 Task: Add an event with the title Second Workshop: Effective Communication, date '2023/12/14', time 7:00 AM to 9:00 AMand add a description: The training workshop will be facilitated by experienced leadership experts who will provide guidance, insights, and practical tips throughout the session. Participants will have ample opportunities to ask questions, share experiences, and receive personalized feedback on their leadership development.Select event color  Graphite . Add location for the event as: 123 Saint Mark's Basilica, Venice, Italy, logged in from the account softage.6@softage.netand send the event invitation to softage.5@softage.net and softage.7@softage.net. Set a reminder for the event Doesn't repeat
Action: Mouse moved to (101, 129)
Screenshot: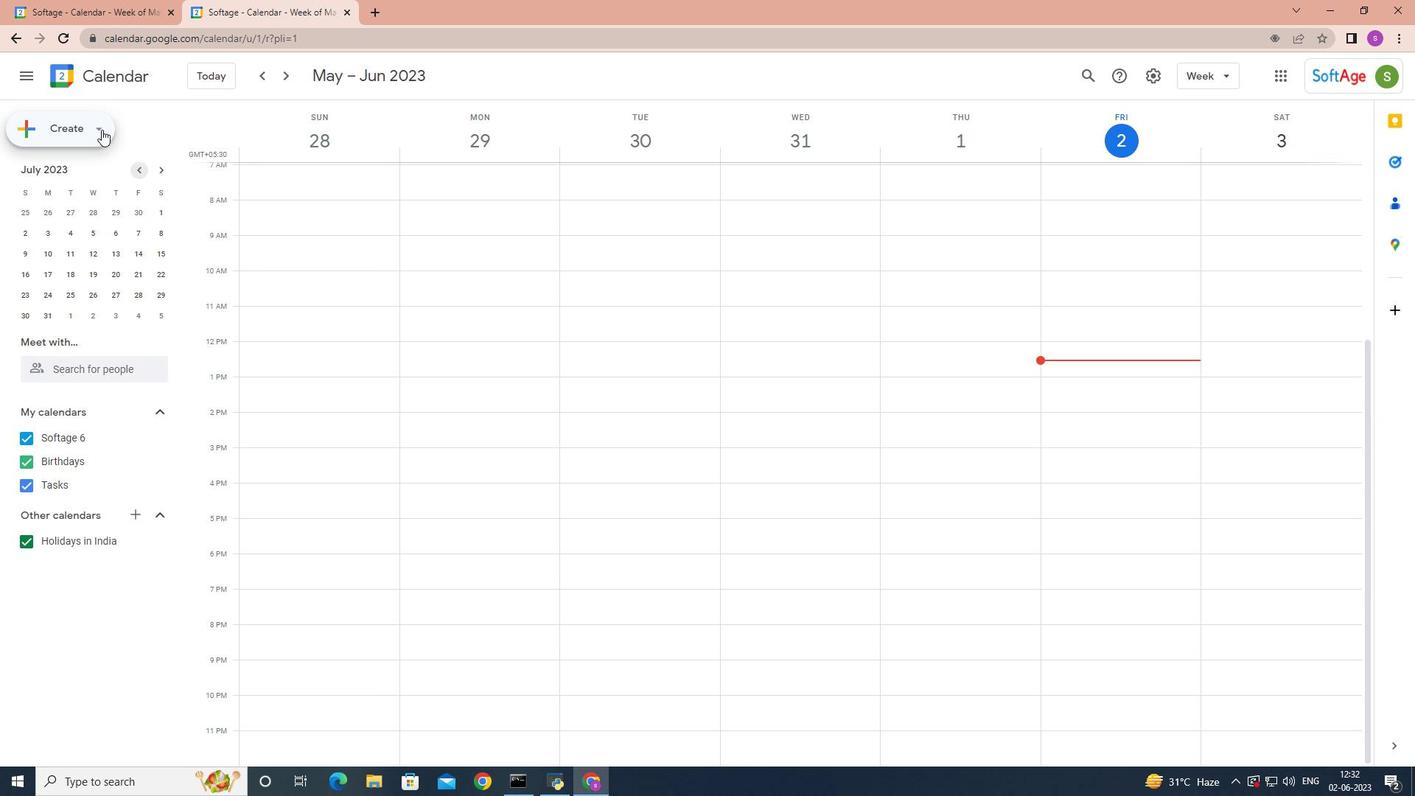 
Action: Mouse pressed left at (101, 129)
Screenshot: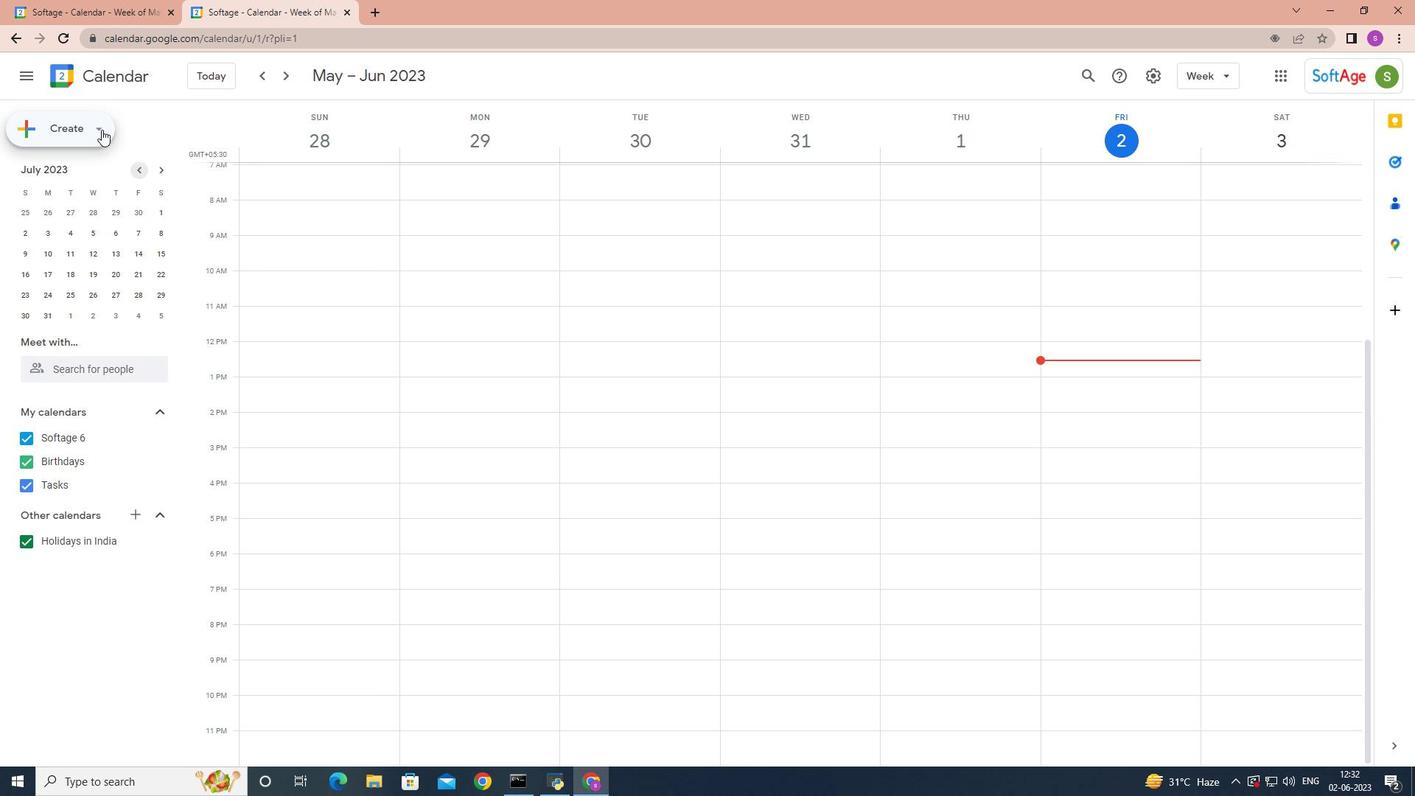 
Action: Mouse moved to (77, 159)
Screenshot: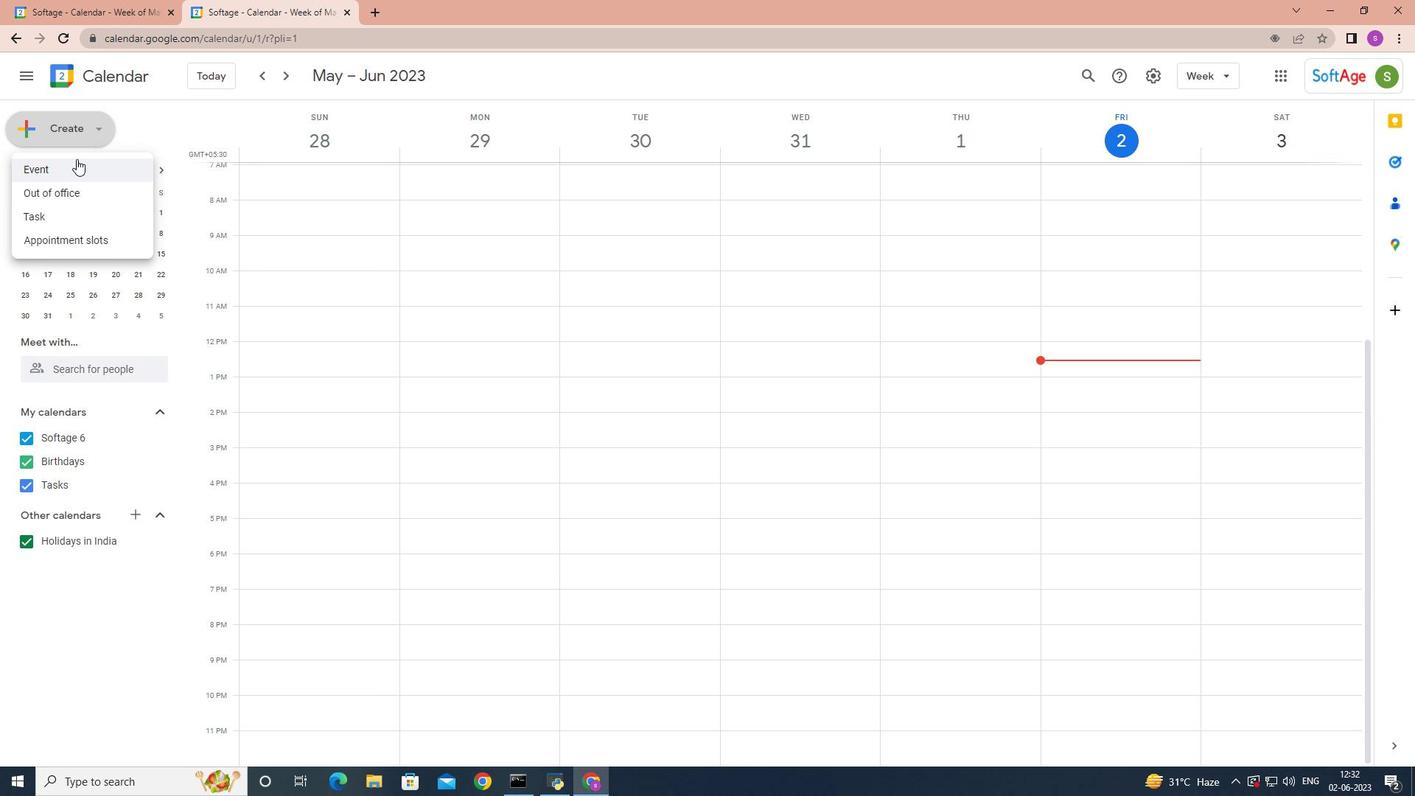 
Action: Mouse pressed left at (77, 159)
Screenshot: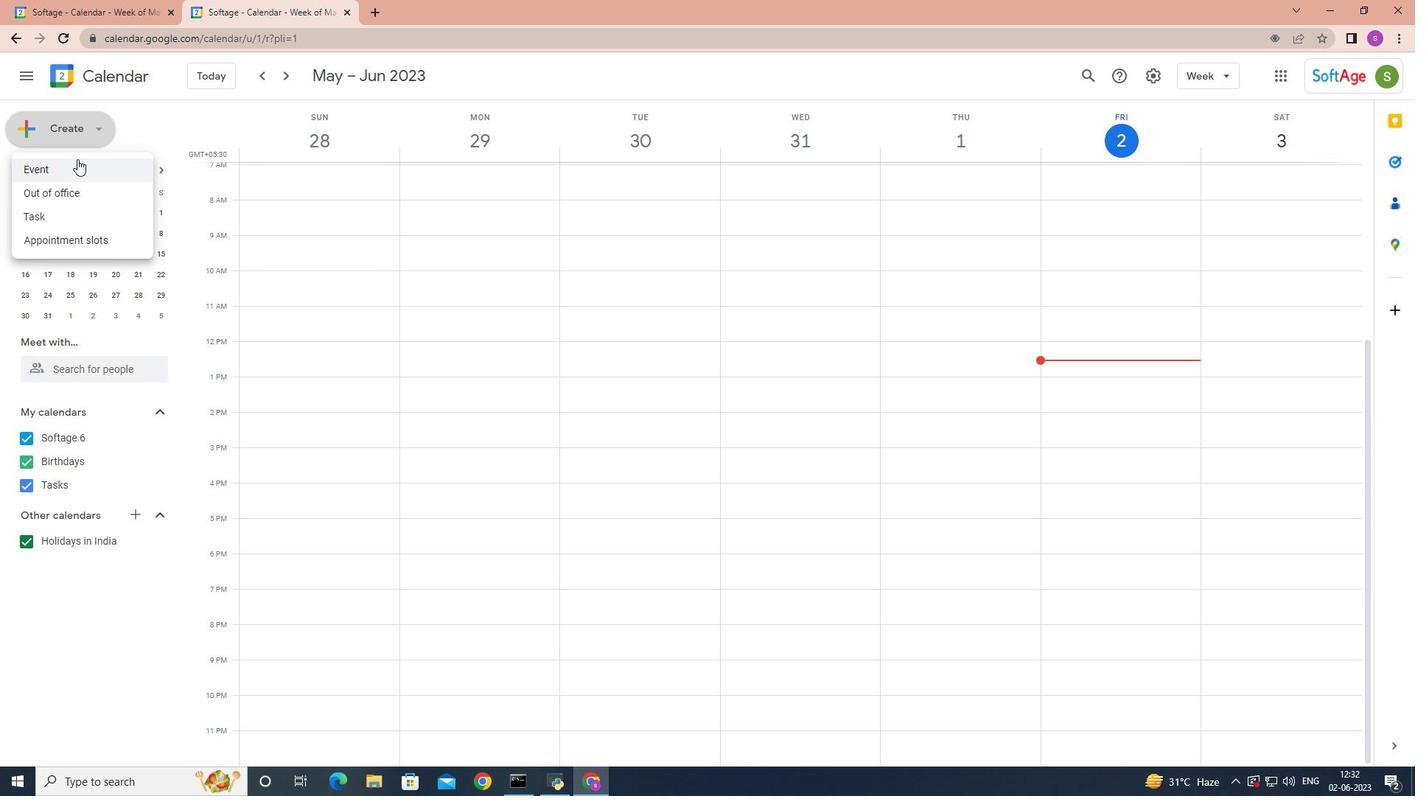 
Action: Mouse moved to (731, 288)
Screenshot: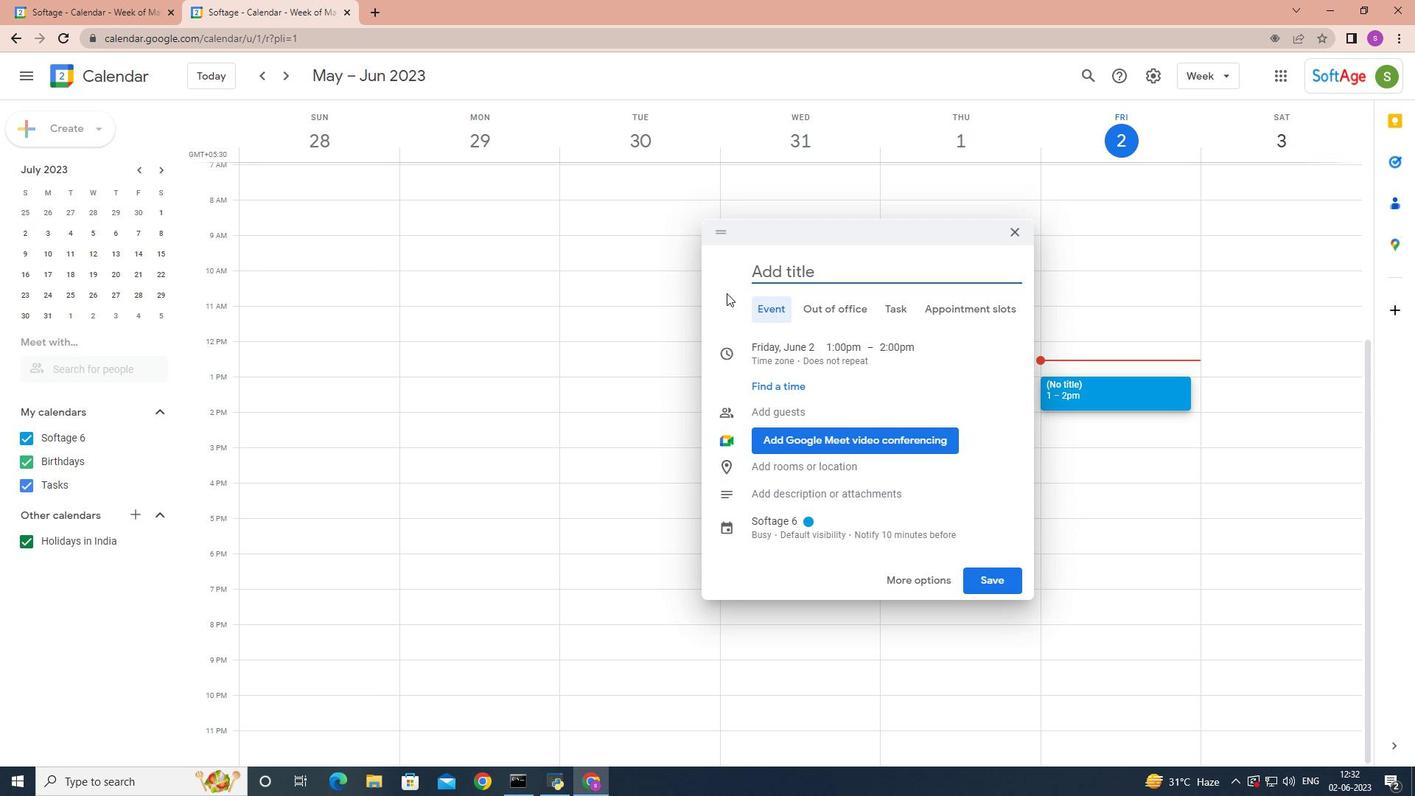 
Action: Key pressed <Key.shift><Key.shift><Key.shift><Key.shift><Key.shift><Key.shift><Key.shift>Second<Key.space><Key.shift>Worek<Key.backspace><Key.backspace>kshop<Key.space><Key.backspace><Key.shift>:<Key.space><Key.shift>Effr<Key.backspace>ective<Key.space>communication
Screenshot: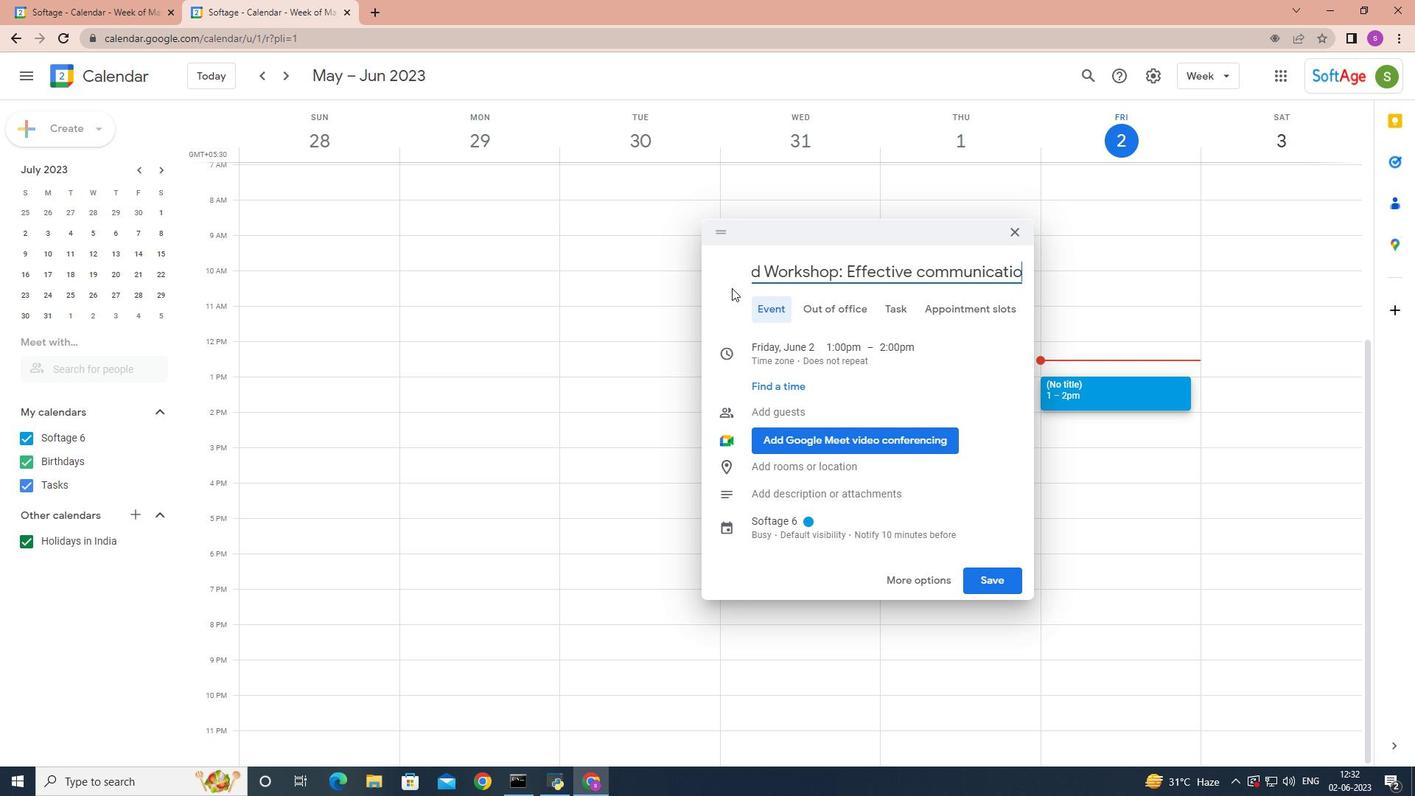 
Action: Mouse moved to (789, 348)
Screenshot: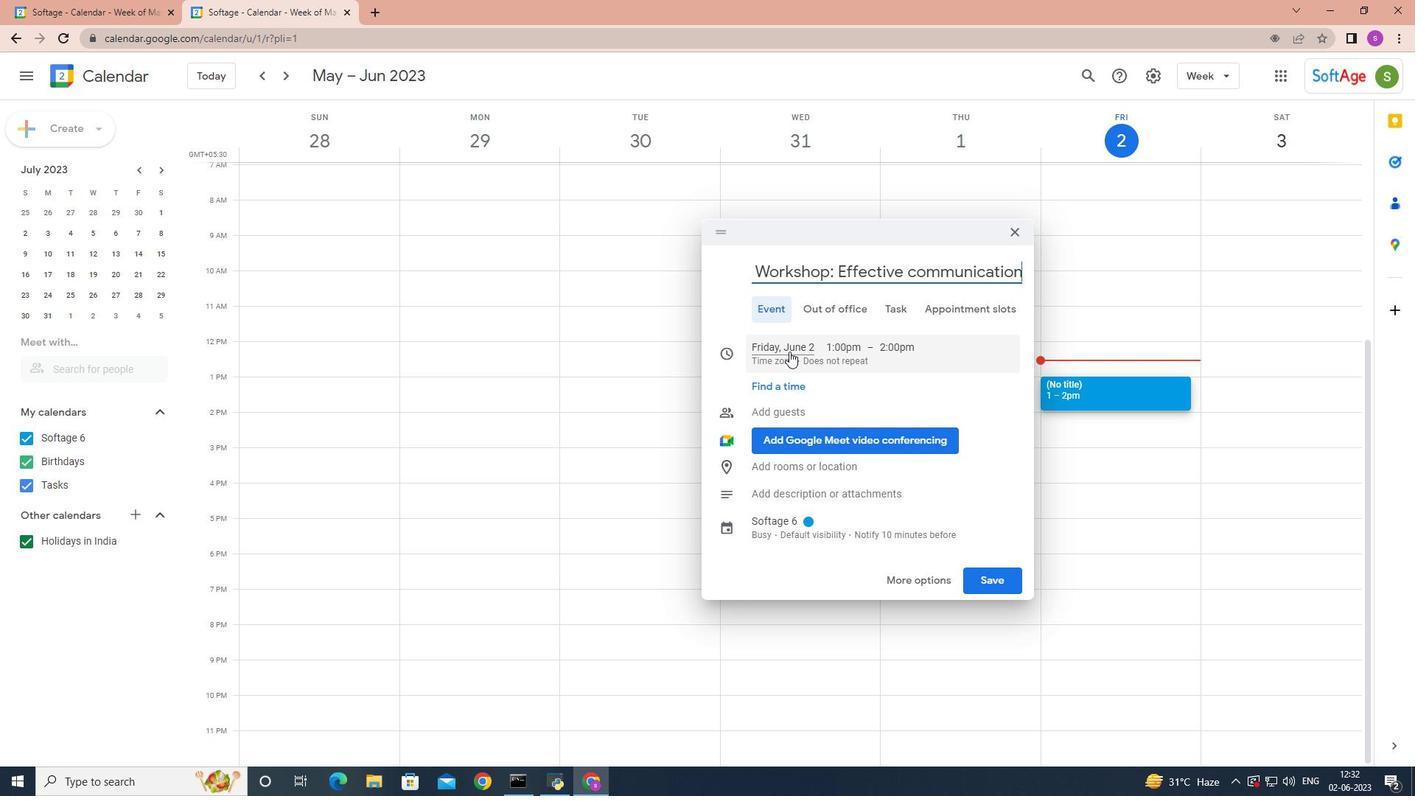 
Action: Mouse pressed left at (789, 348)
Screenshot: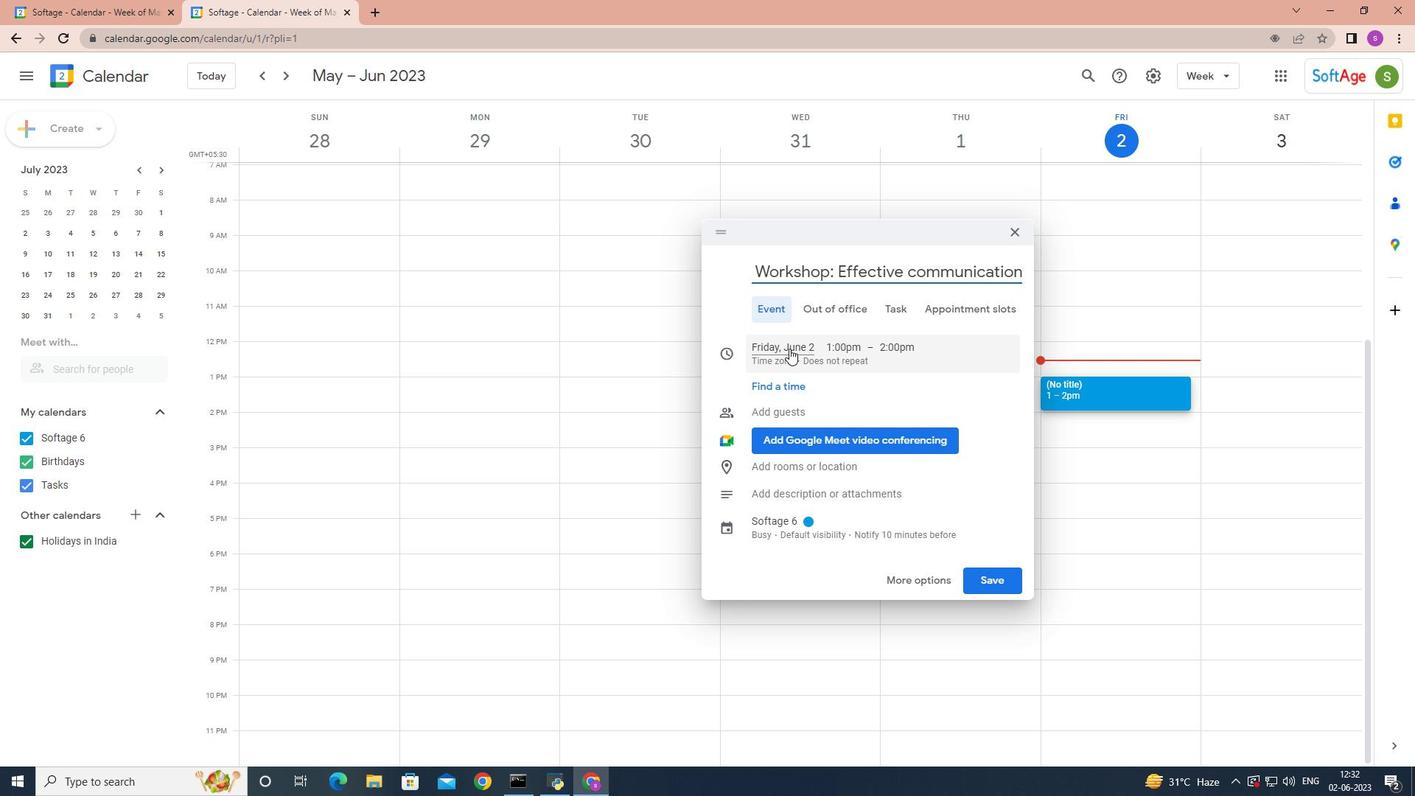 
Action: Mouse moved to (935, 382)
Screenshot: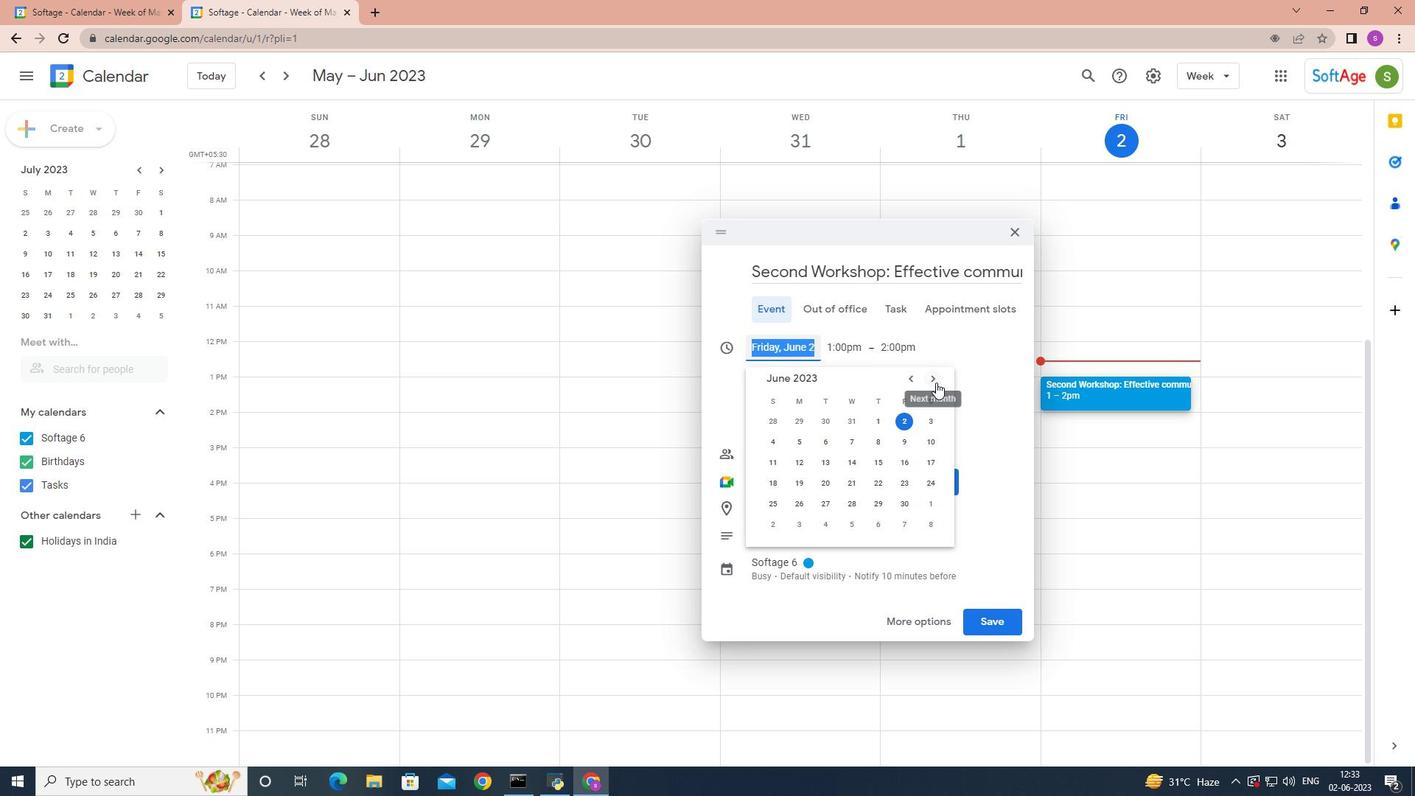 
Action: Mouse pressed left at (935, 382)
Screenshot: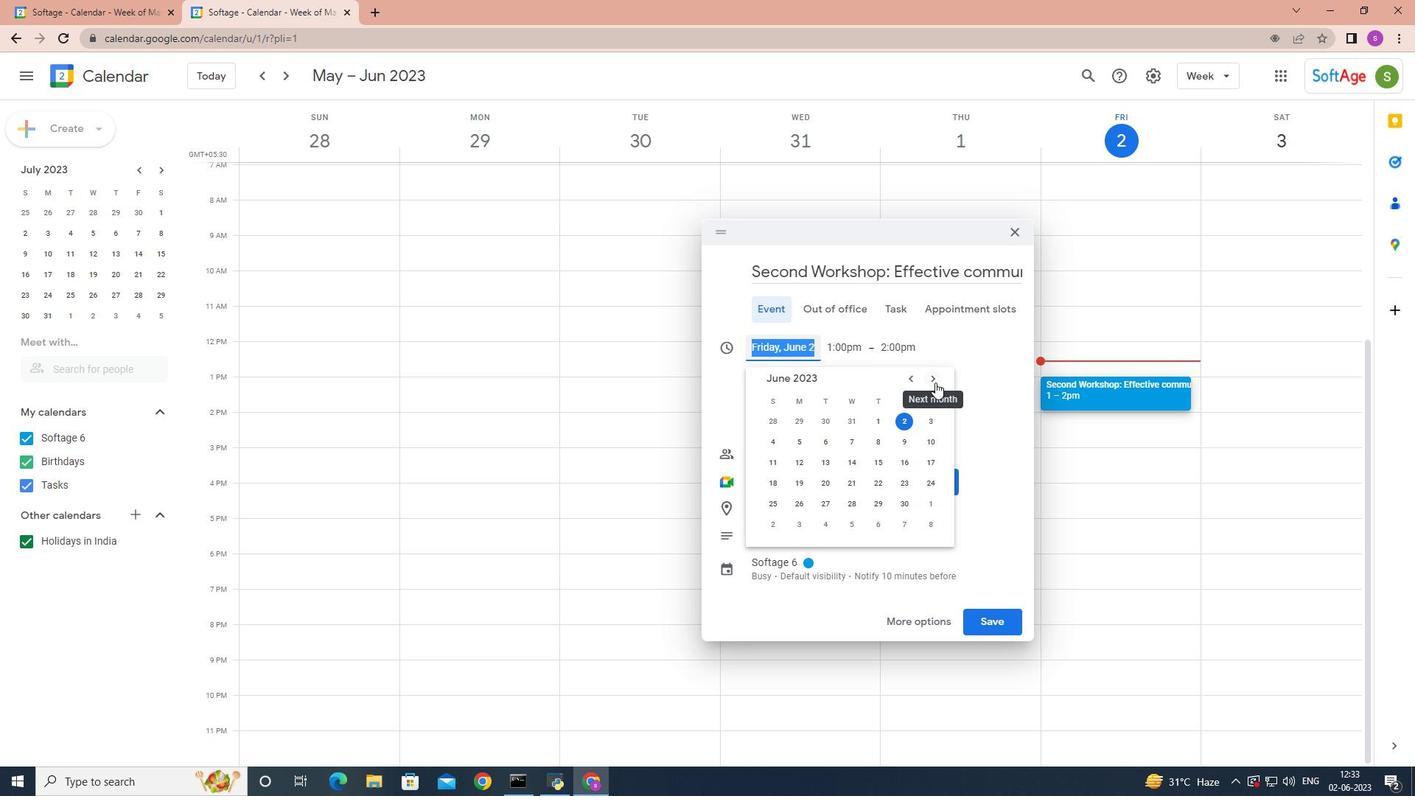 
Action: Mouse pressed left at (935, 382)
Screenshot: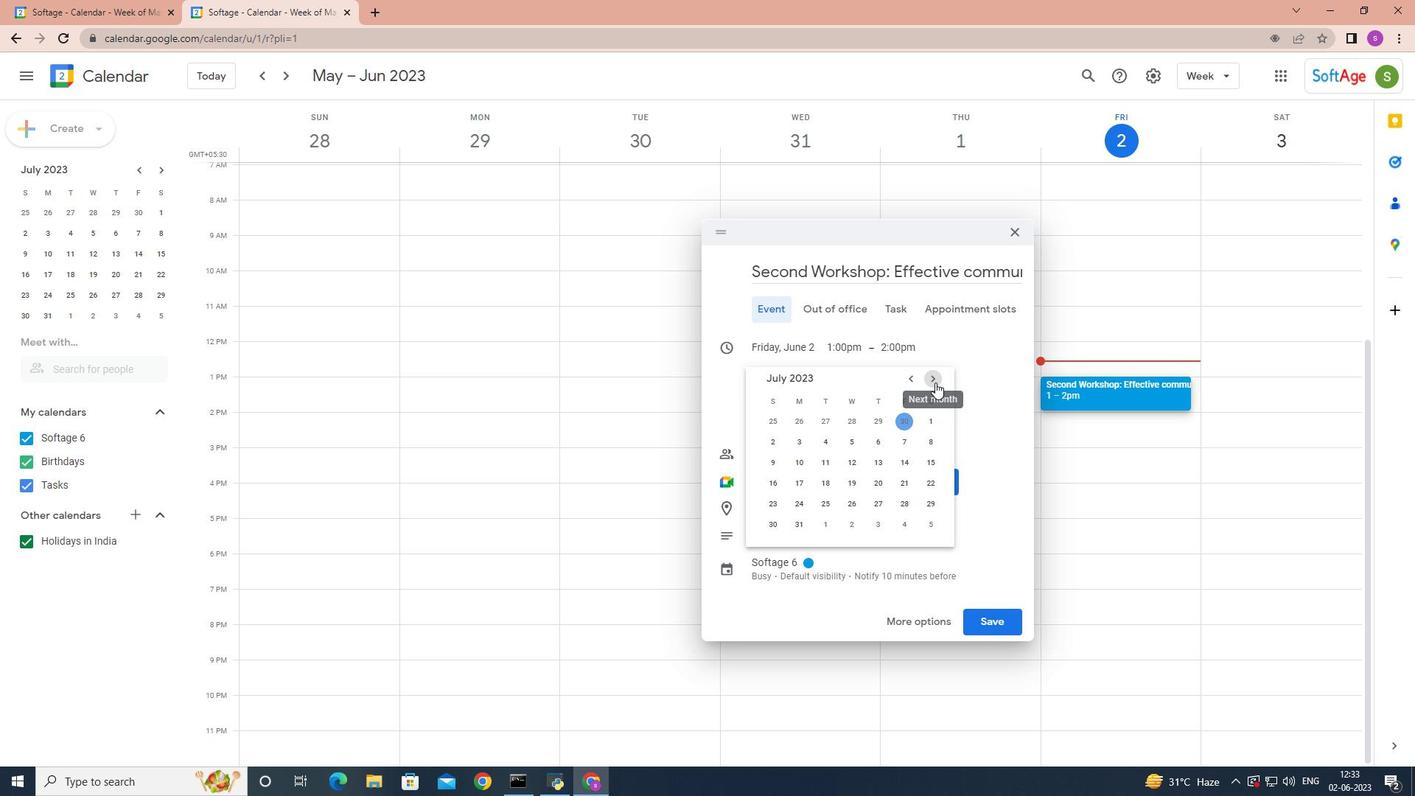 
Action: Mouse moved to (935, 381)
Screenshot: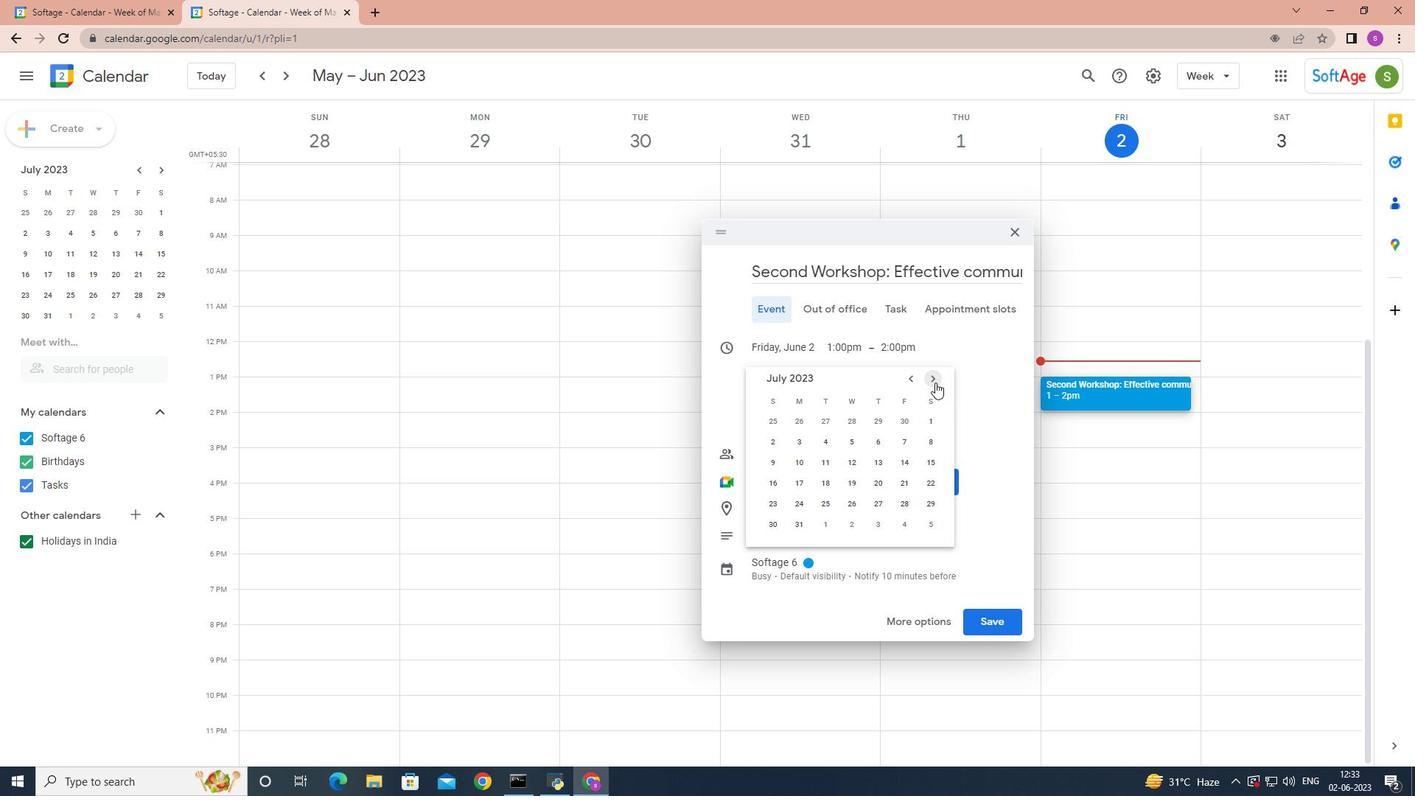 
Action: Mouse pressed left at (935, 381)
Screenshot: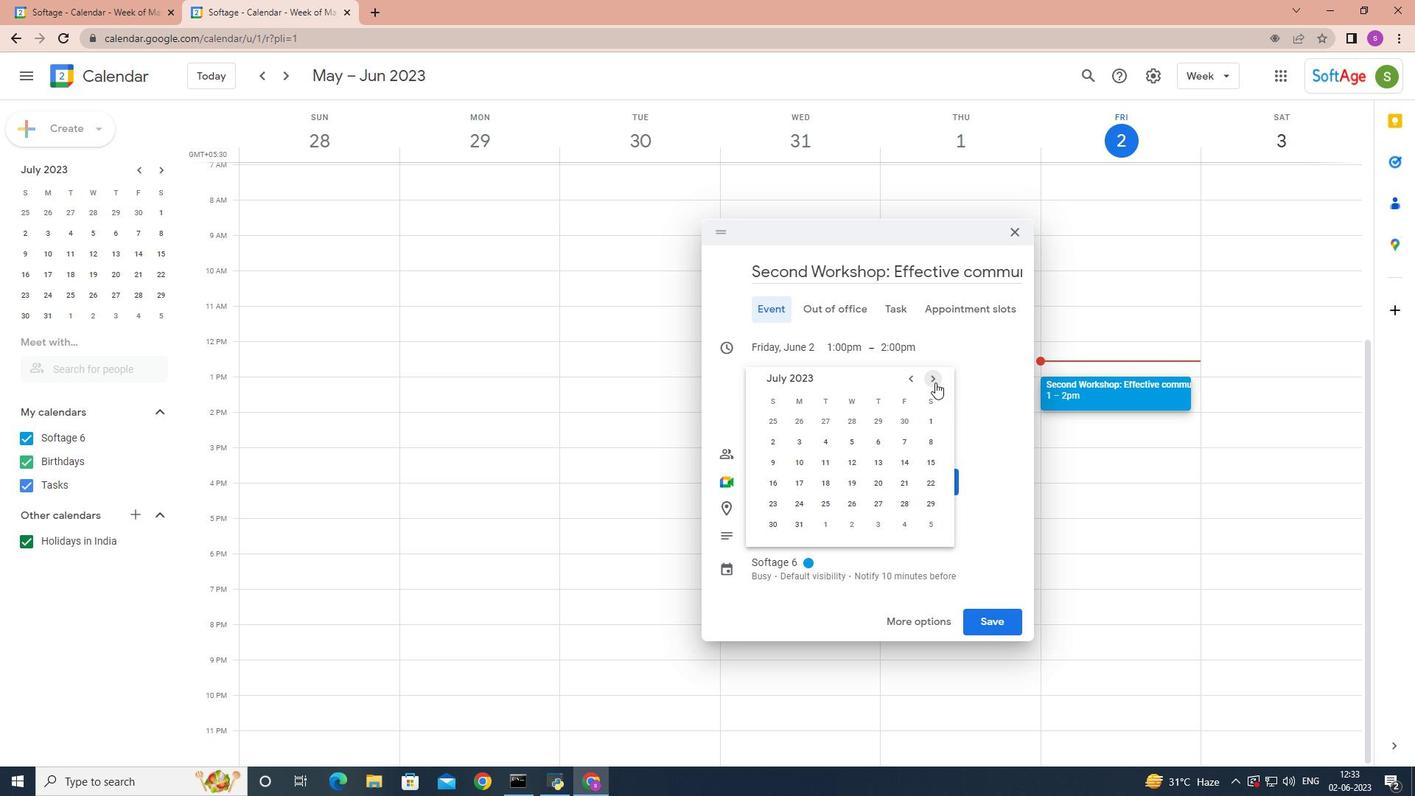 
Action: Mouse pressed left at (935, 381)
Screenshot: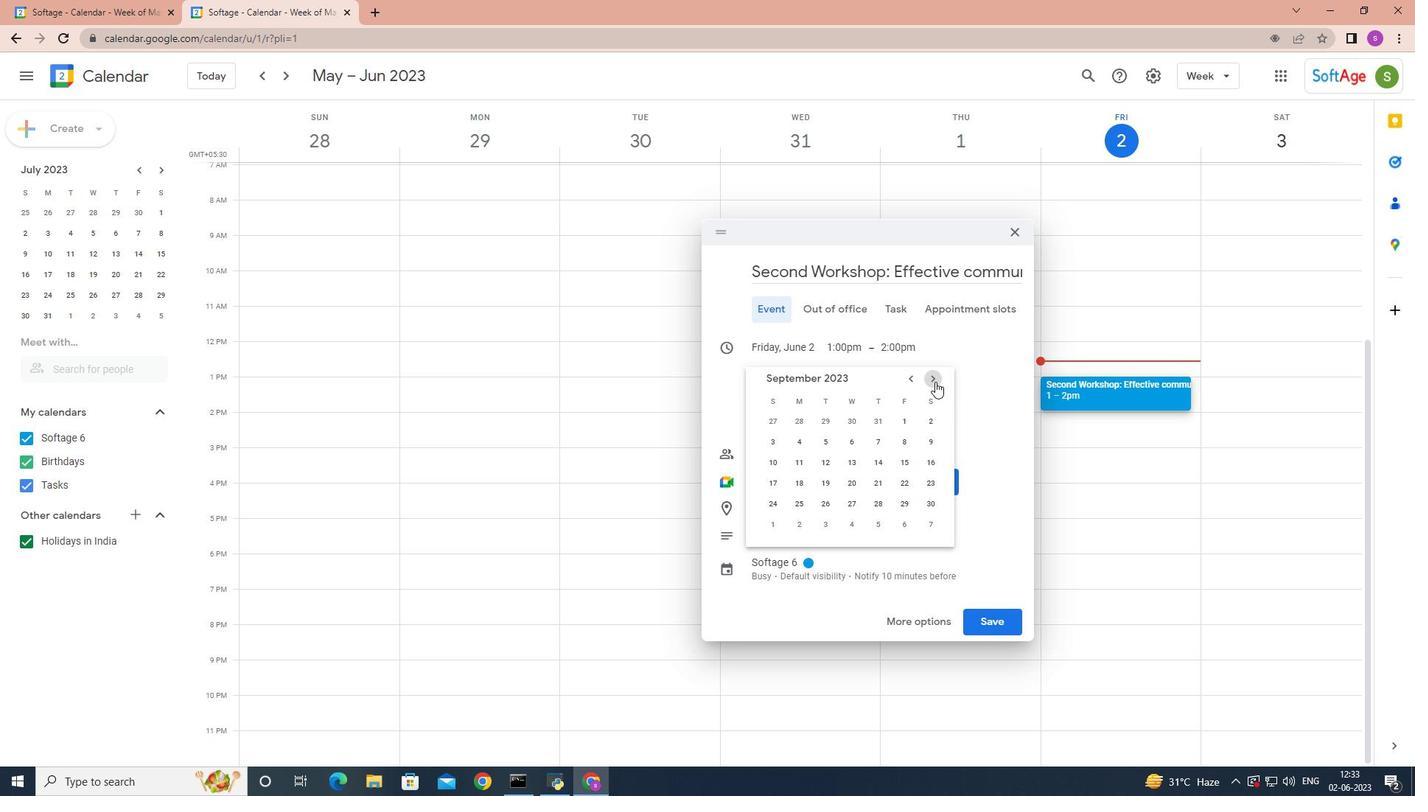 
Action: Mouse pressed left at (935, 381)
Screenshot: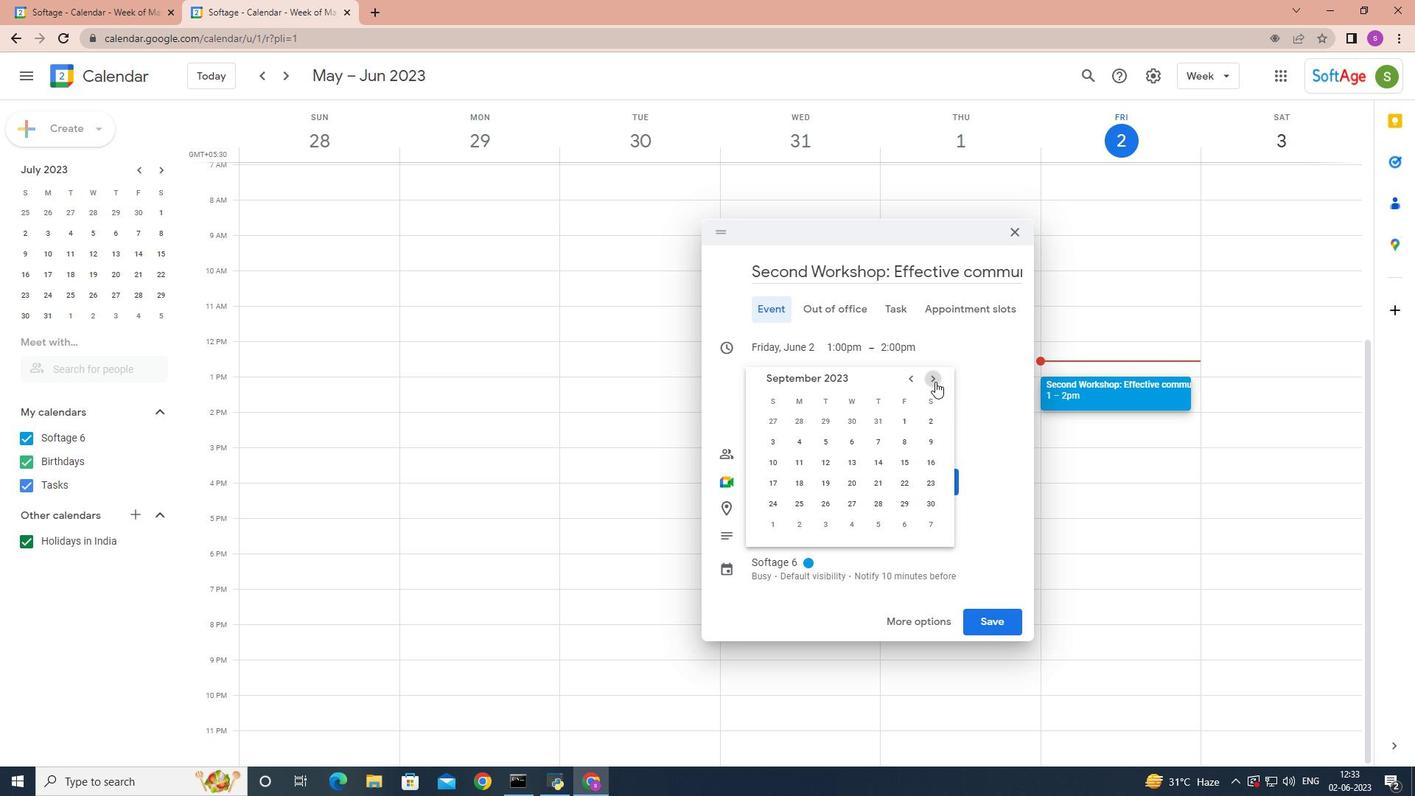 
Action: Mouse pressed left at (935, 381)
Screenshot: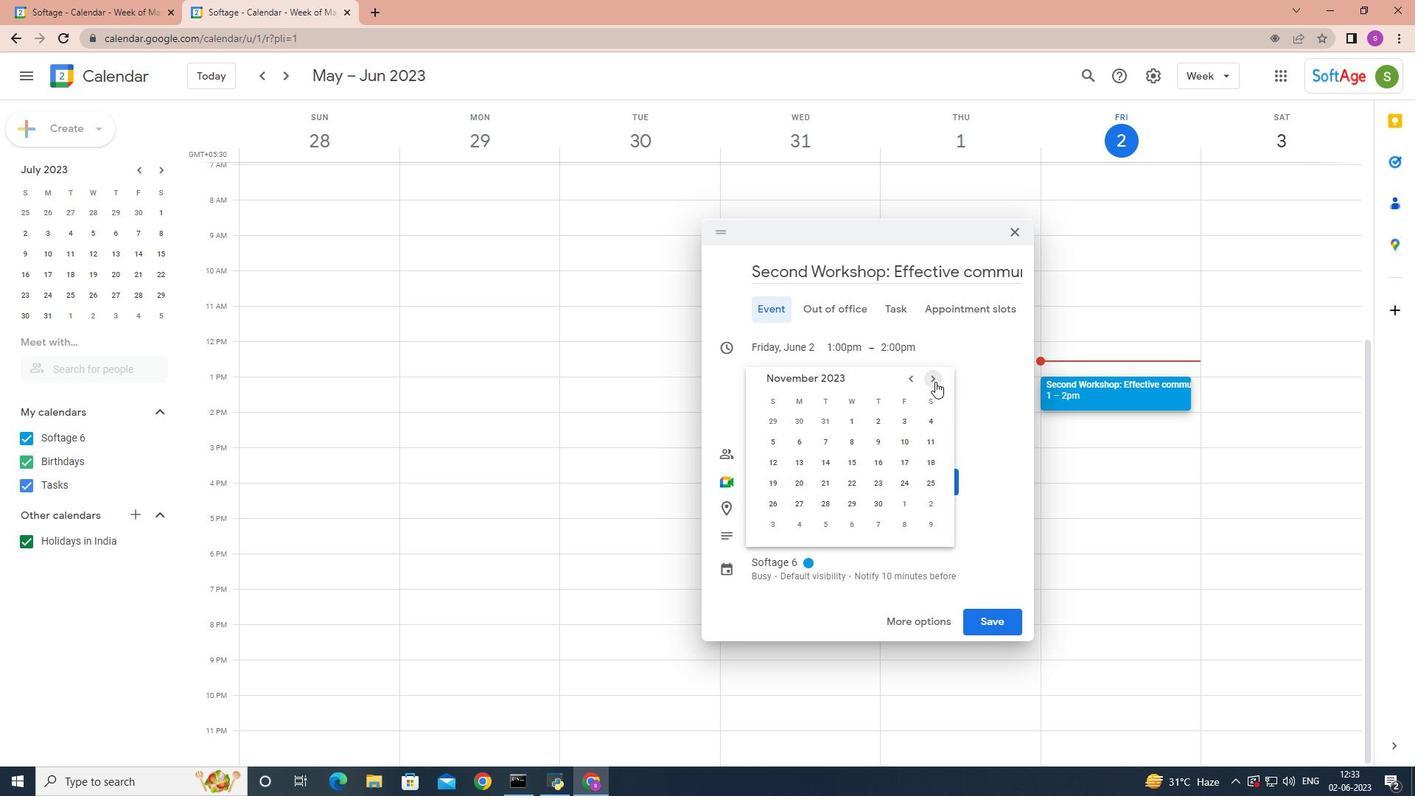 
Action: Mouse moved to (881, 461)
Screenshot: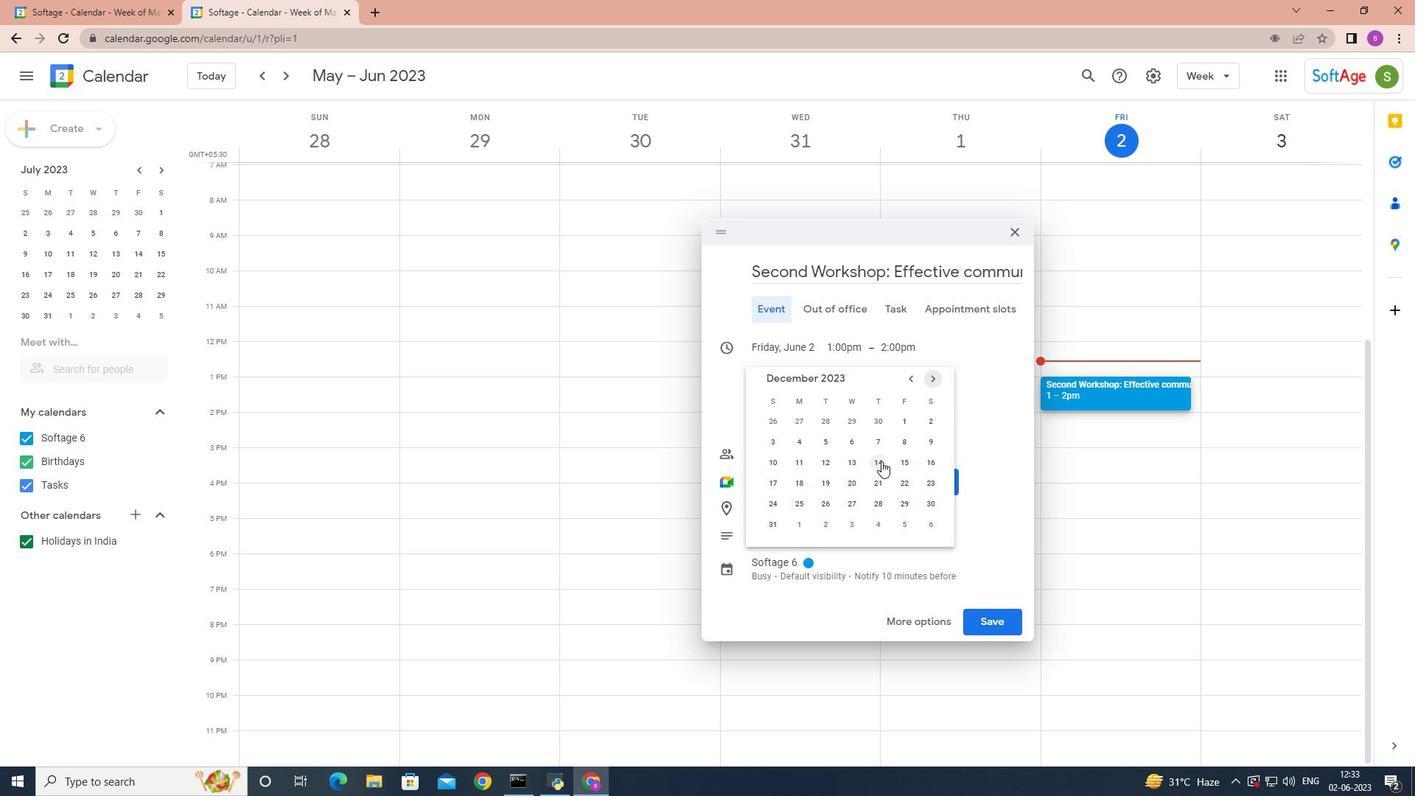 
Action: Mouse pressed left at (881, 461)
Screenshot: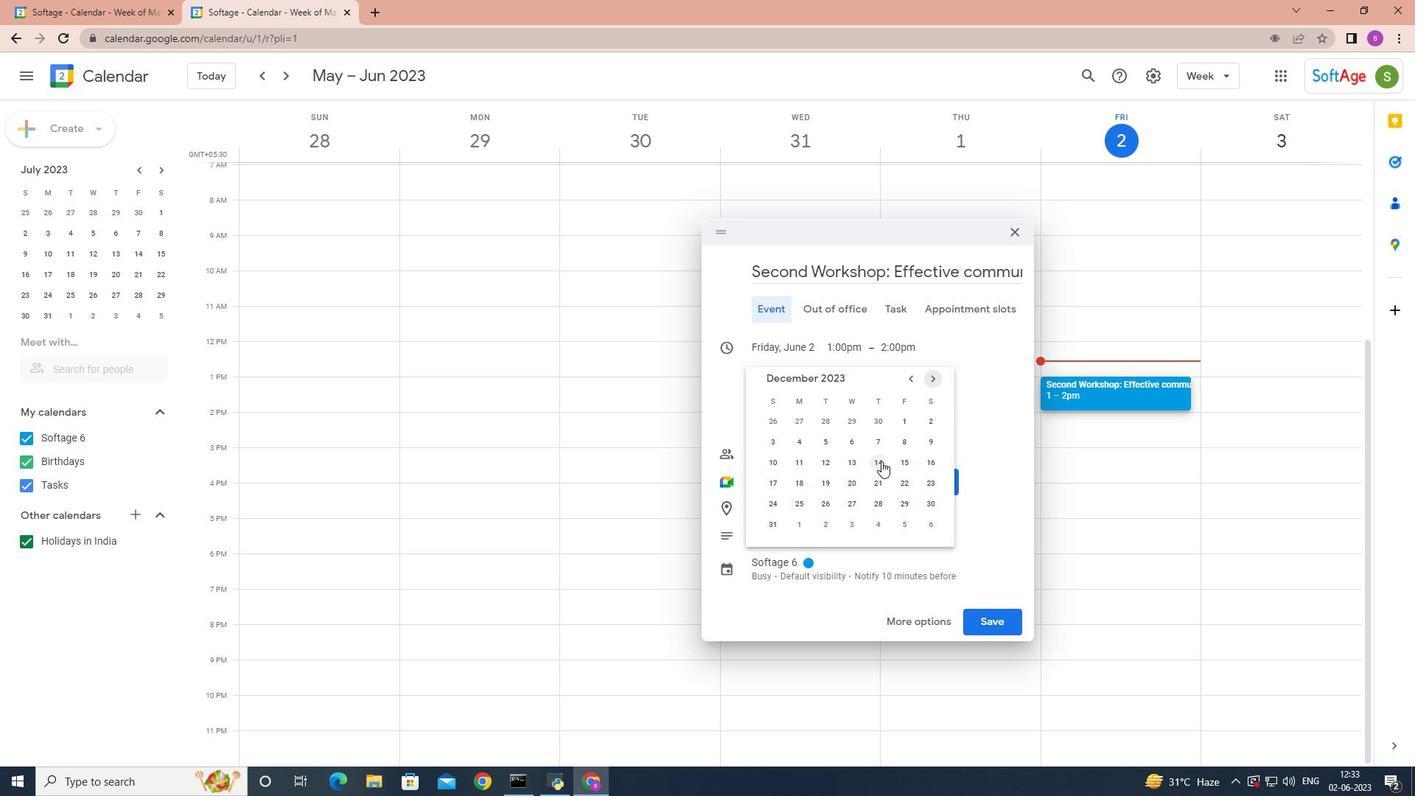 
Action: Mouse moved to (734, 353)
Screenshot: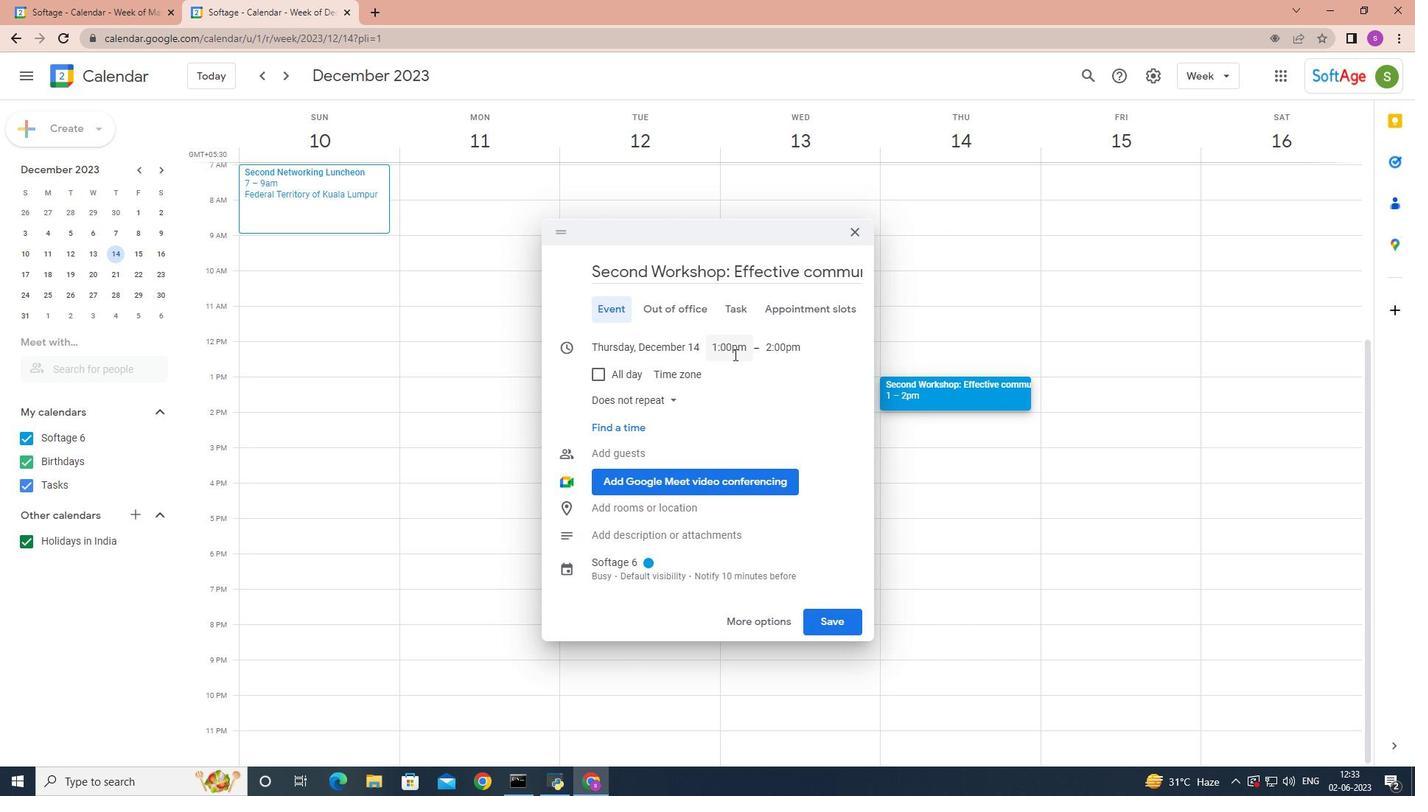 
Action: Mouse pressed left at (734, 353)
Screenshot: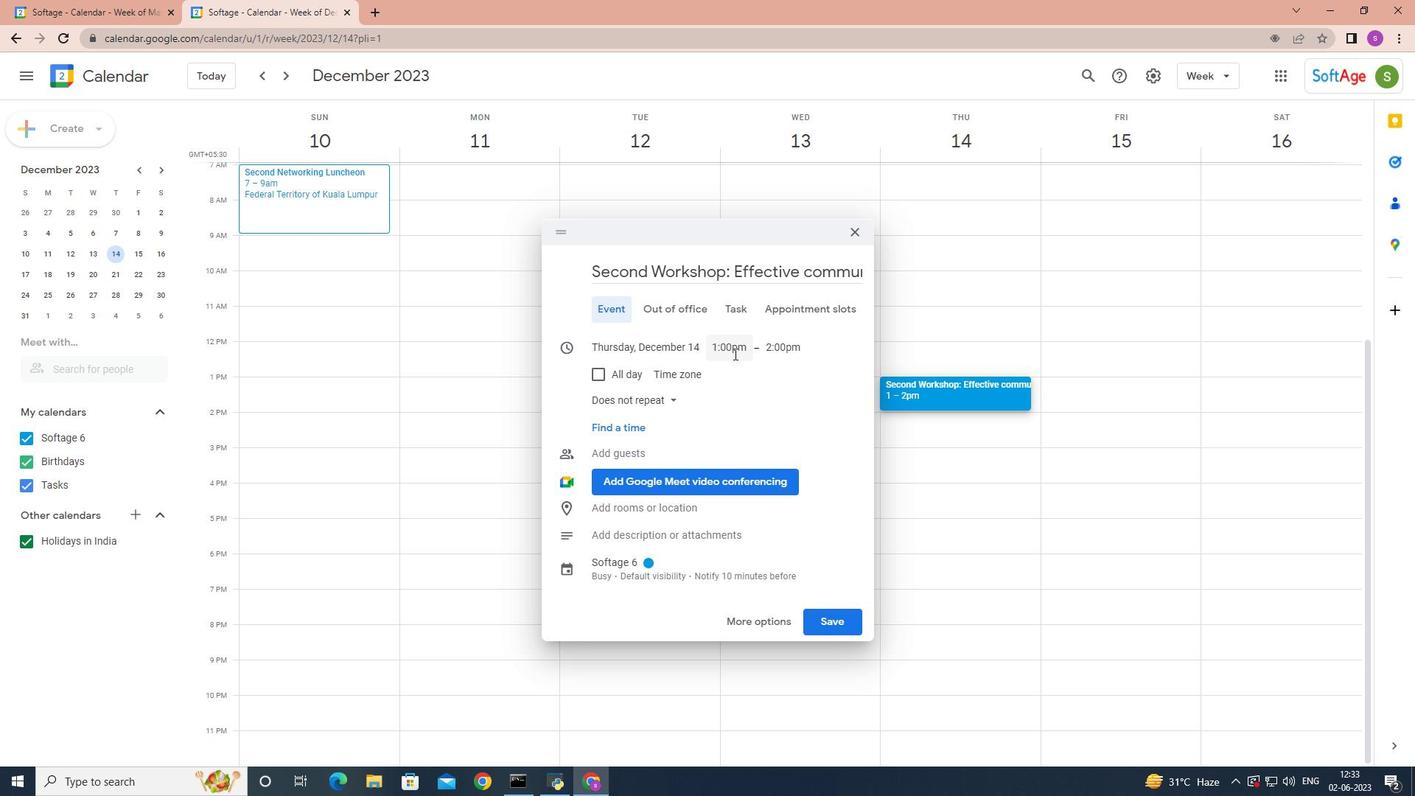 
Action: Mouse moved to (758, 440)
Screenshot: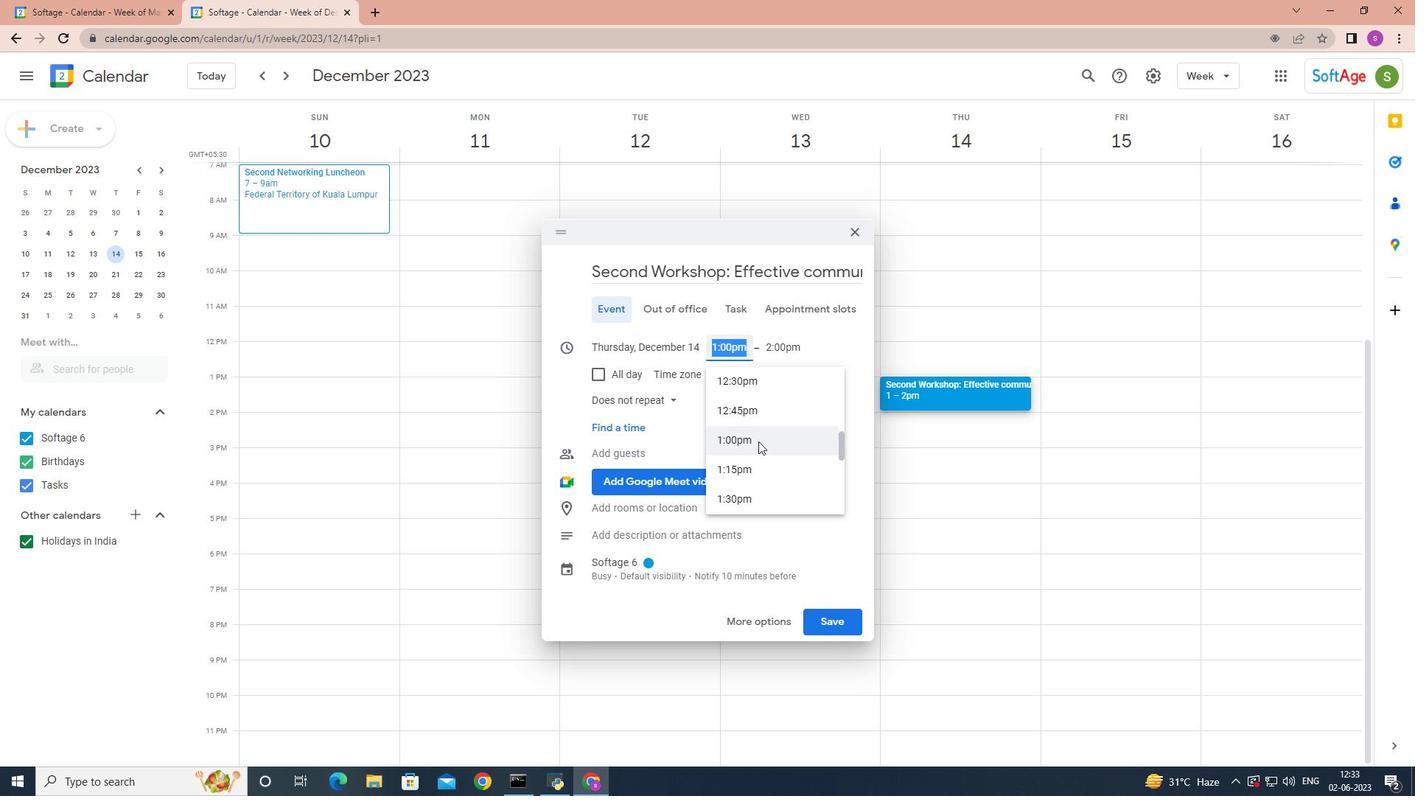 
Action: Mouse scrolled (758, 440) with delta (0, 0)
Screenshot: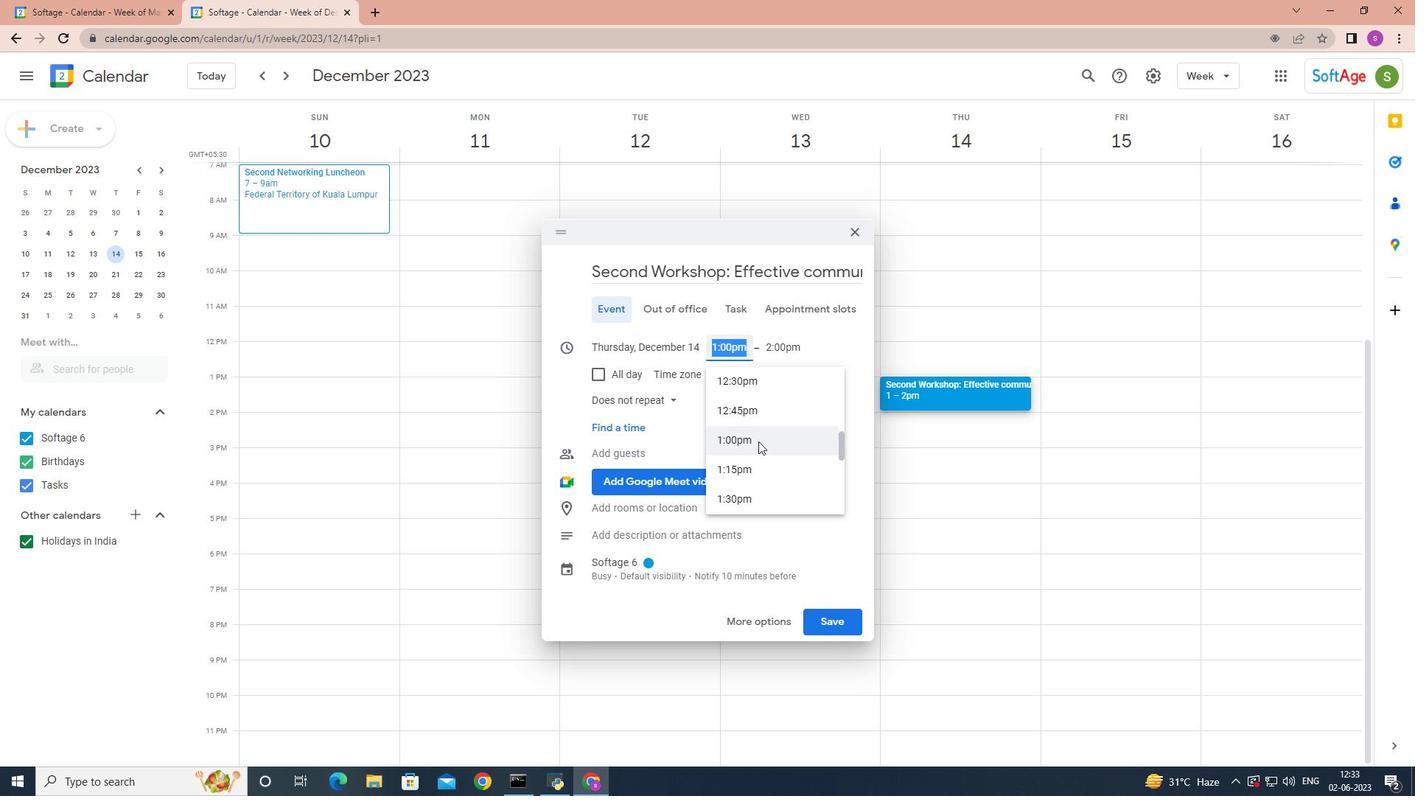 
Action: Mouse moved to (759, 440)
Screenshot: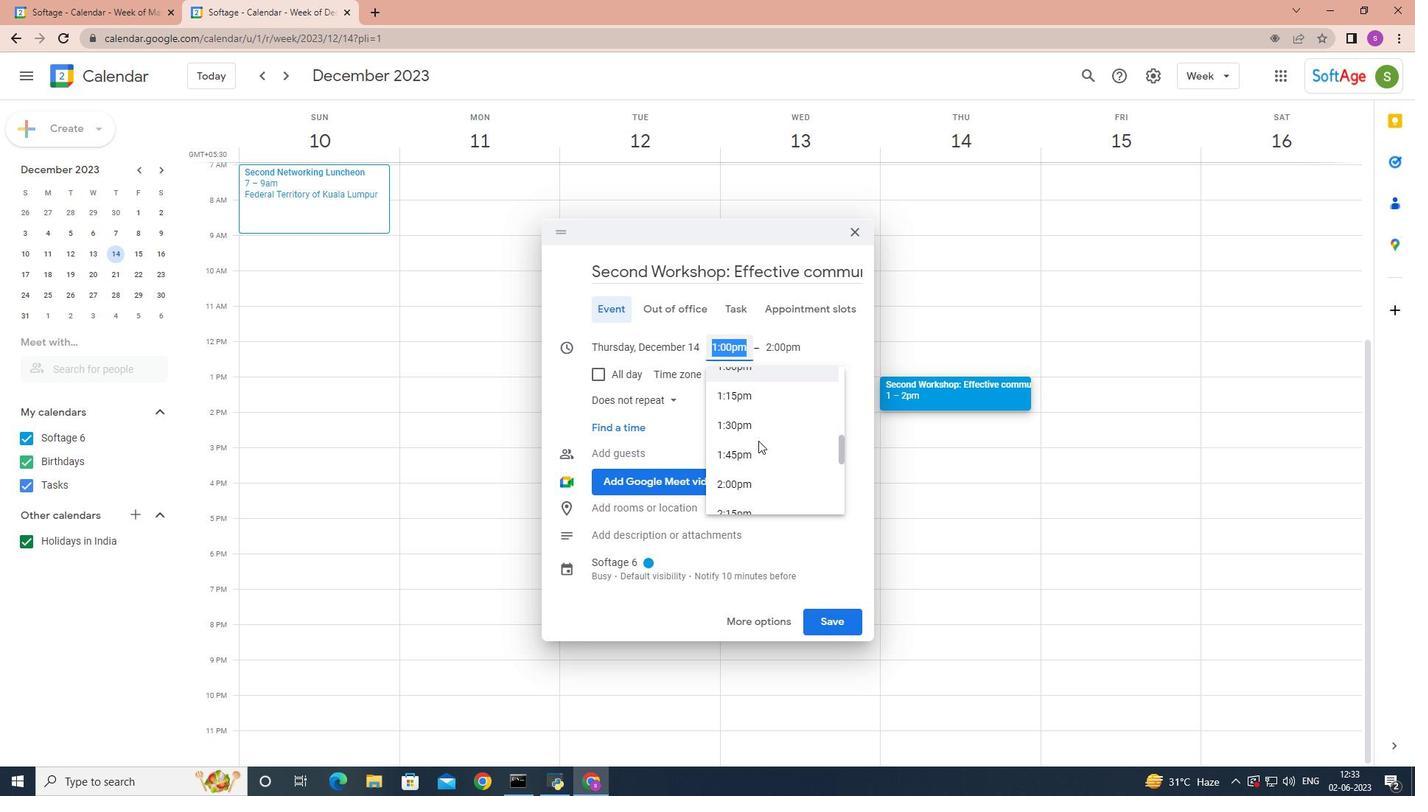 
Action: Mouse scrolled (759, 440) with delta (0, 0)
Screenshot: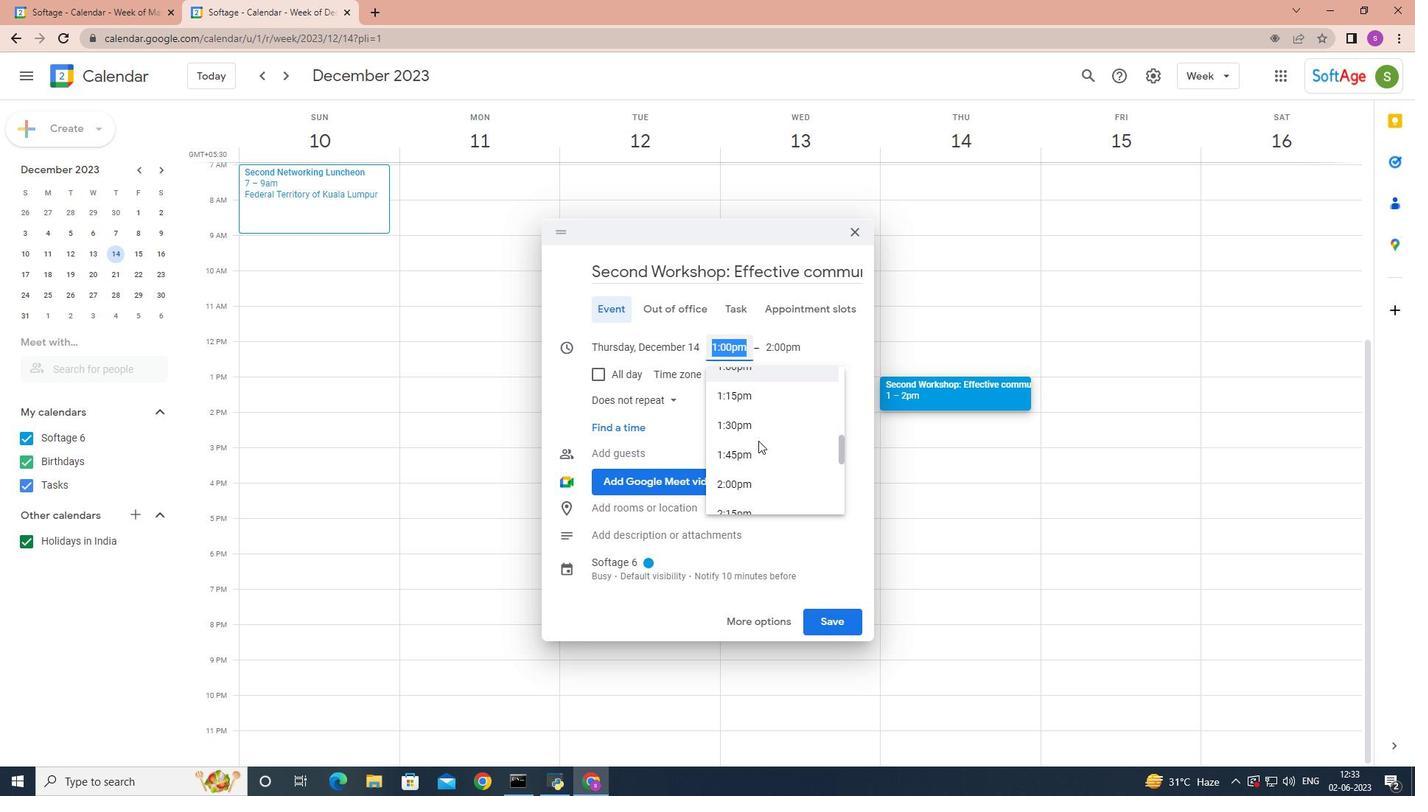 
Action: Mouse moved to (759, 440)
Screenshot: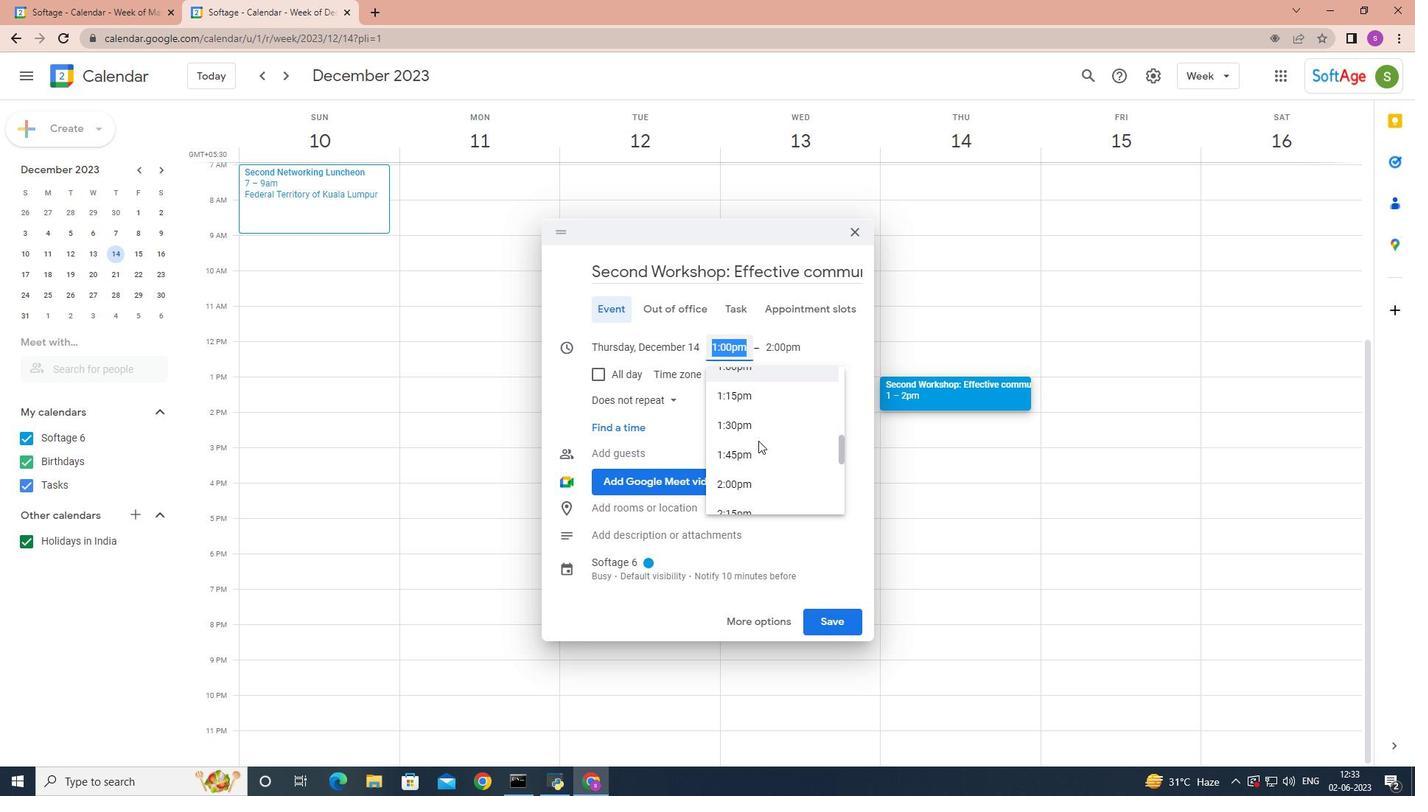 
Action: Mouse scrolled (759, 440) with delta (0, 0)
Screenshot: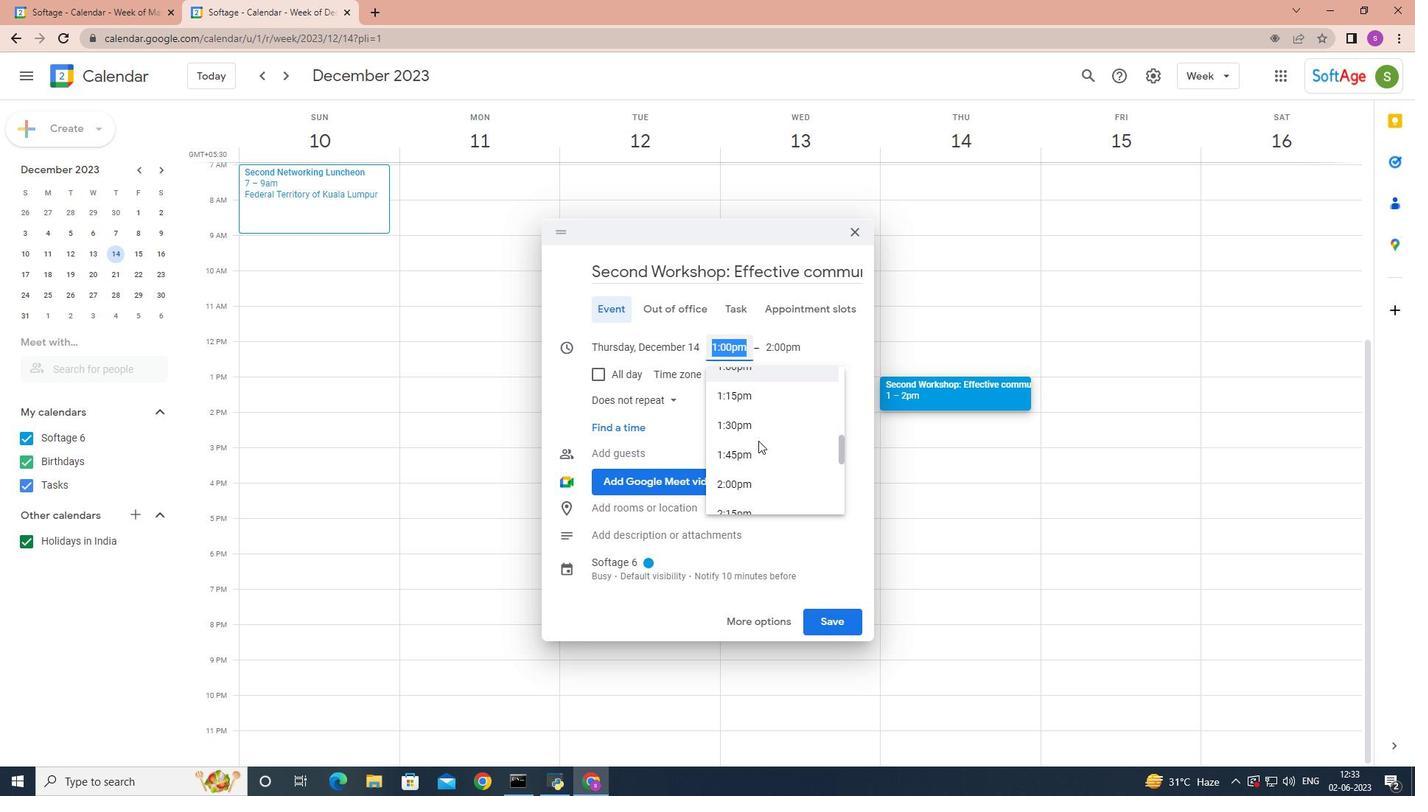 
Action: Mouse moved to (760, 440)
Screenshot: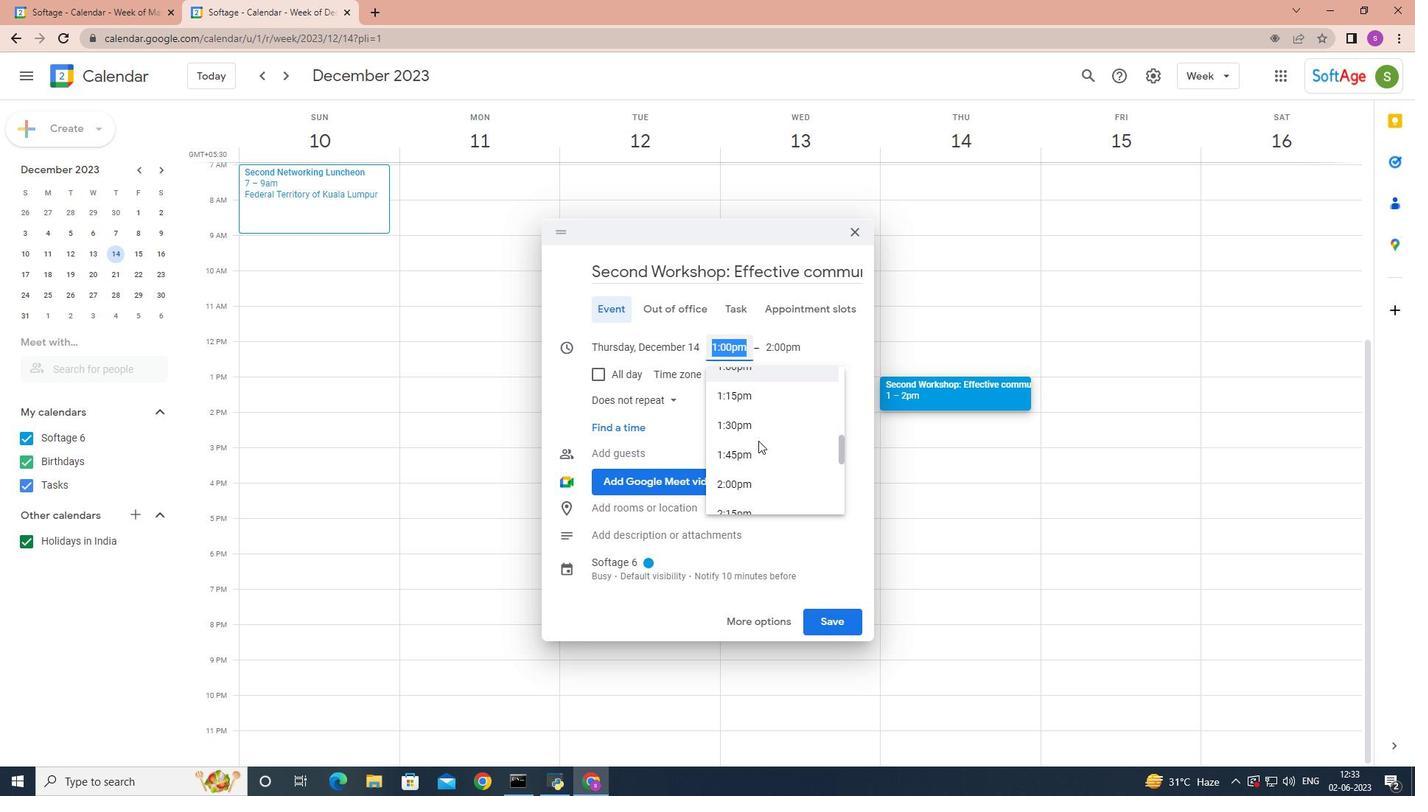 
Action: Mouse scrolled (760, 440) with delta (0, 0)
Screenshot: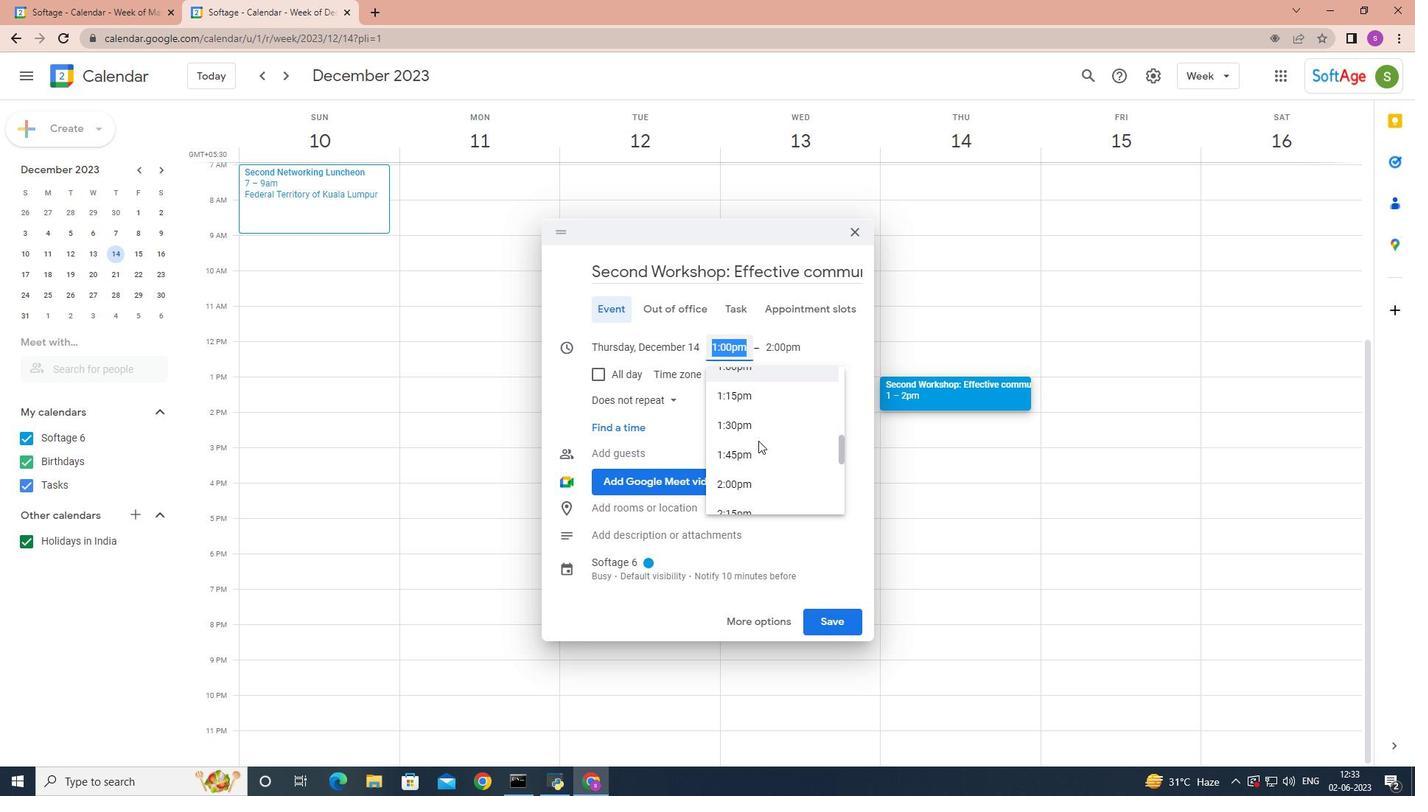 
Action: Mouse moved to (760, 440)
Screenshot: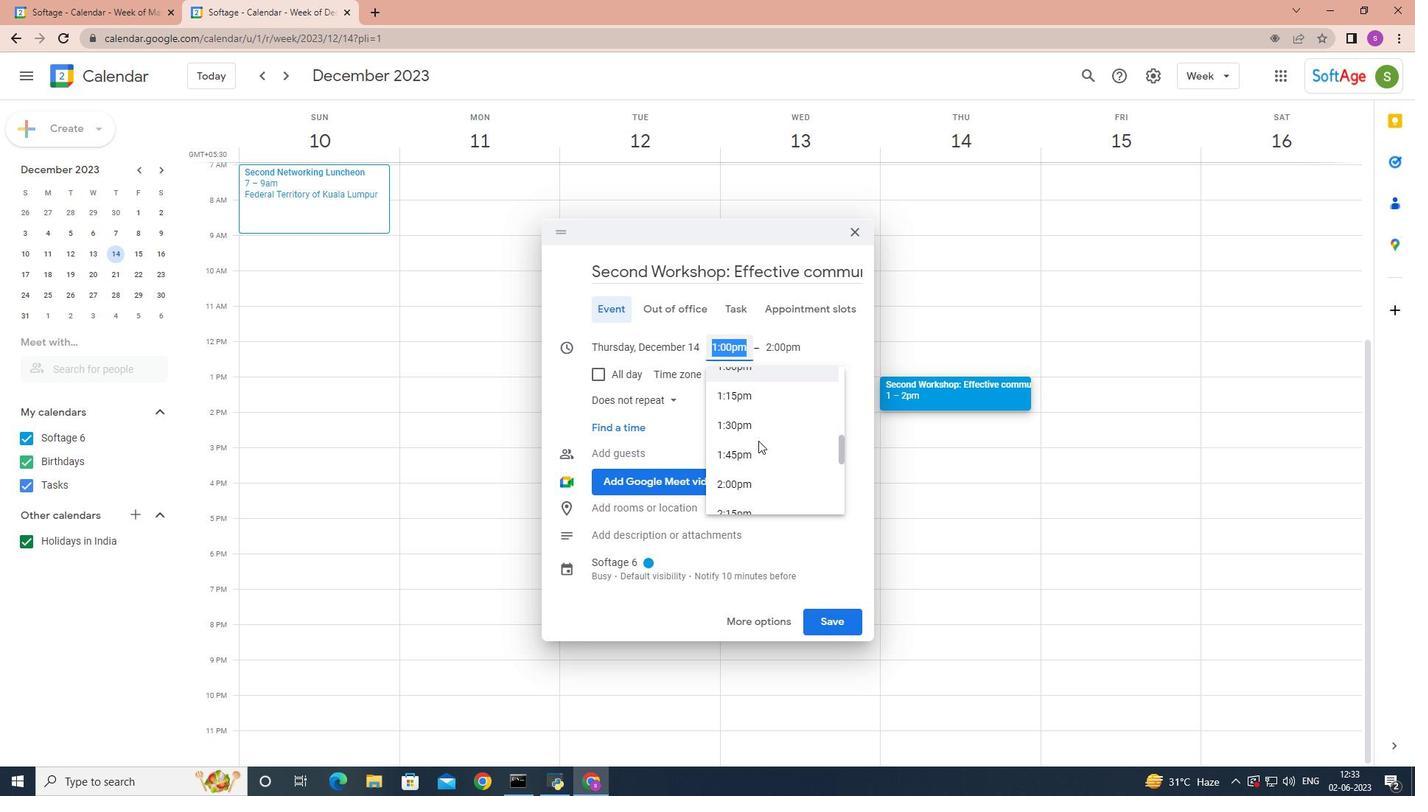 
Action: Mouse scrolled (760, 440) with delta (0, 0)
Screenshot: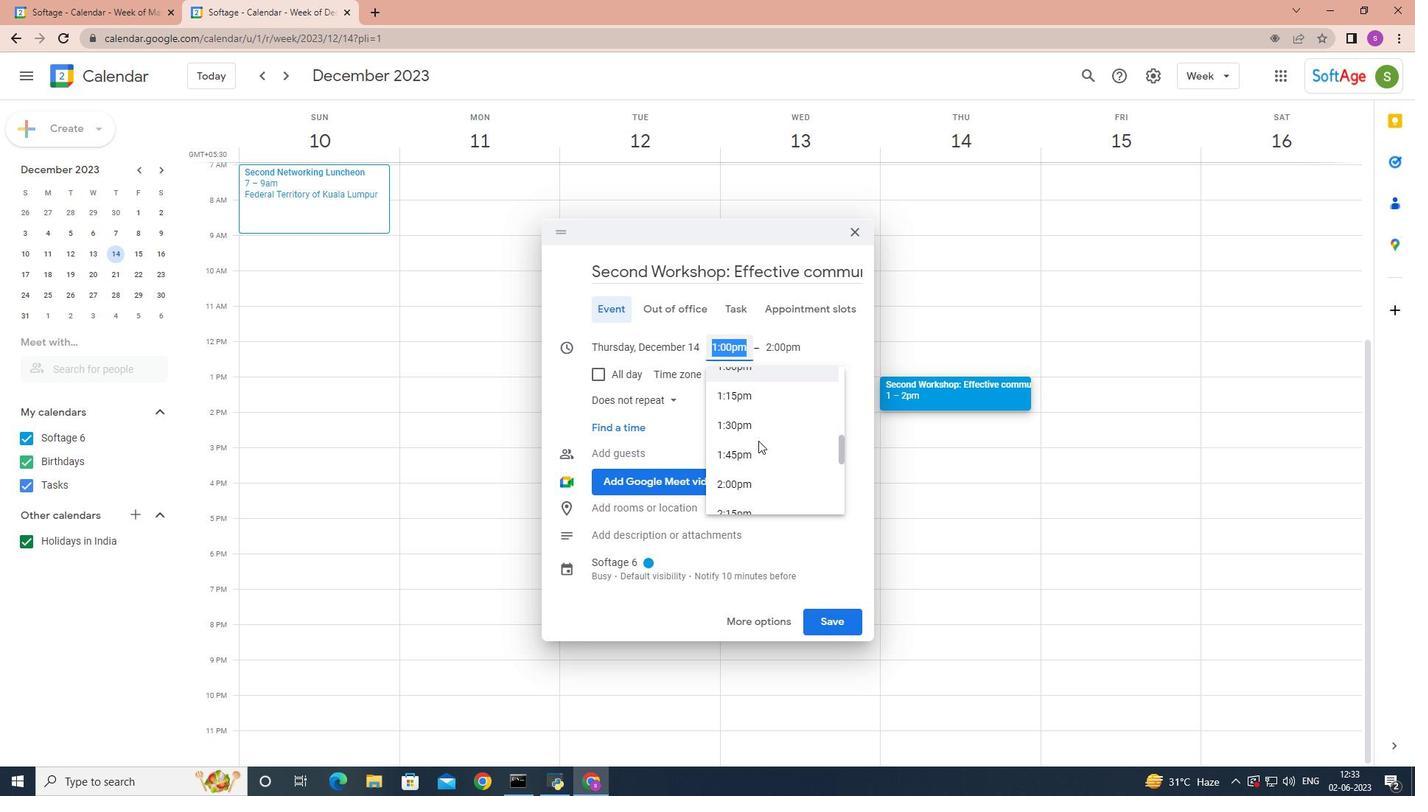 
Action: Mouse moved to (761, 440)
Screenshot: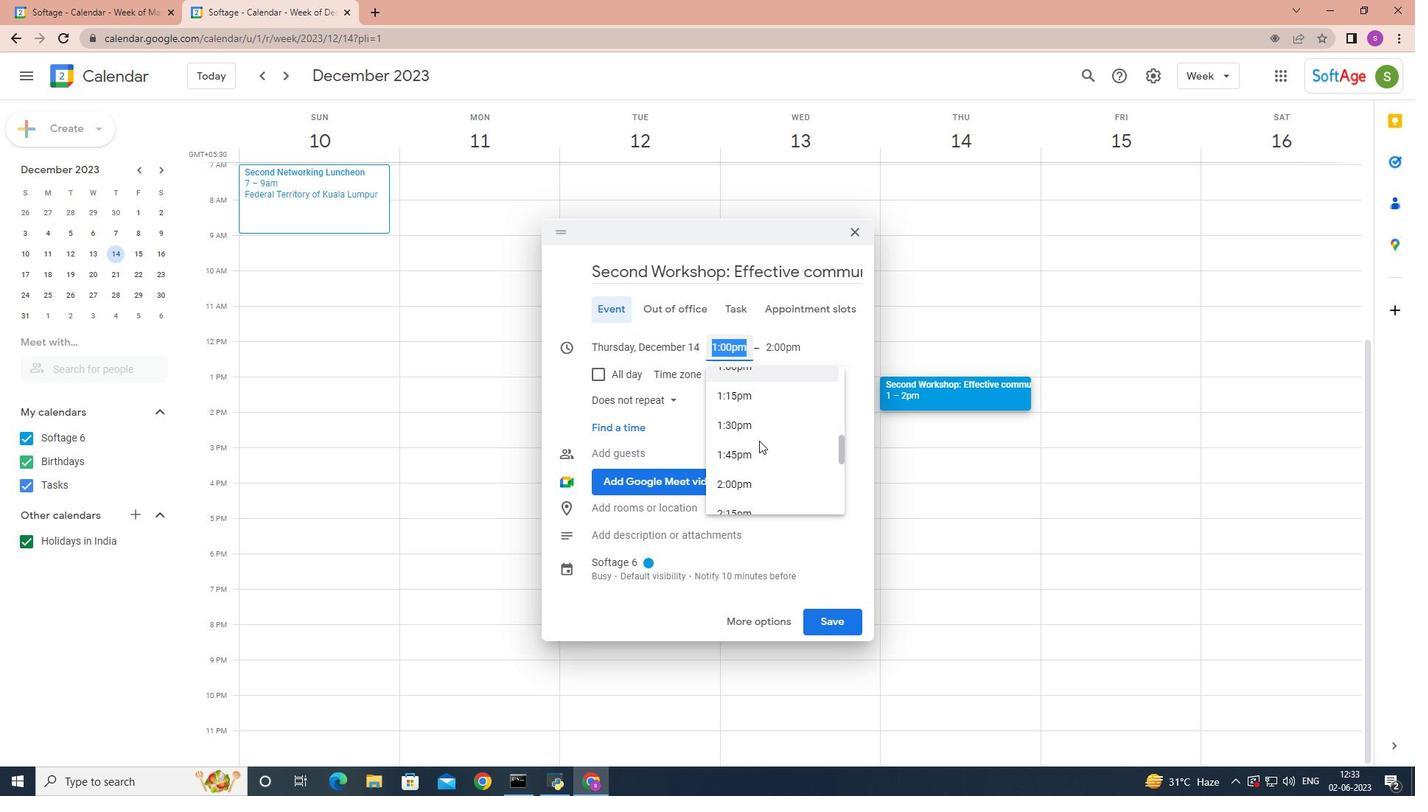 
Action: Mouse scrolled (761, 440) with delta (0, 0)
Screenshot: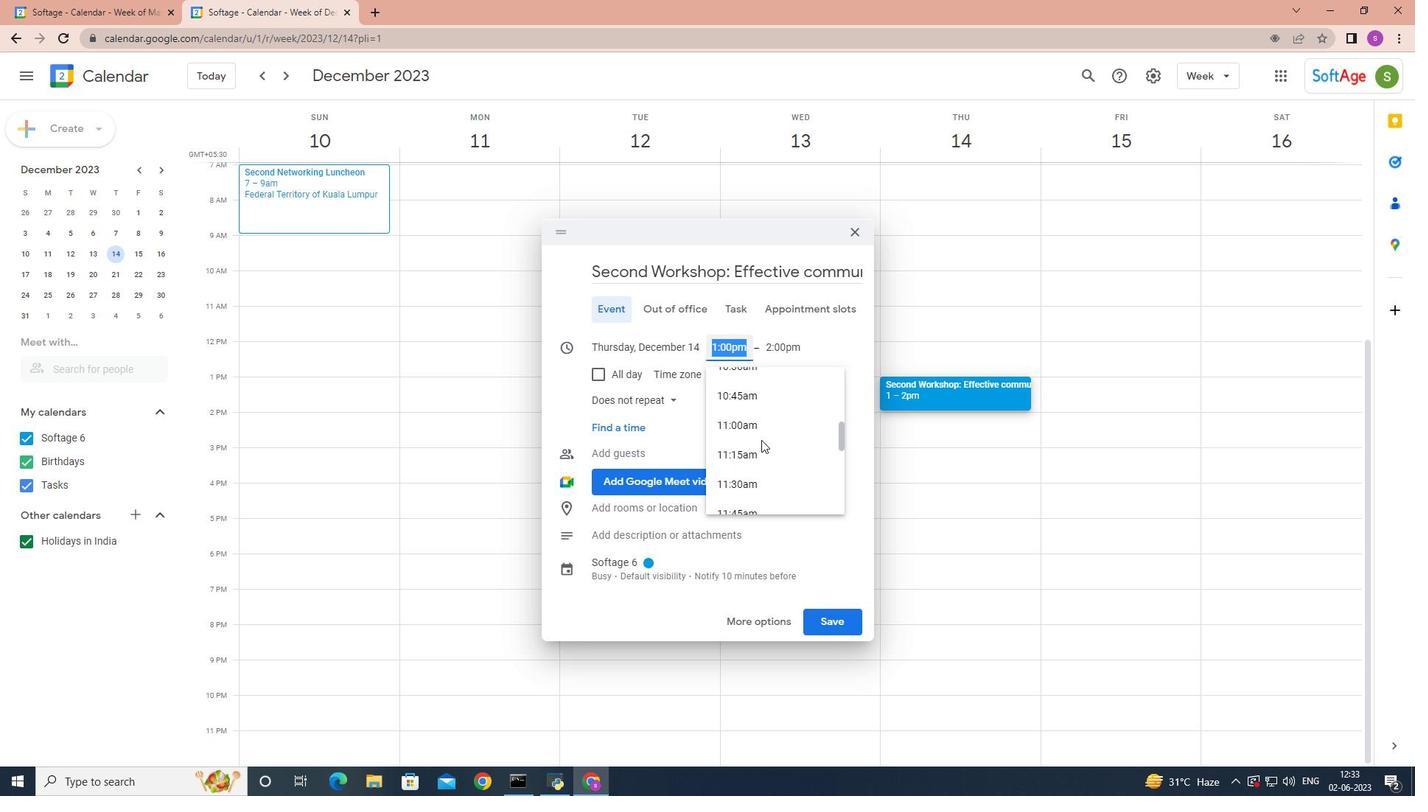
Action: Mouse scrolled (761, 440) with delta (0, 0)
Screenshot: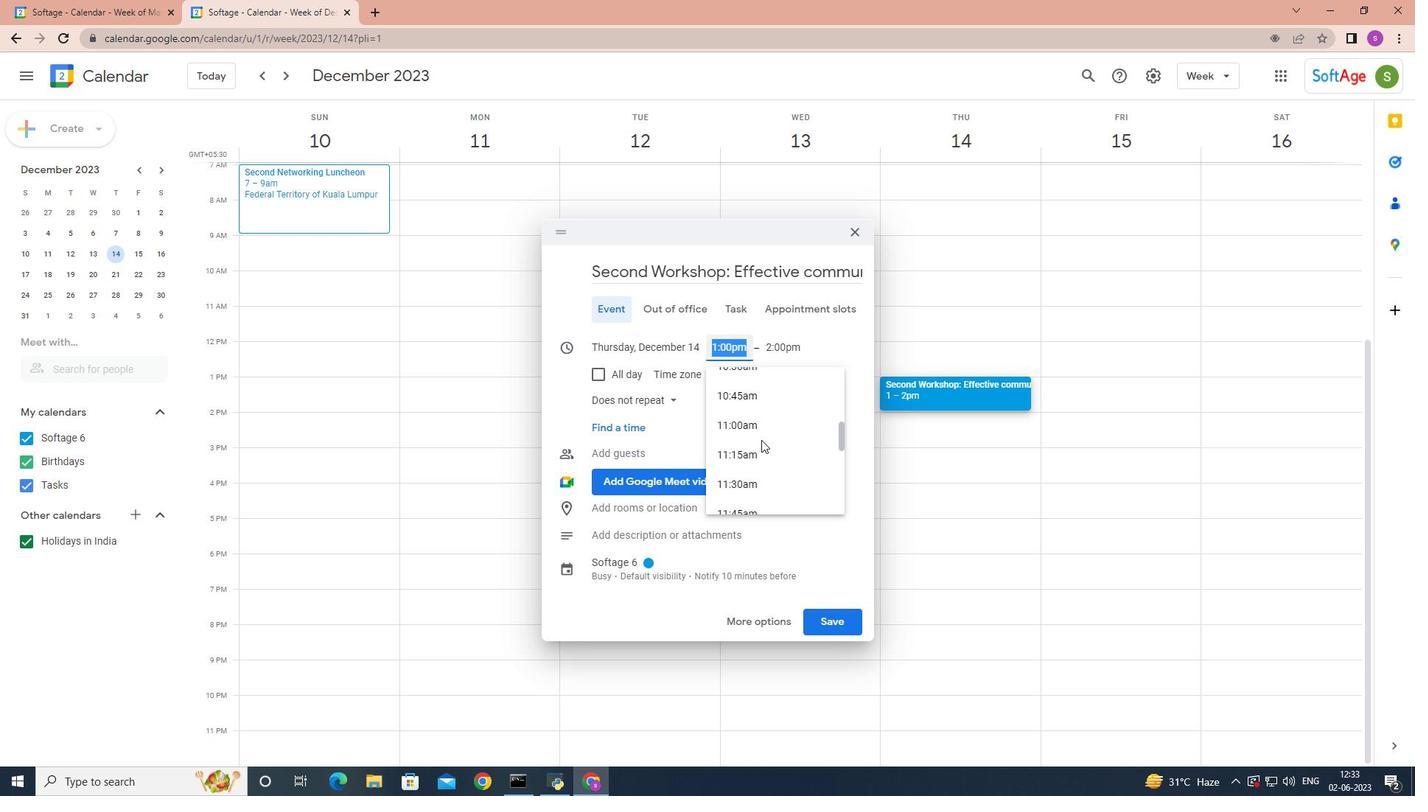 
Action: Mouse moved to (761, 440)
Screenshot: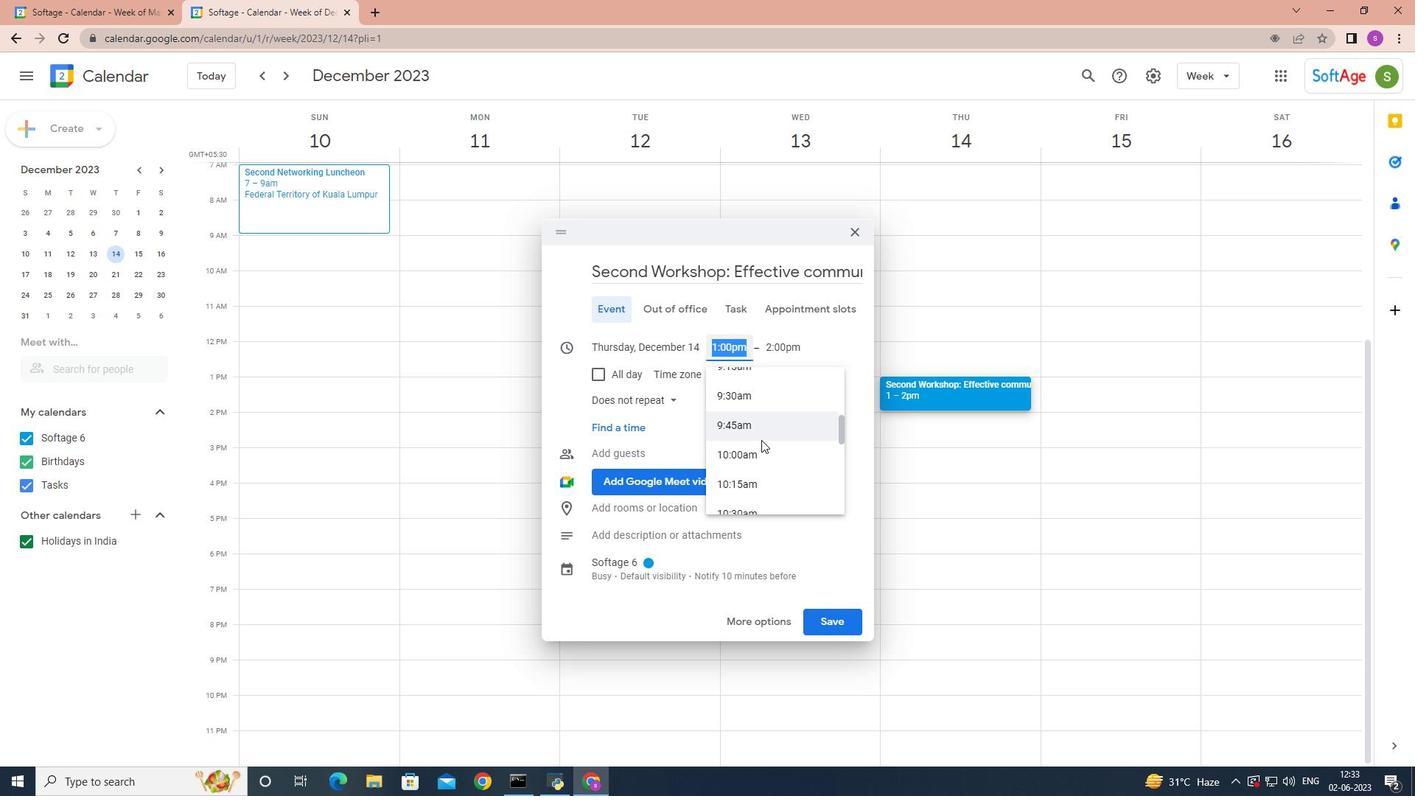 
Action: Mouse scrolled (761, 440) with delta (0, 0)
Screenshot: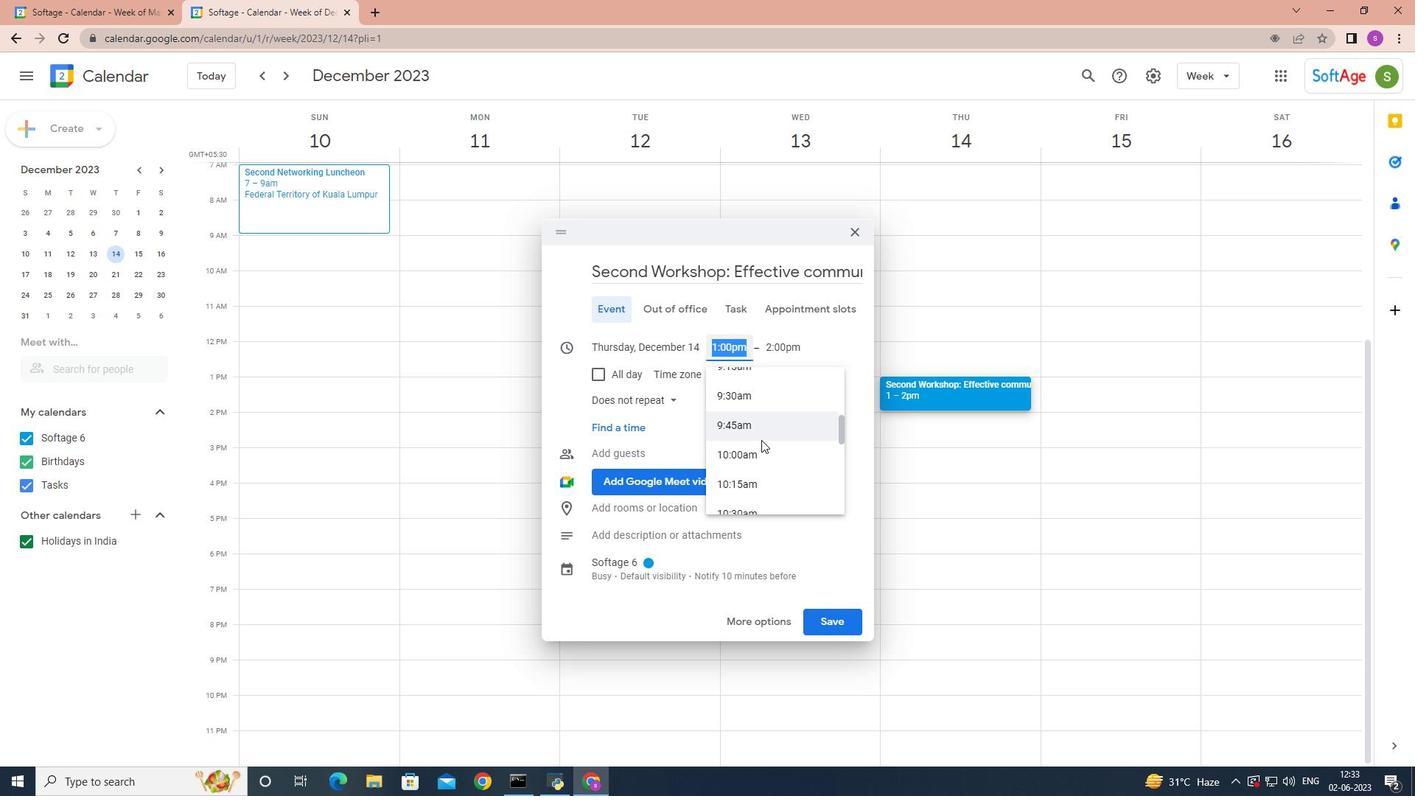 
Action: Mouse scrolled (761, 440) with delta (0, 0)
Screenshot: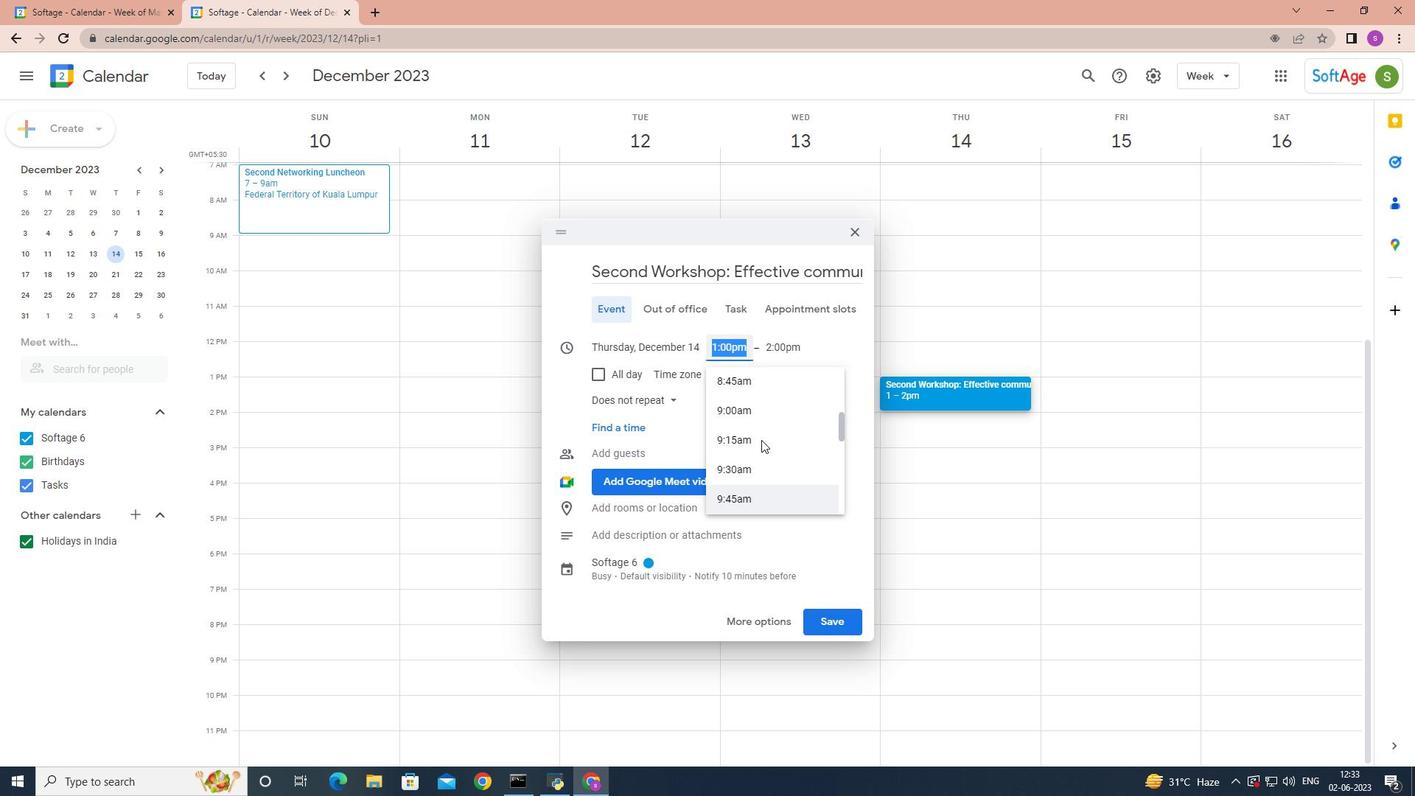 
Action: Mouse scrolled (761, 440) with delta (0, 0)
Screenshot: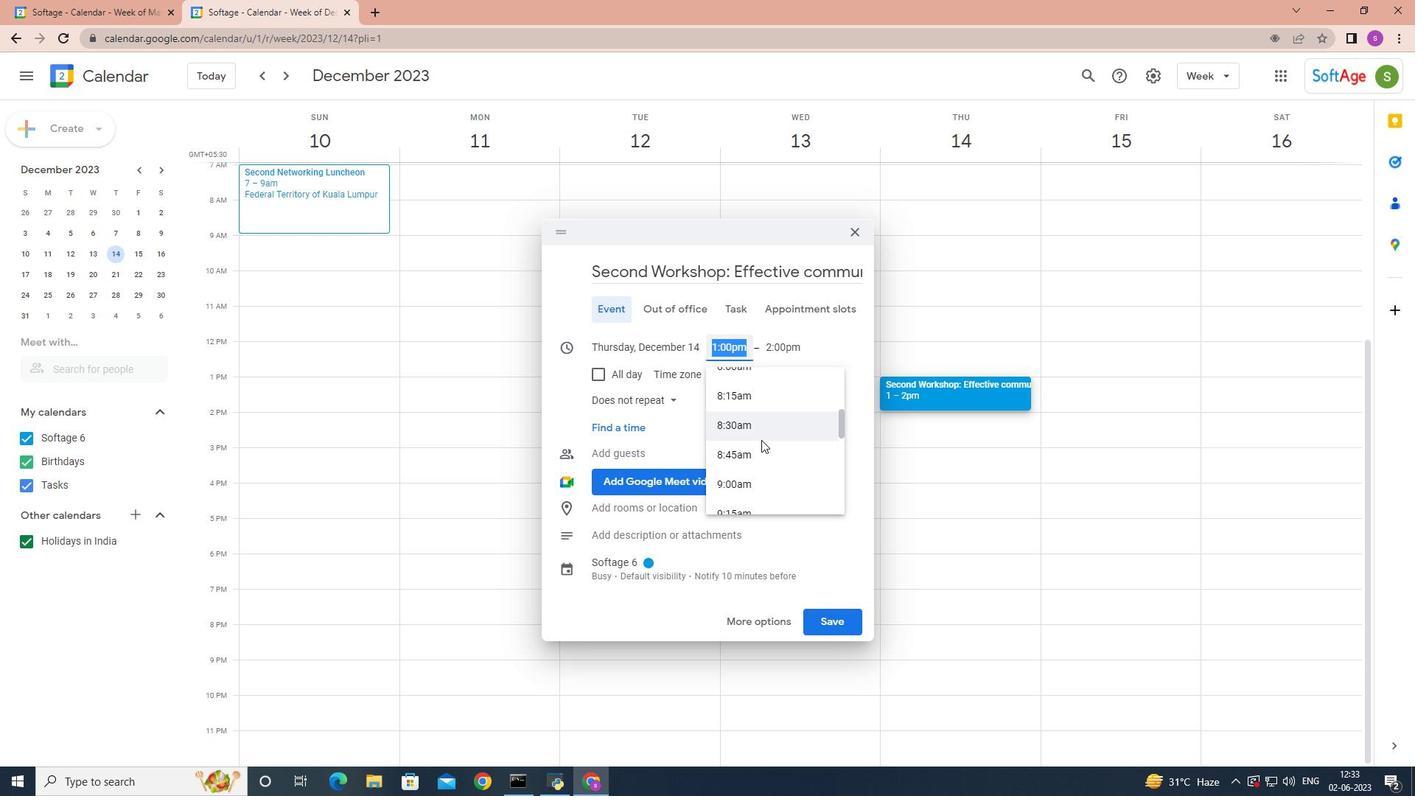 
Action: Mouse moved to (764, 410)
Screenshot: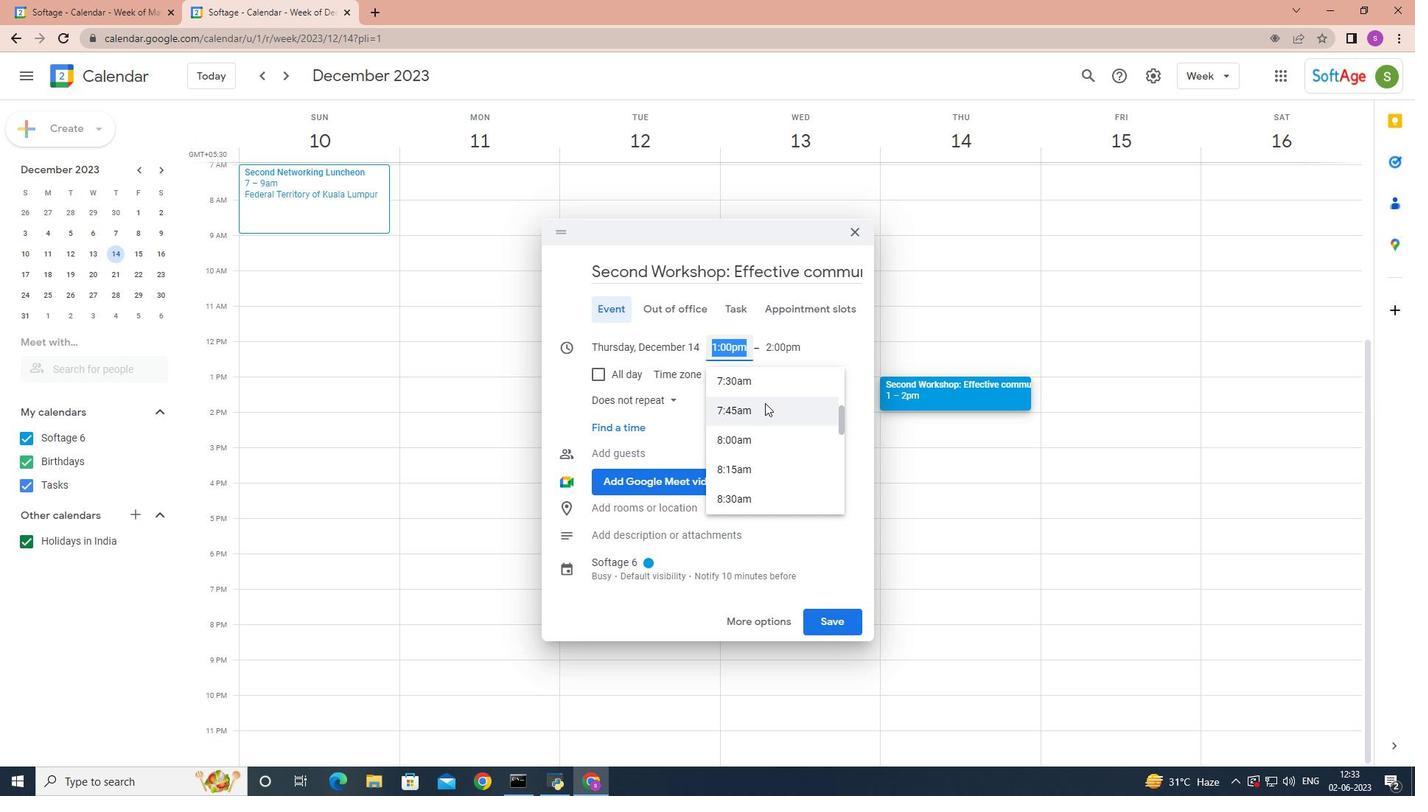 
Action: Mouse scrolled (764, 411) with delta (0, 0)
Screenshot: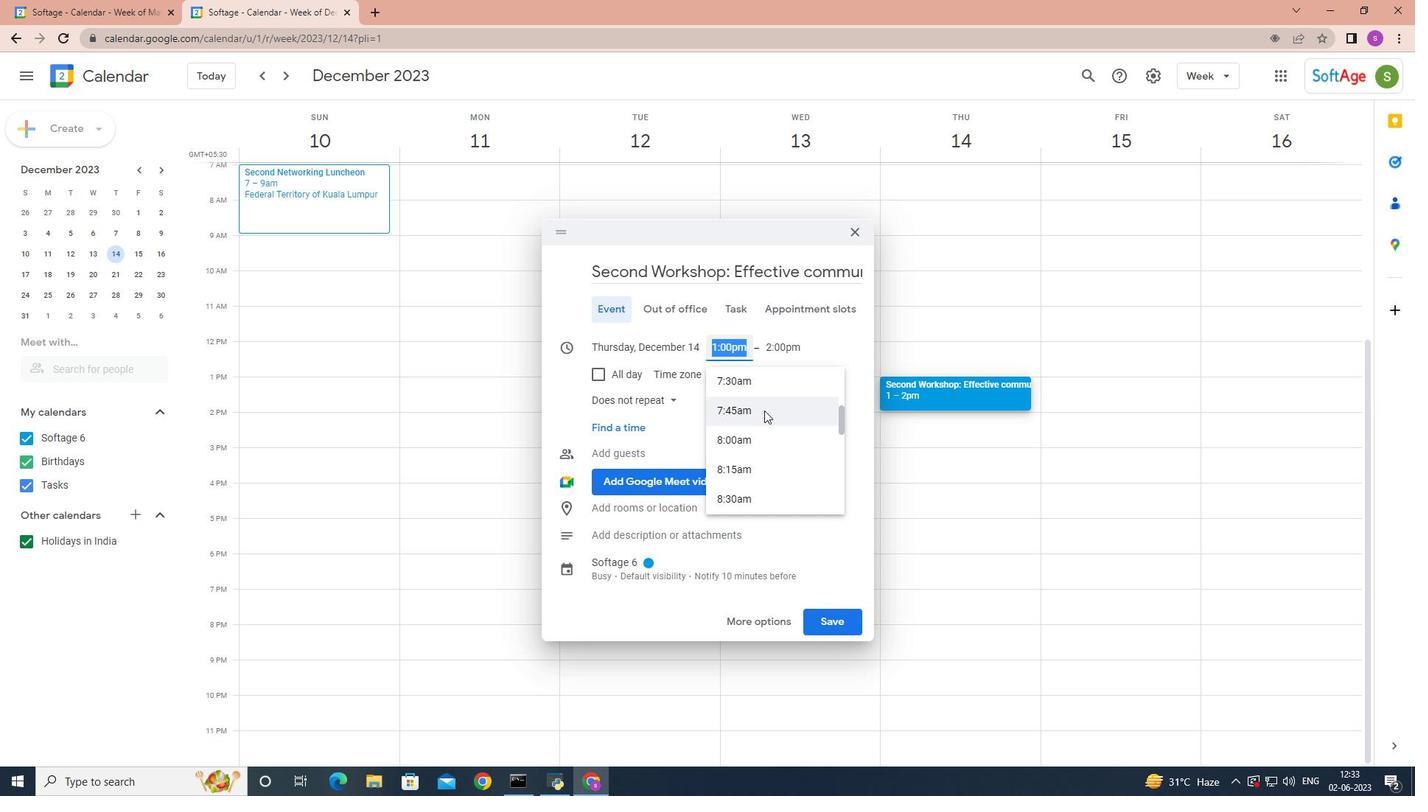 
Action: Mouse moved to (768, 397)
Screenshot: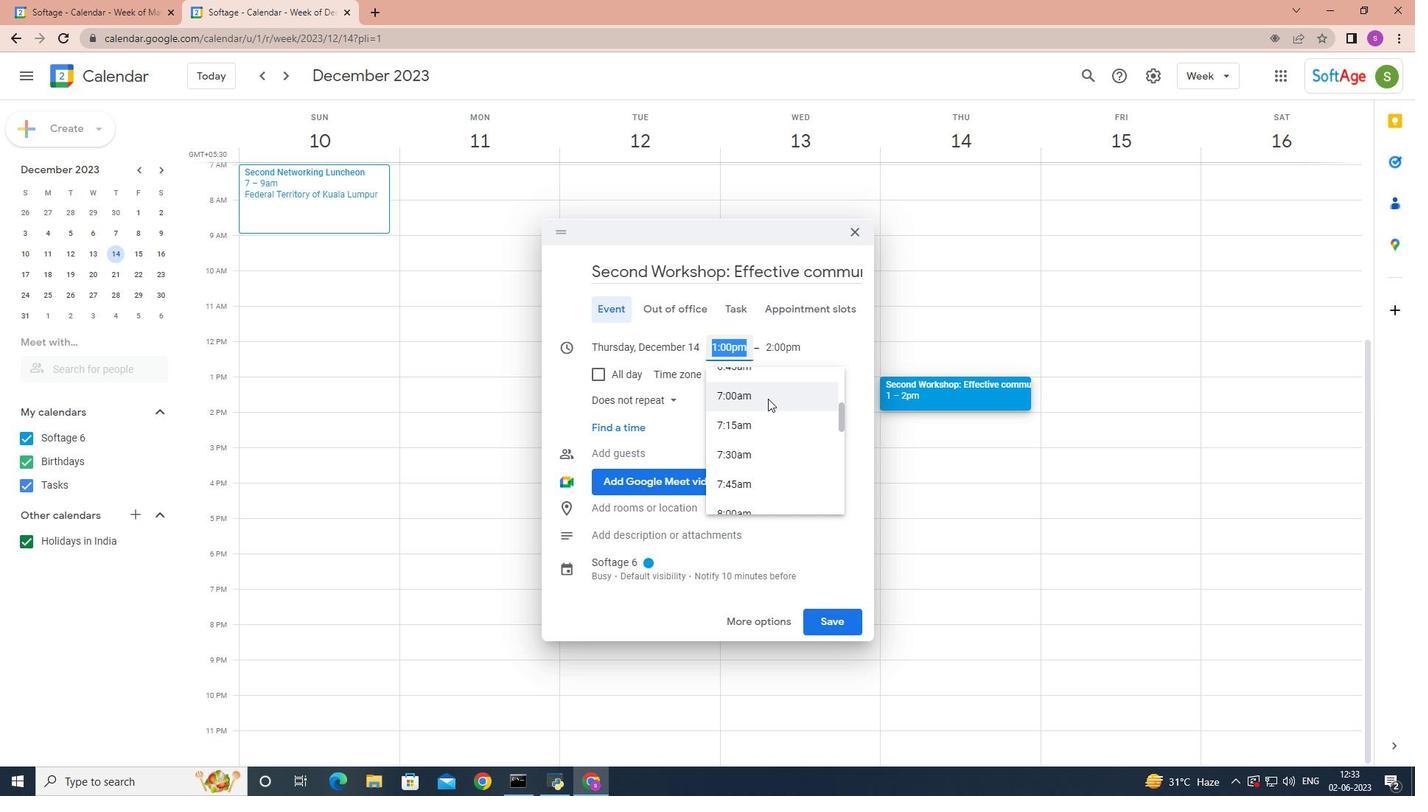 
Action: Mouse pressed left at (768, 397)
Screenshot: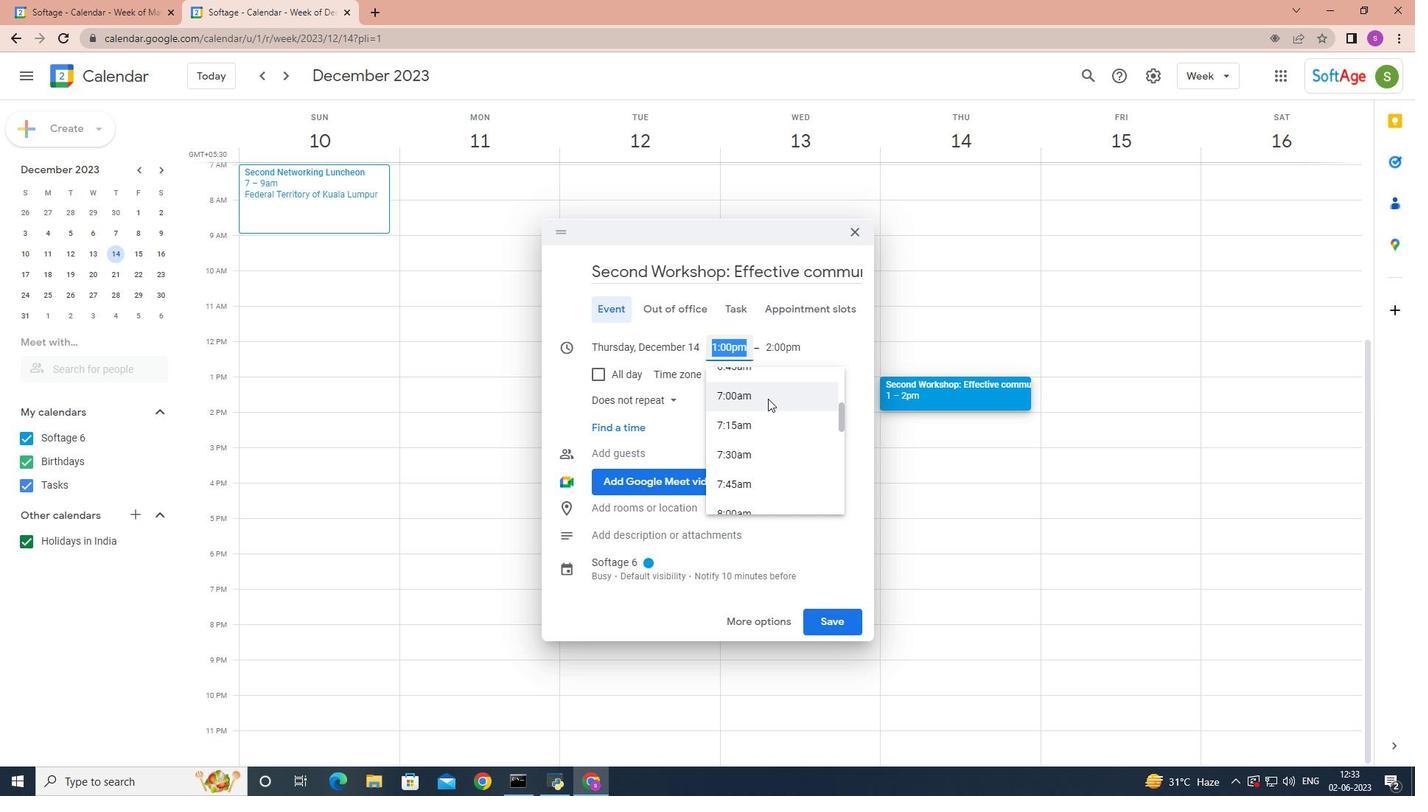 
Action: Mouse moved to (792, 292)
Screenshot: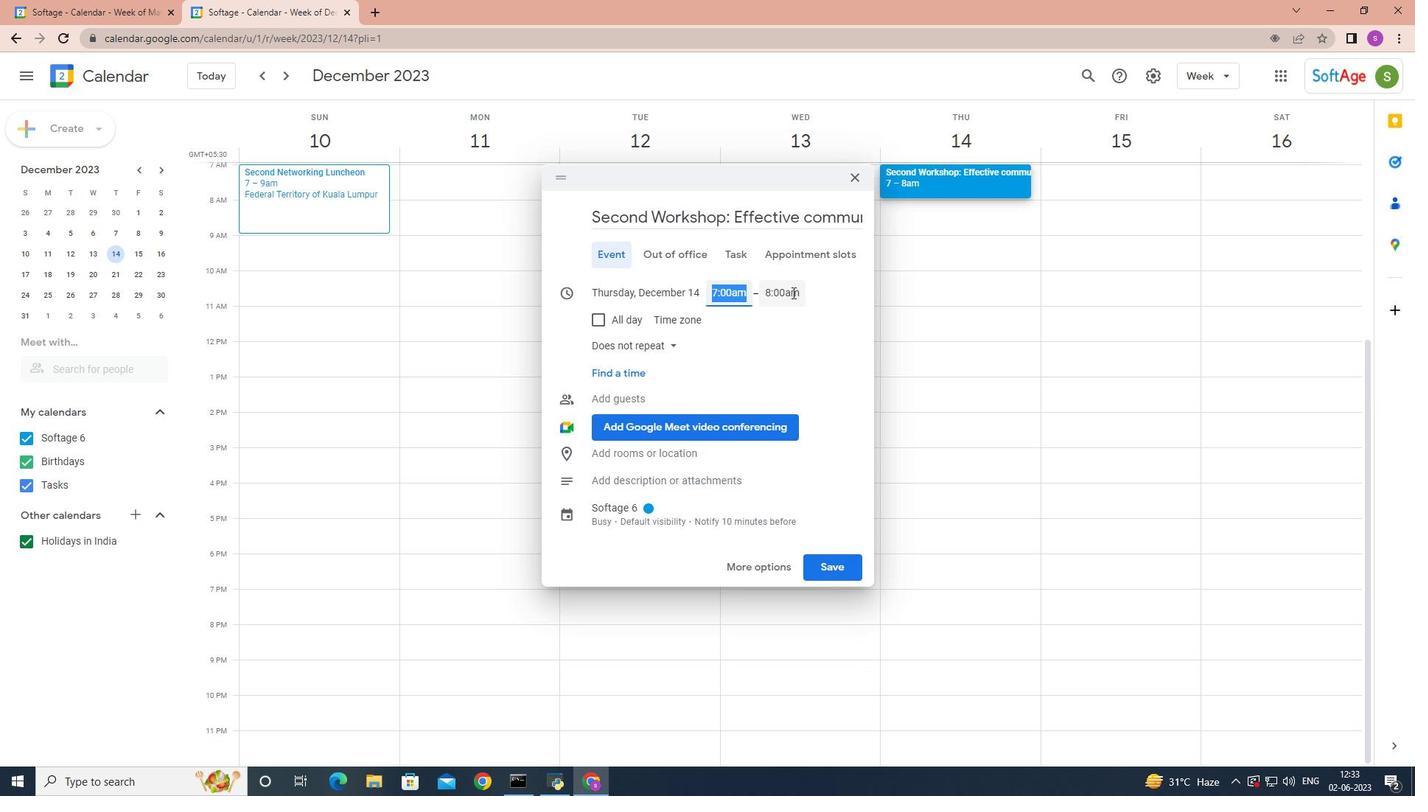 
Action: Mouse pressed left at (792, 292)
Screenshot: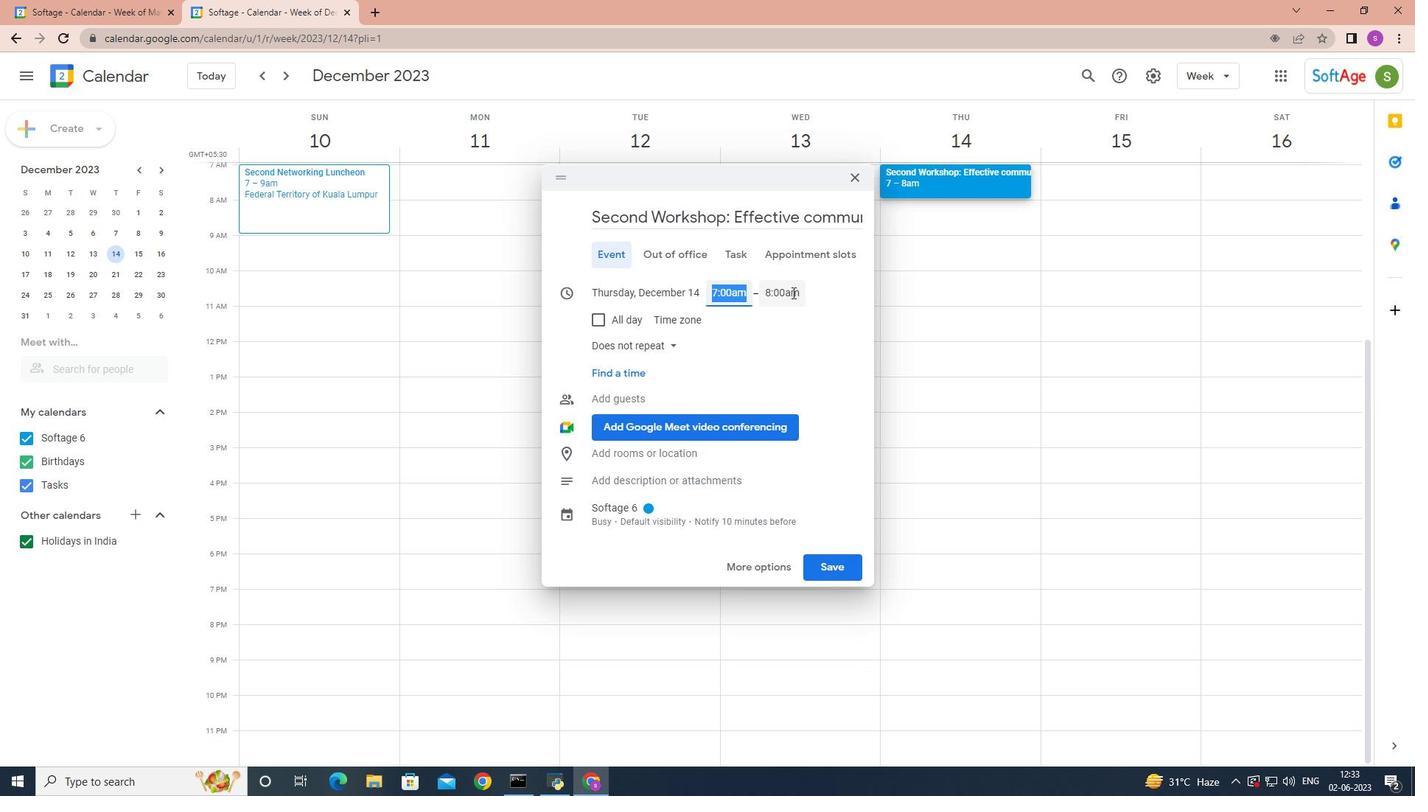 
Action: Mouse moved to (810, 387)
Screenshot: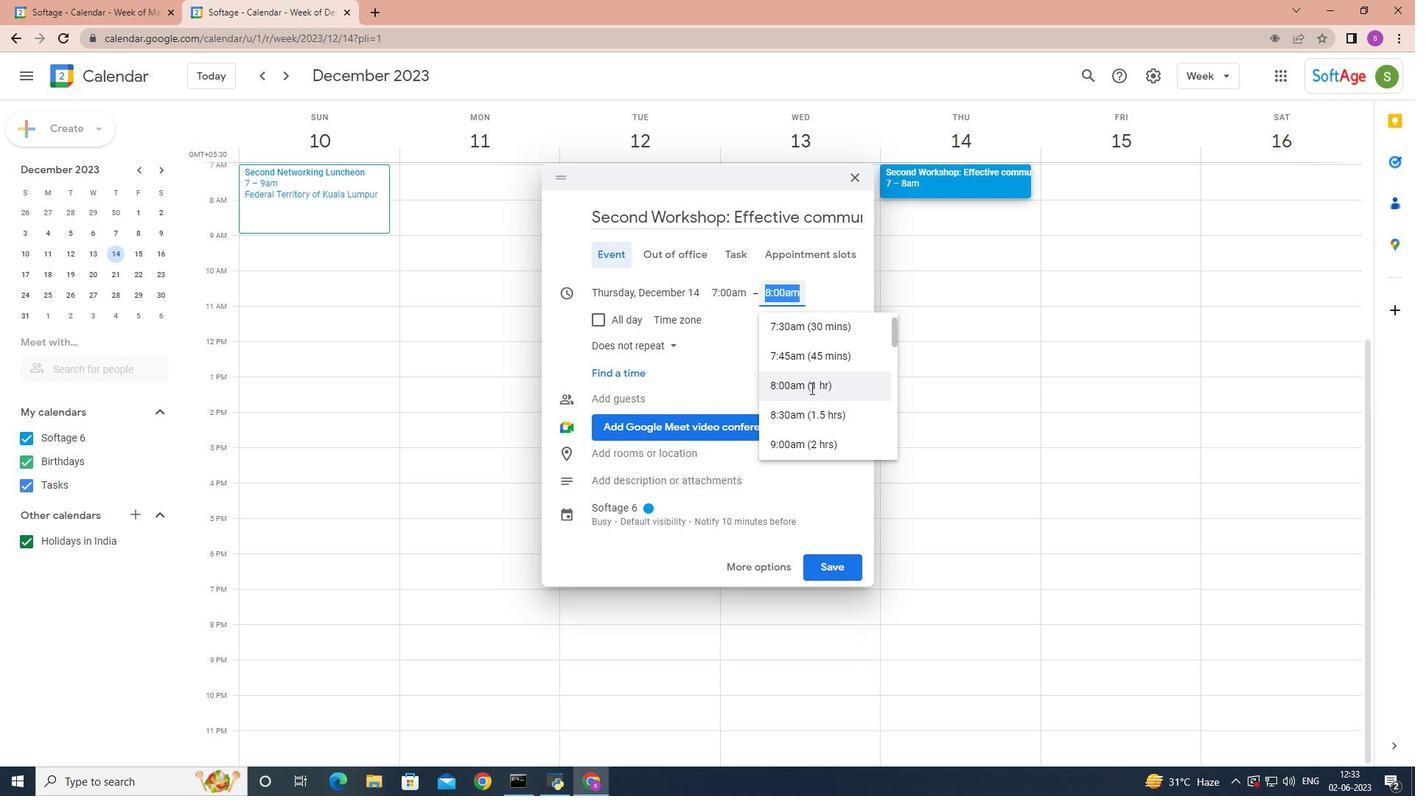 
Action: Mouse scrolled (810, 388) with delta (0, 0)
Screenshot: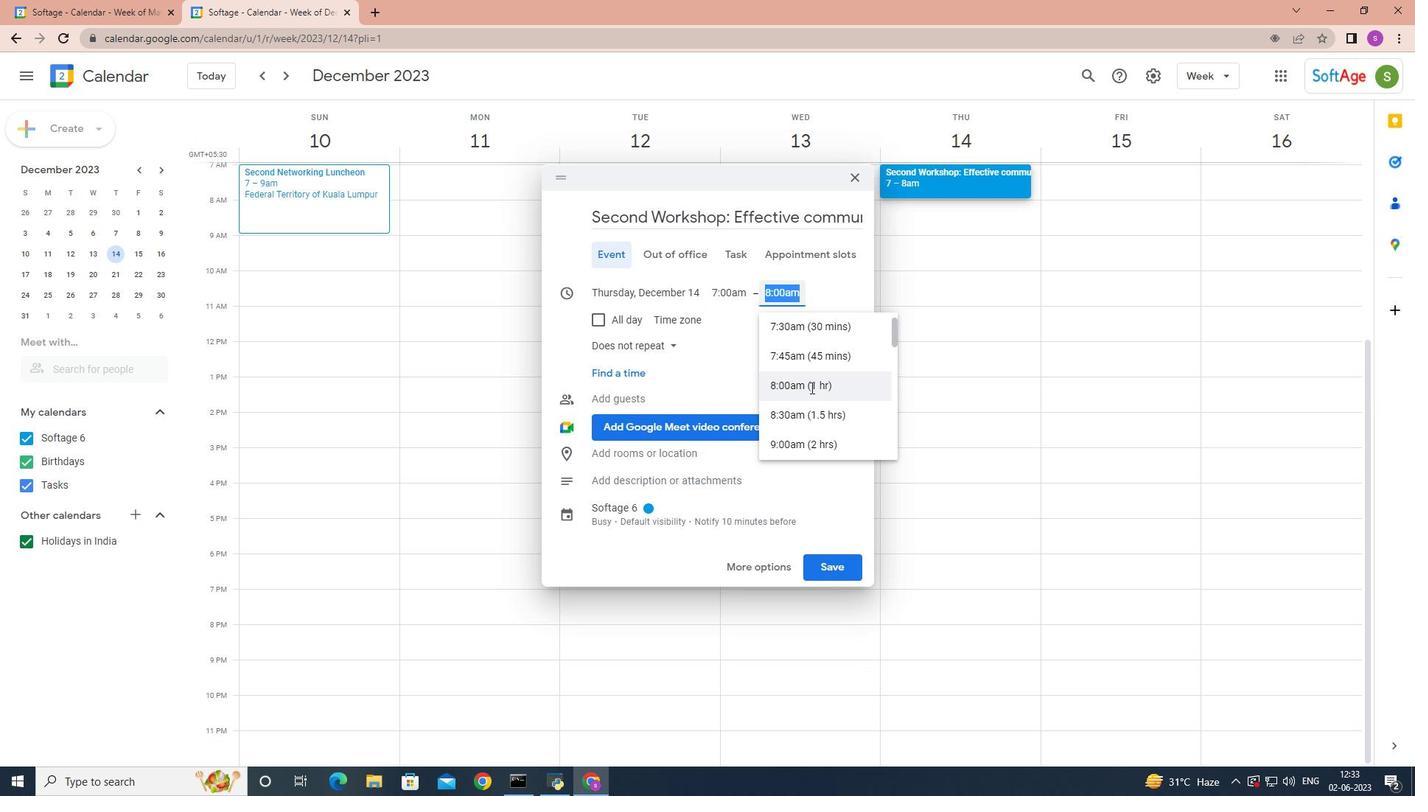 
Action: Mouse moved to (810, 385)
Screenshot: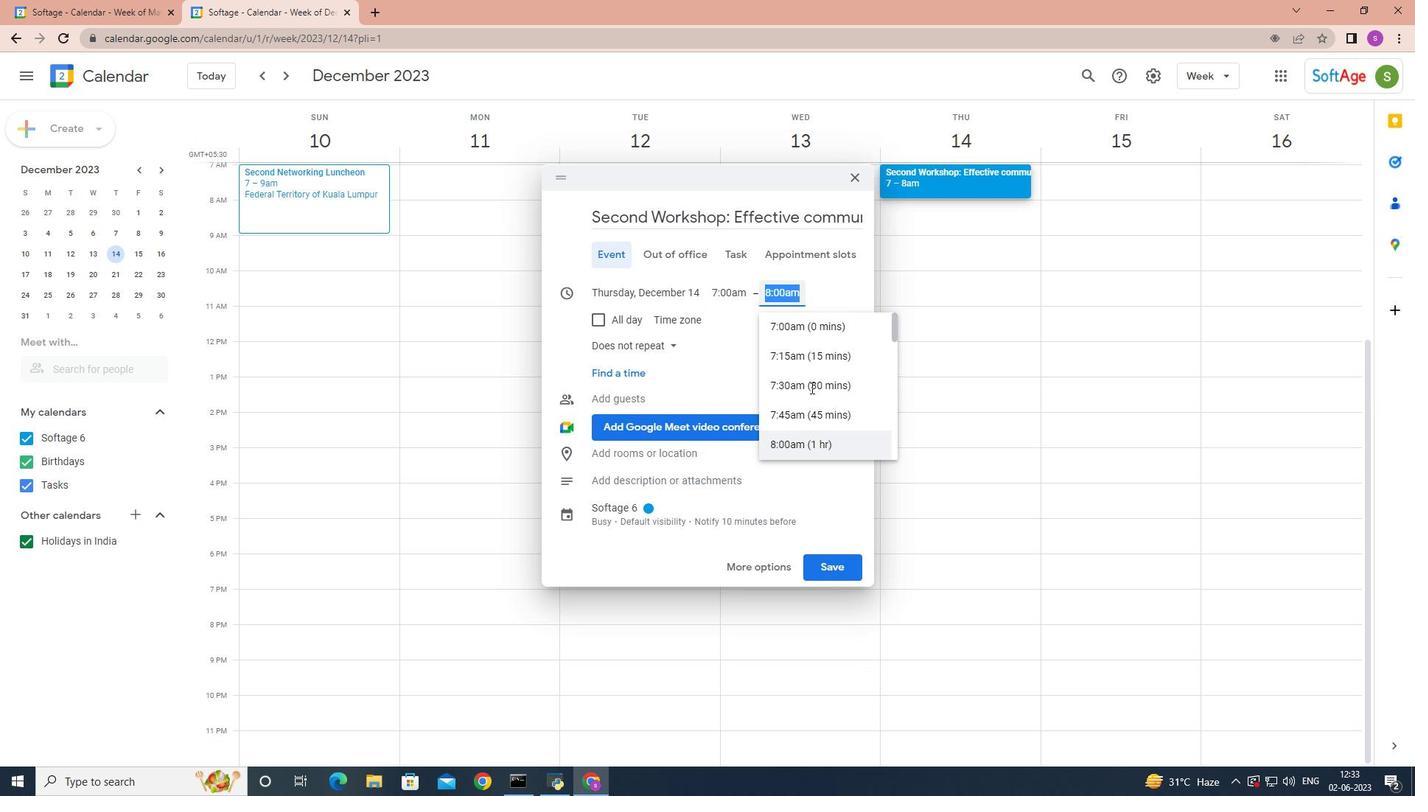 
Action: Mouse scrolled (810, 386) with delta (0, 0)
Screenshot: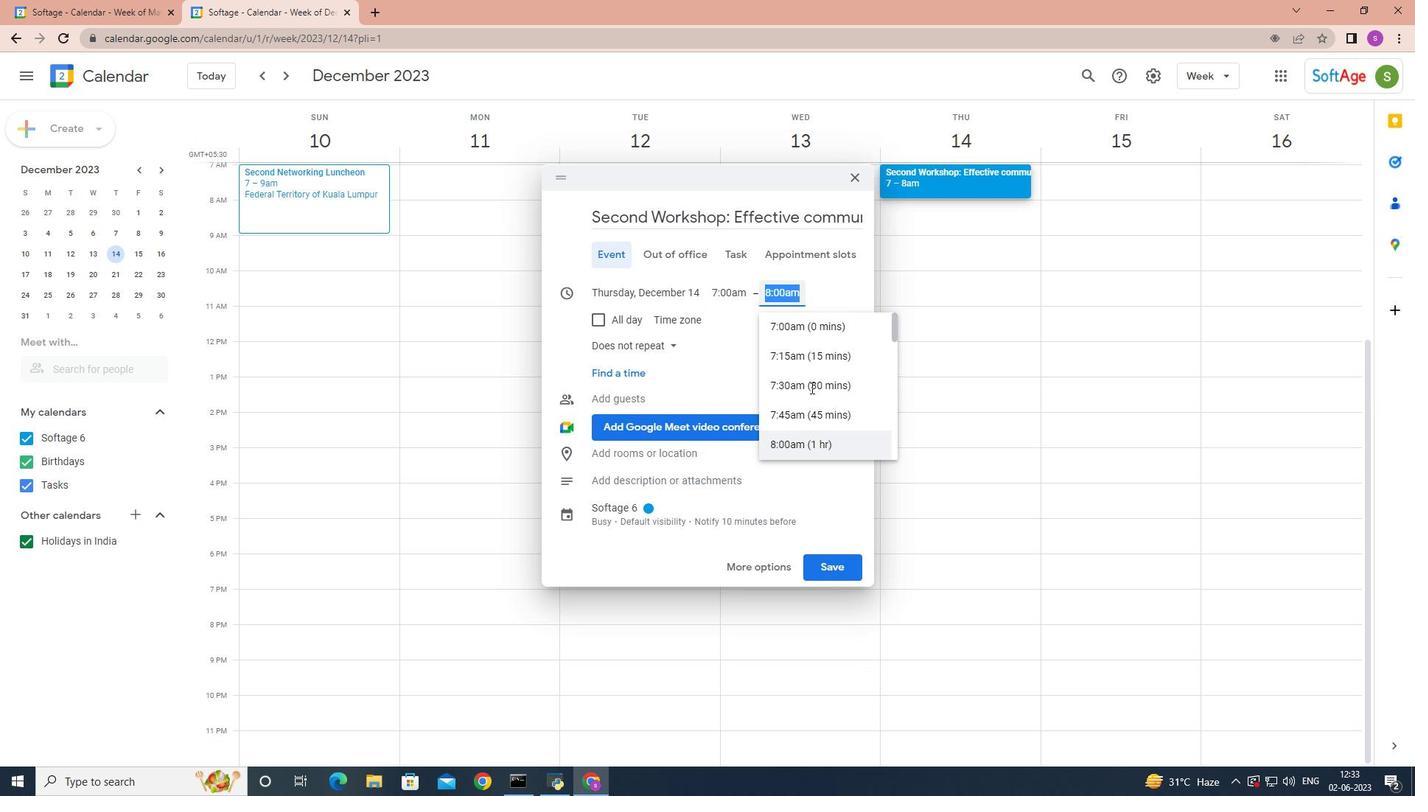 
Action: Mouse scrolled (810, 384) with delta (0, 0)
Screenshot: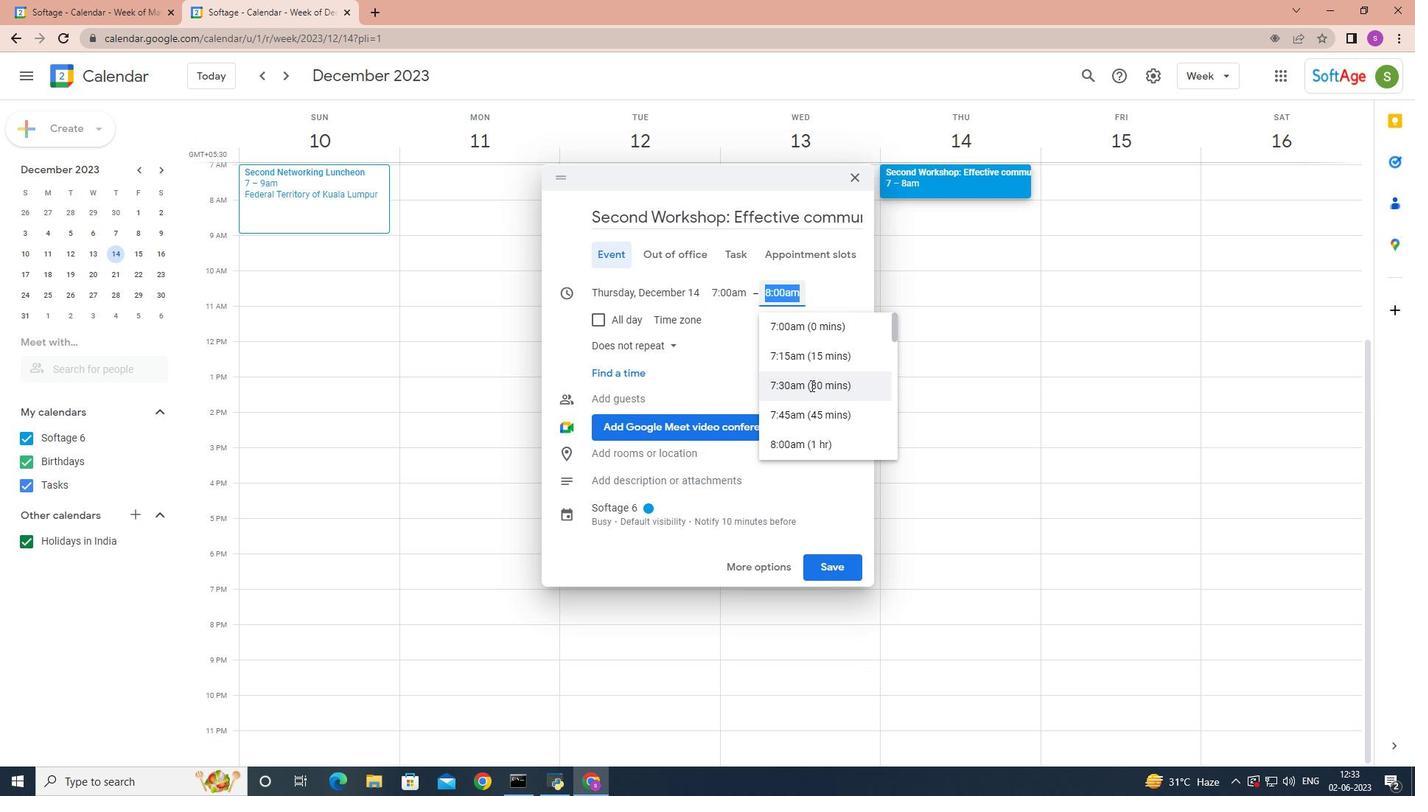 
Action: Mouse scrolled (810, 384) with delta (0, 0)
Screenshot: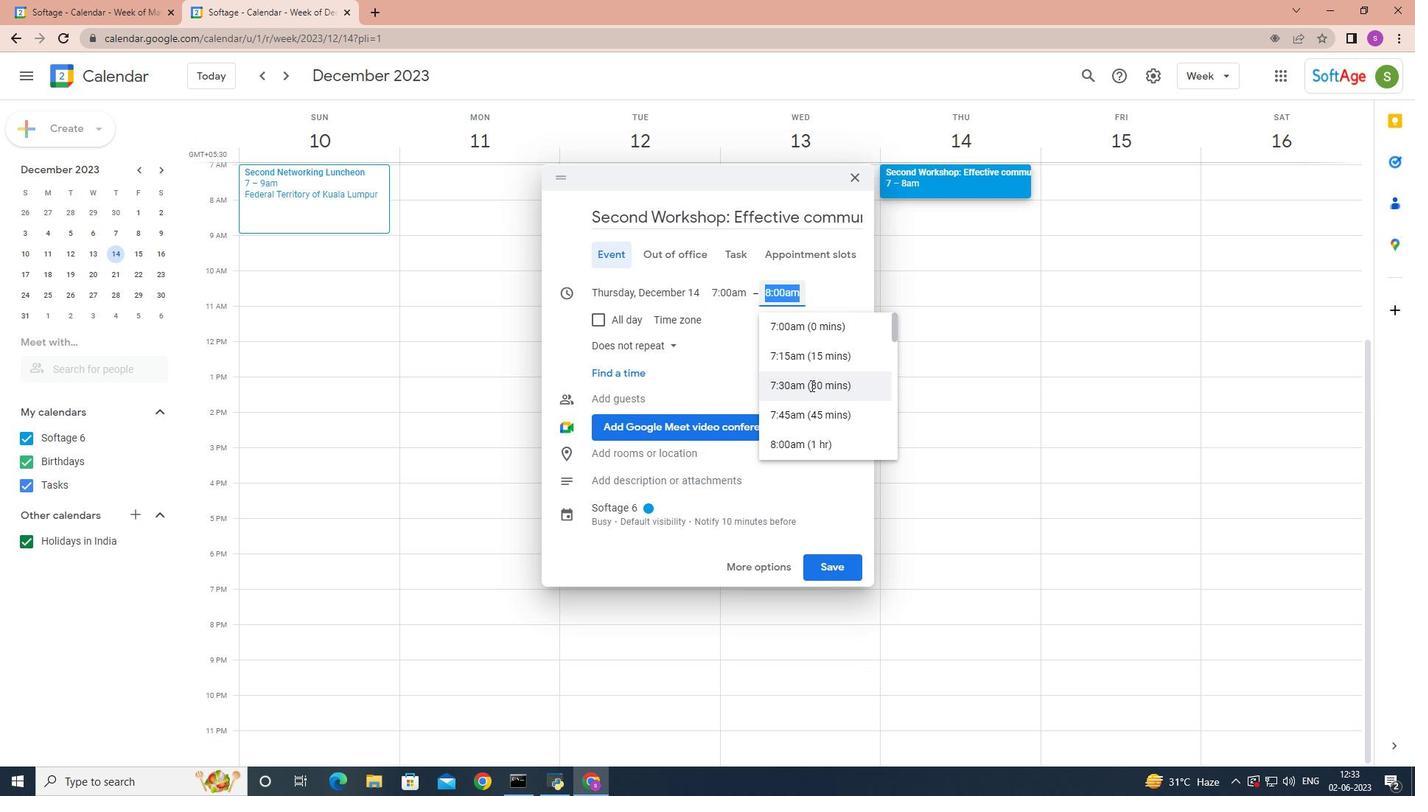 
Action: Mouse moved to (807, 358)
Screenshot: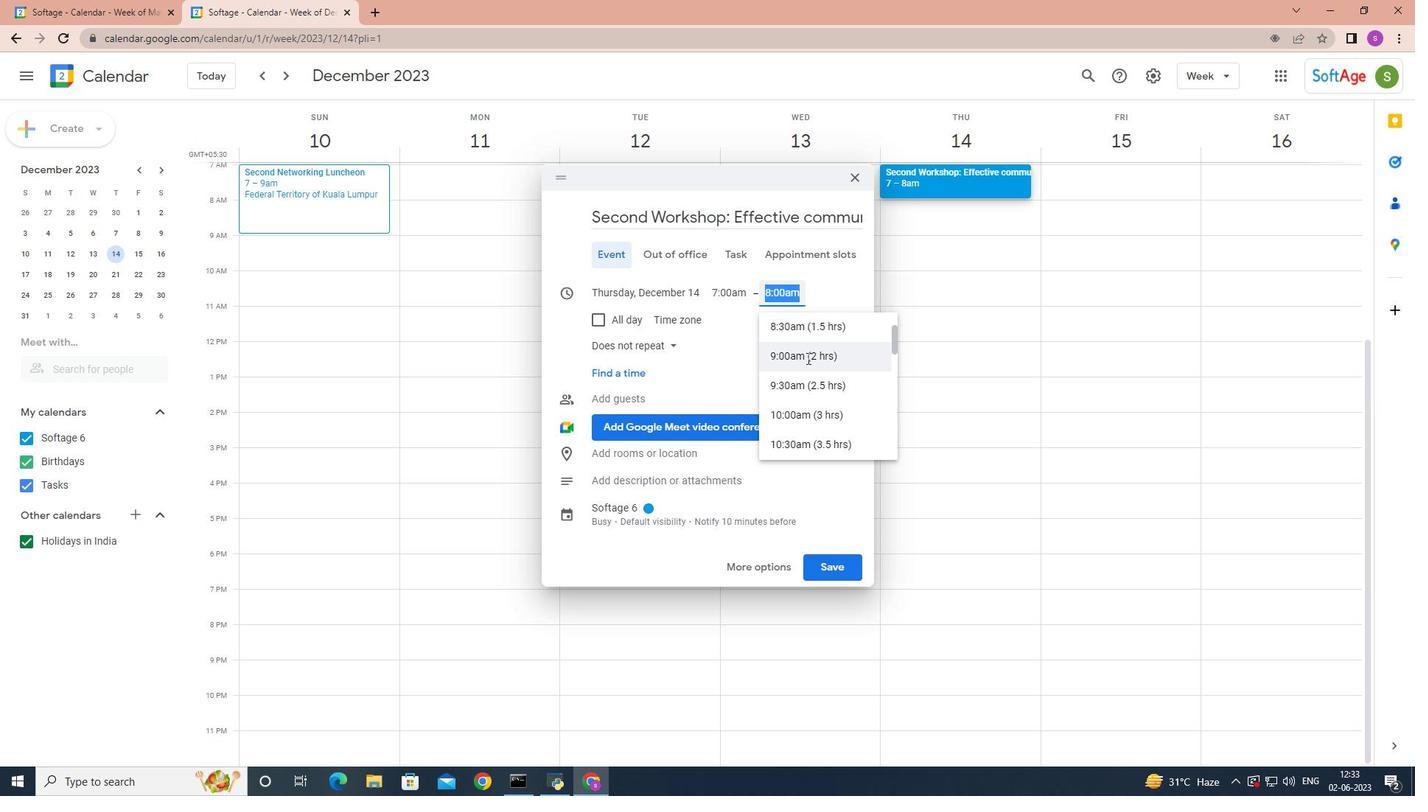 
Action: Mouse pressed left at (807, 358)
Screenshot: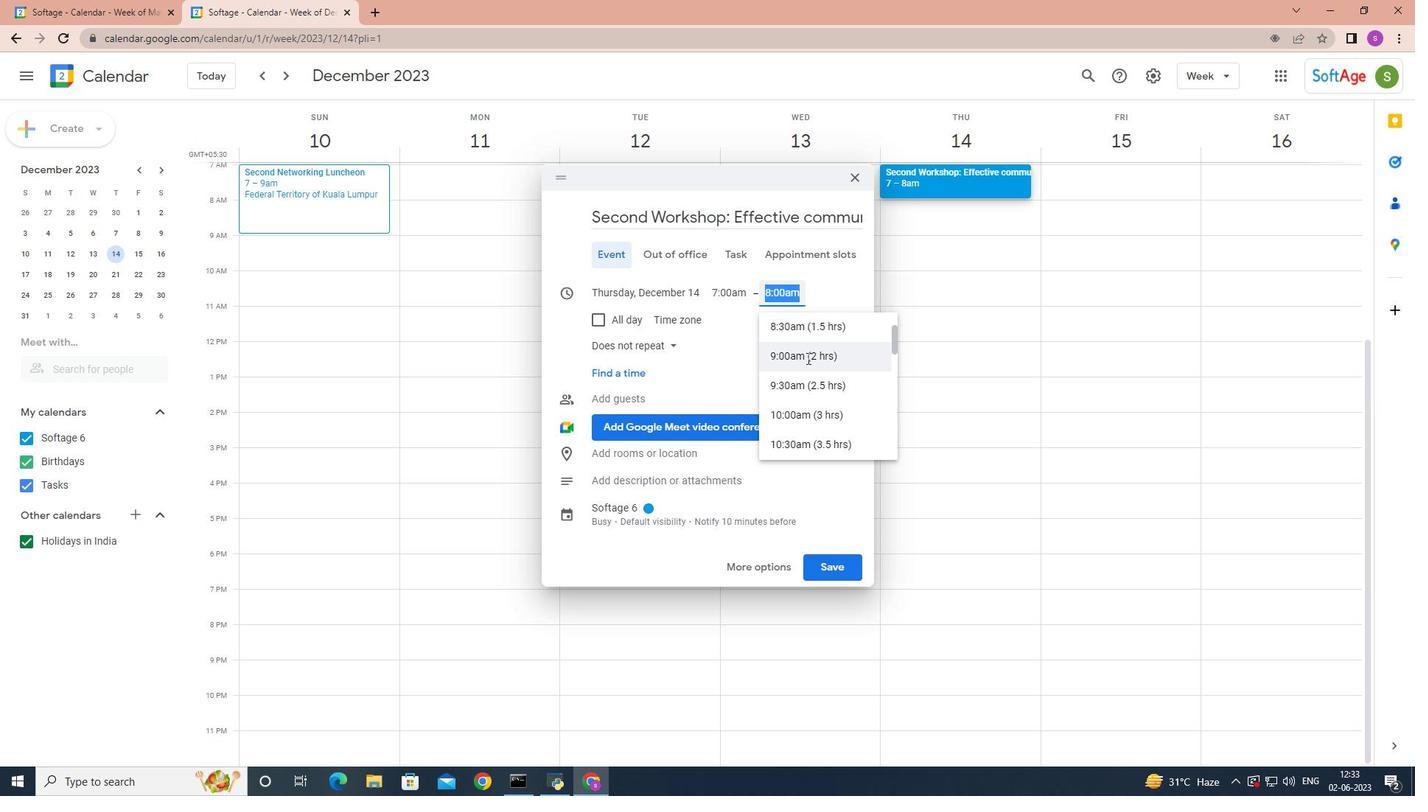 
Action: Mouse moved to (673, 481)
Screenshot: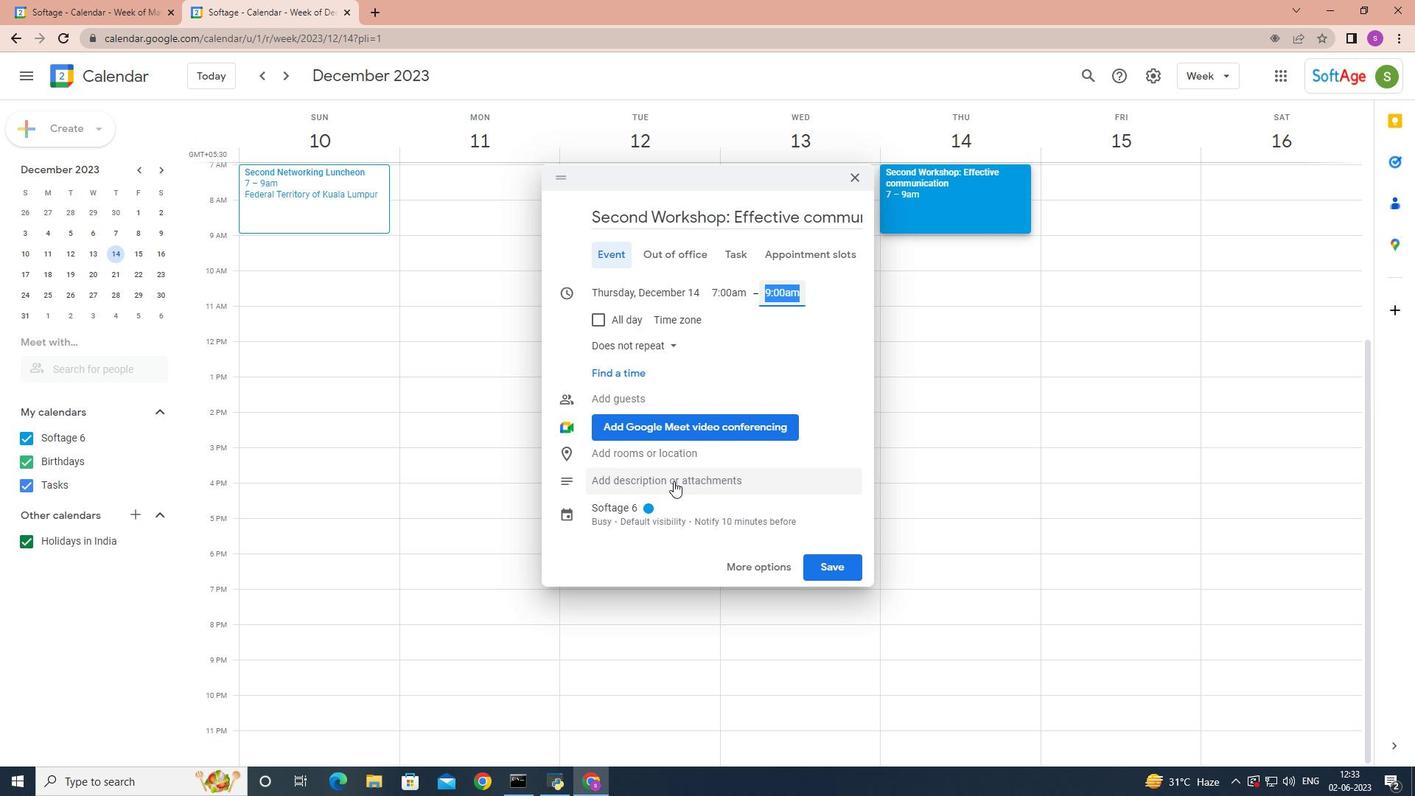 
Action: Mouse pressed left at (673, 481)
Screenshot: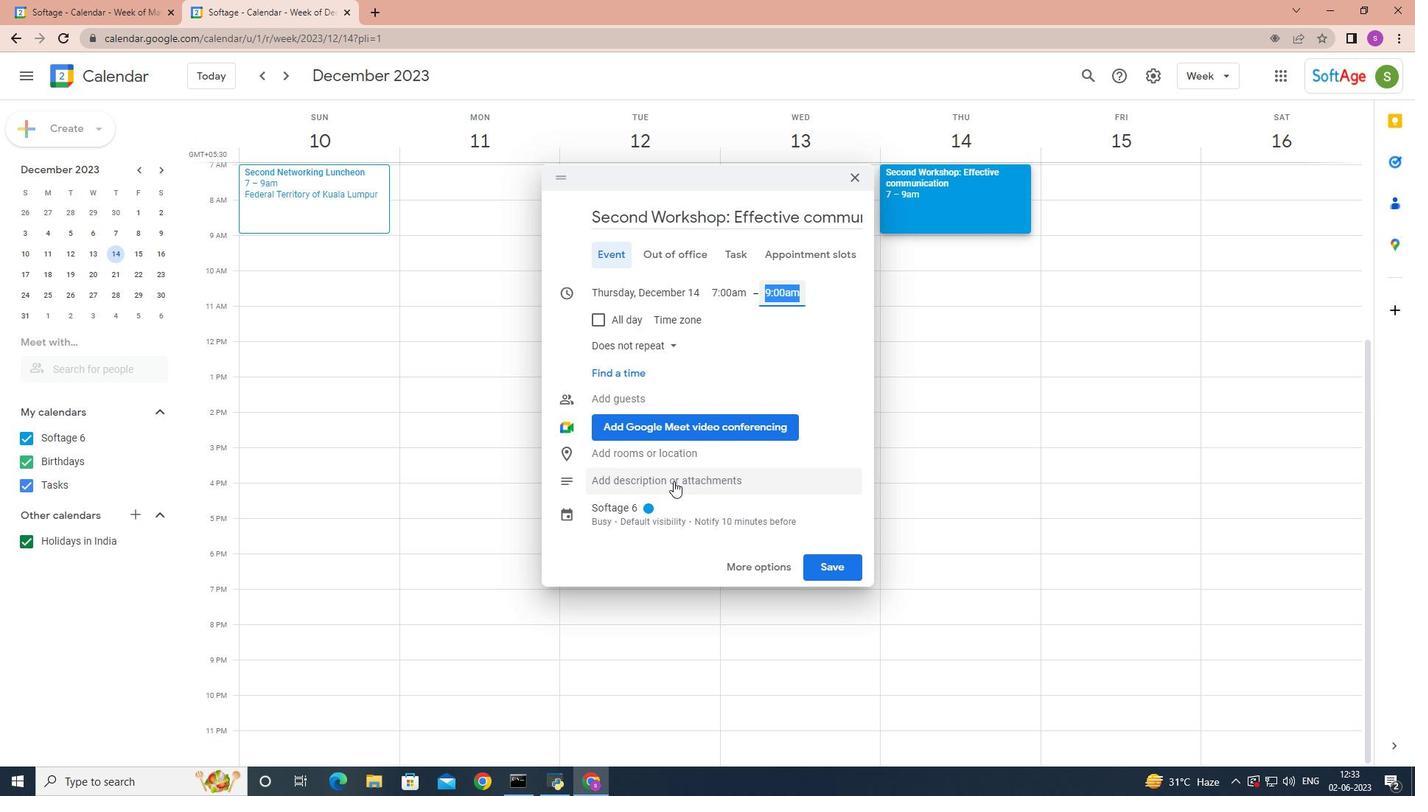
Action: Mouse moved to (661, 505)
Screenshot: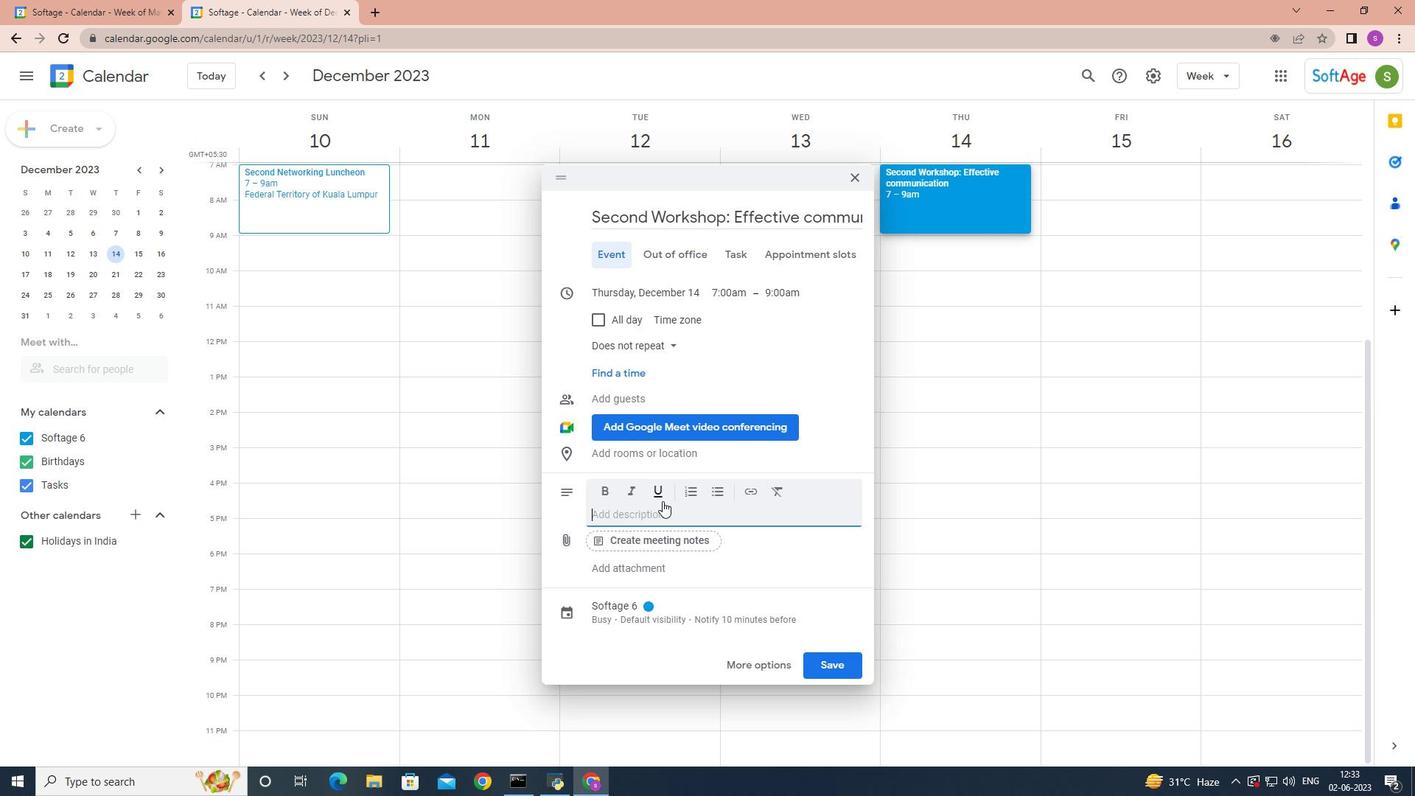 
Action: Key pressed <Key.shift>The<Key.space>training<Key.space>workshop
Screenshot: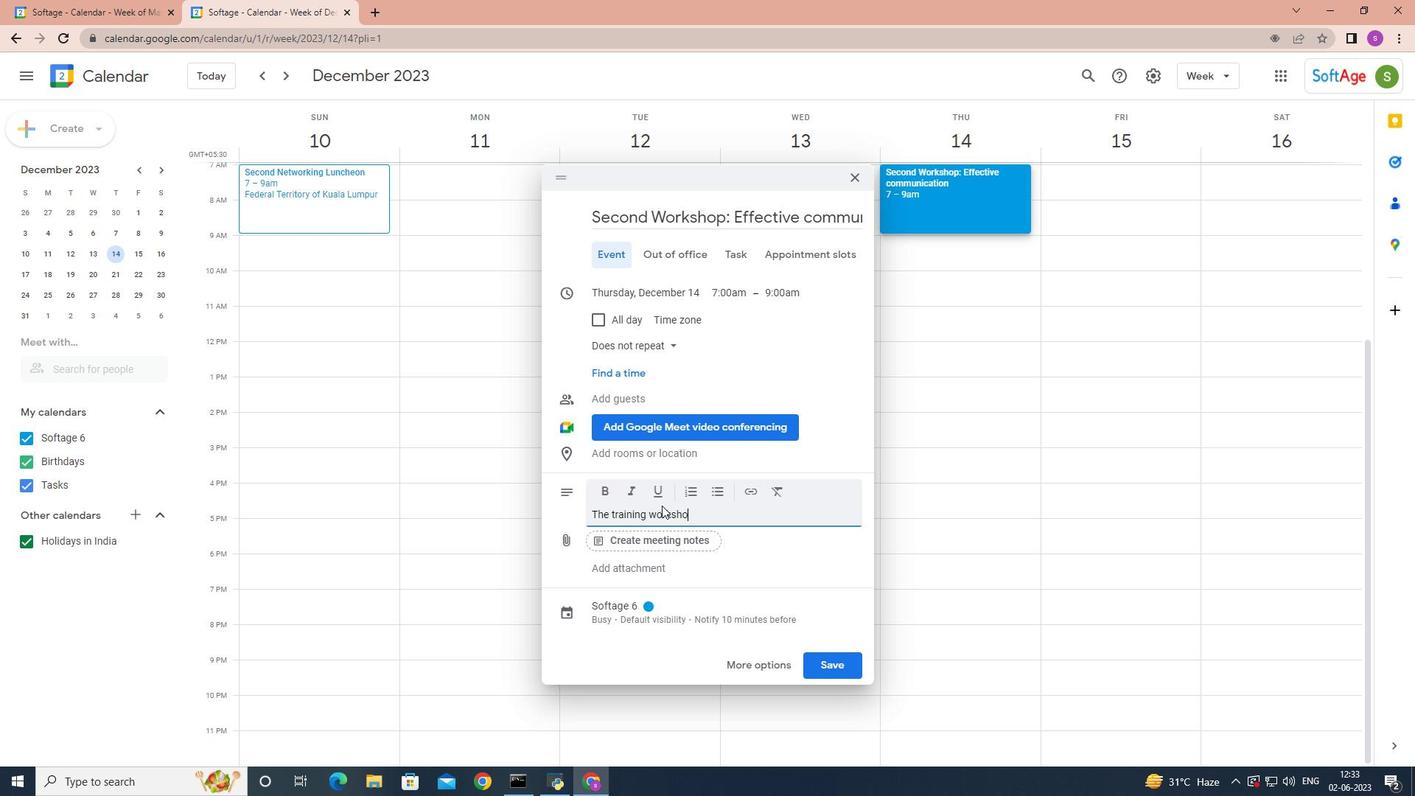 
Action: Mouse moved to (730, 495)
Screenshot: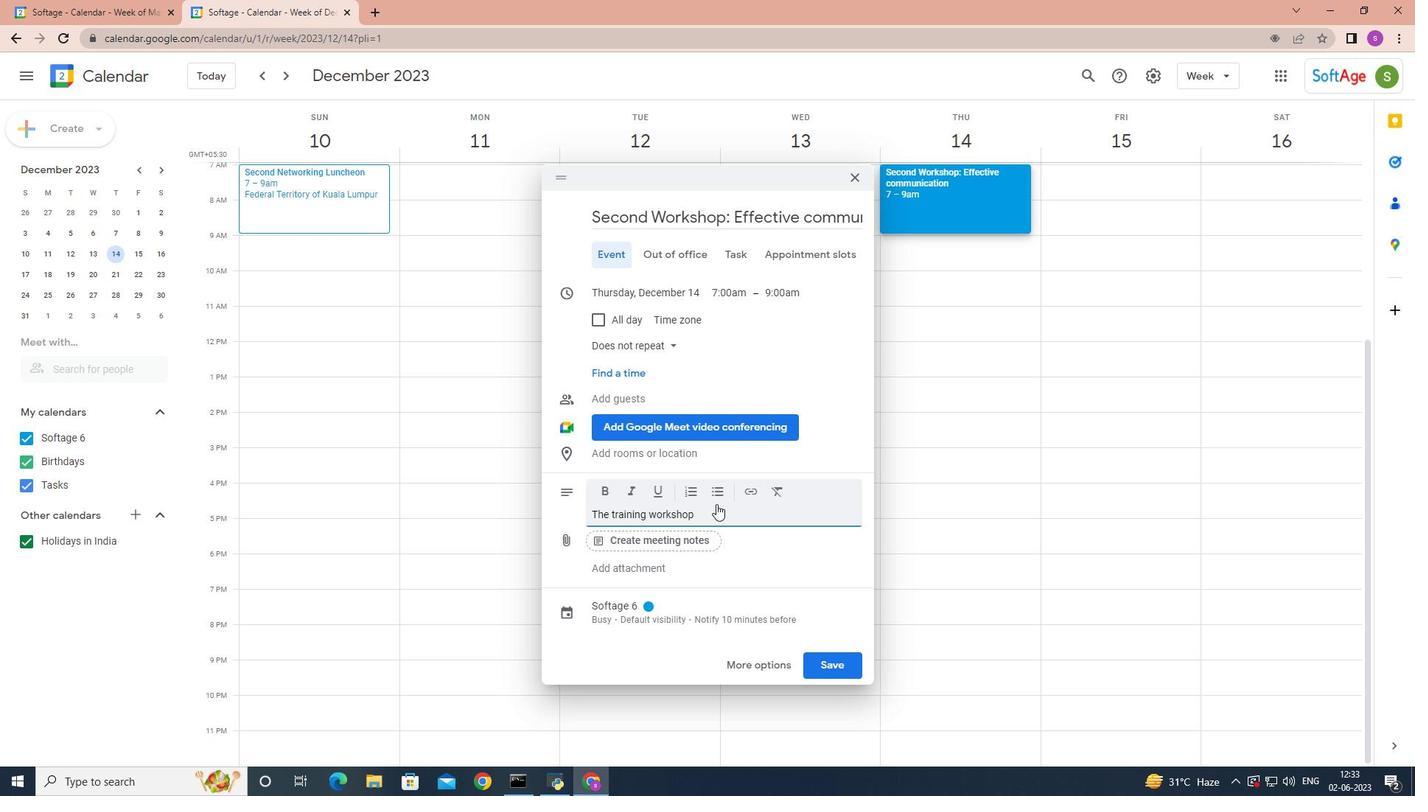 
Action: Key pressed will<Key.space><Key.backspace><Key.backspace><Key.backspace><Key.backspace><Key.backspace><Key.space>will<Key.space>be<Key.space>fac
Screenshot: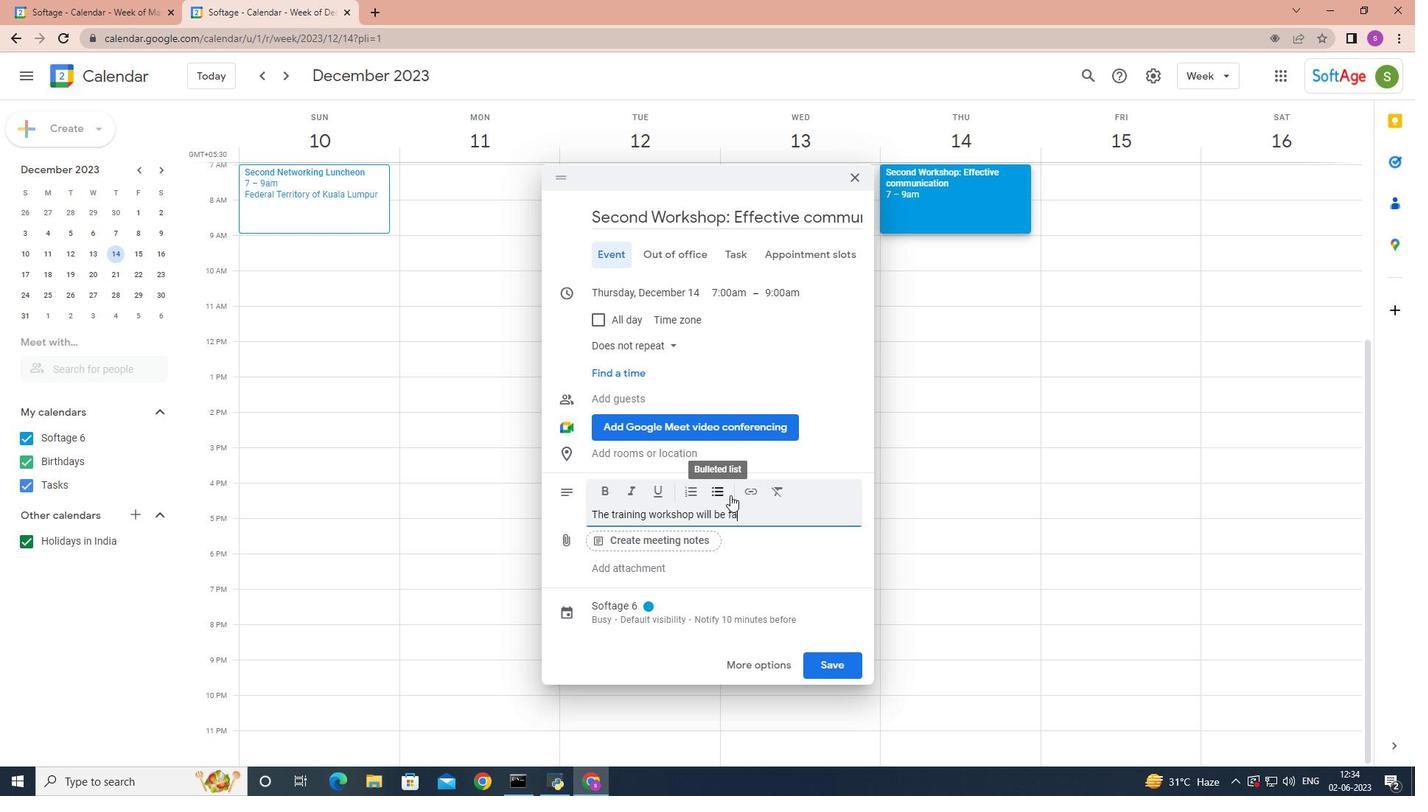 
Action: Mouse moved to (829, 556)
Screenshot: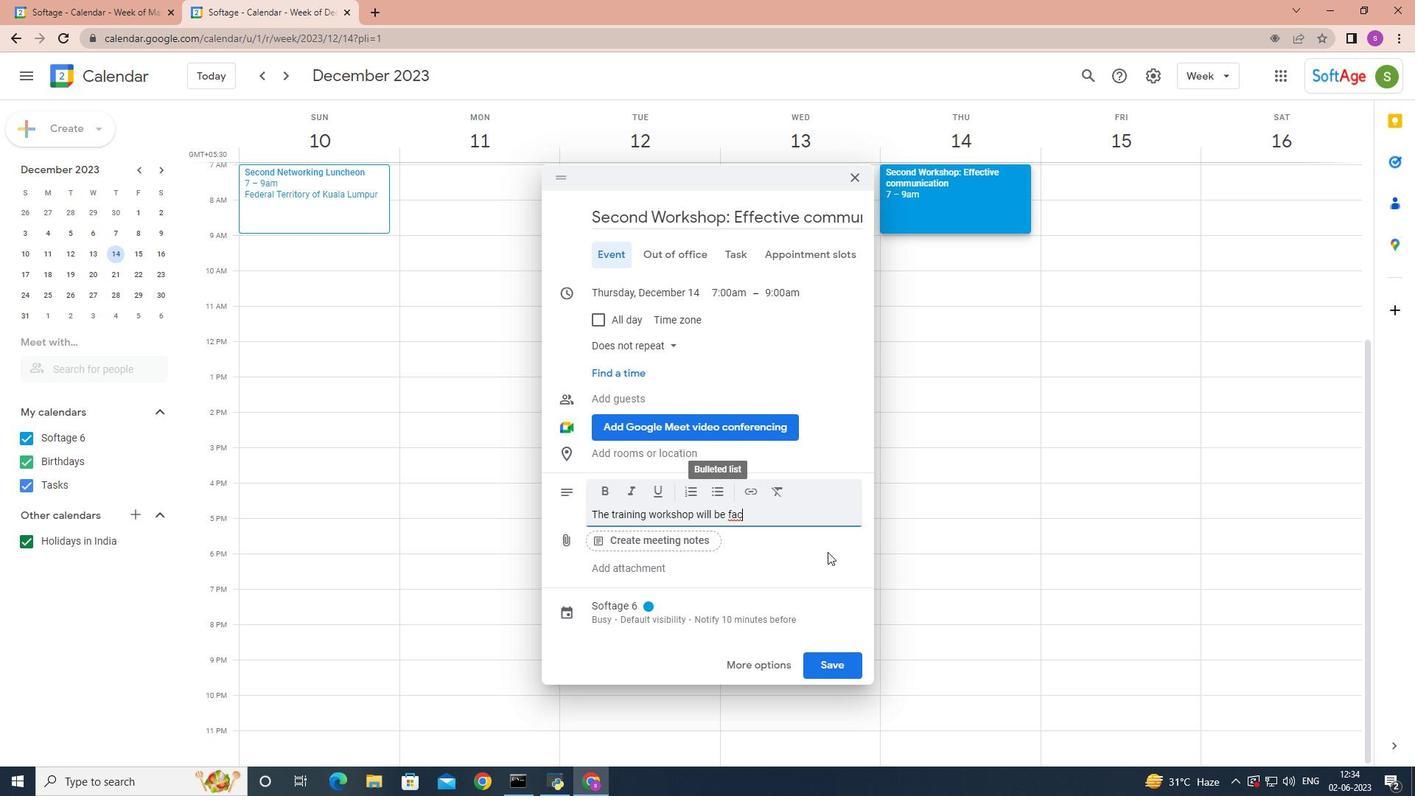 
Action: Key pressed ilitated<Key.space>by<Key.space>experienced<Key.space>leadership<Key.space>experts<Key.space>who<Key.space>will<Key.space>provide<Key.space>guidance<Key.space>,<Key.backspace><Key.backspace>,<Key.space>insights,<Key.space>and<Key.space>practical<Key.space>tips<Key.space>throughout<Key.space>the<Key.space>session<Key.space>participants<Key.space>will<Key.space>have<Key.space>ample<Key.space>opportunities<Key.space>to<Key.space>ask<Key.space>questins,sg<Key.backspace>hare<Key.space>experiences<Key.space><Key.backspace>,<Key.space>and<Key.space>receive<Key.space>personalized<Key.space>feedback<Key.space>on<Key.space>their<Key.space>leadership<Key.space>development<Key.space>
Screenshot: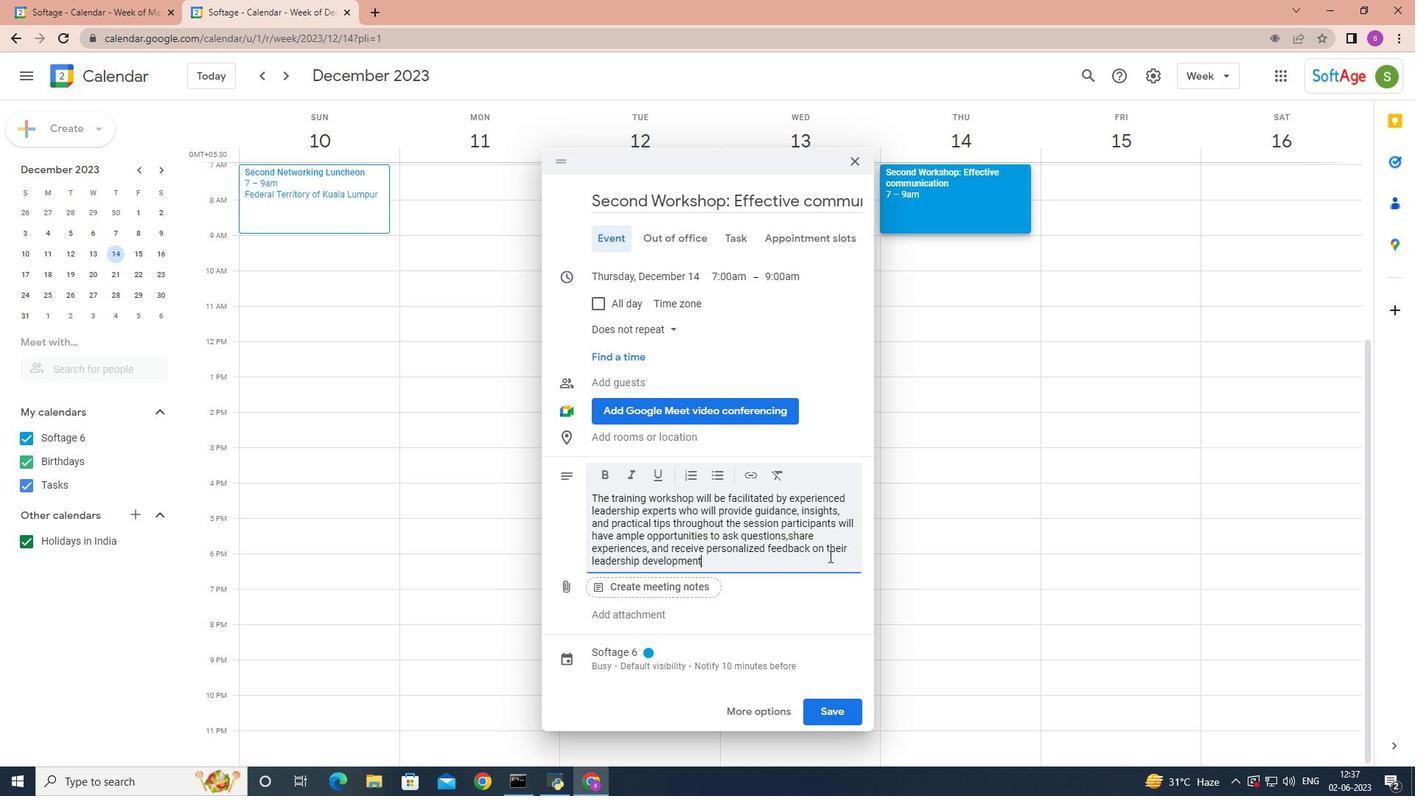 
Action: Mouse moved to (645, 648)
Screenshot: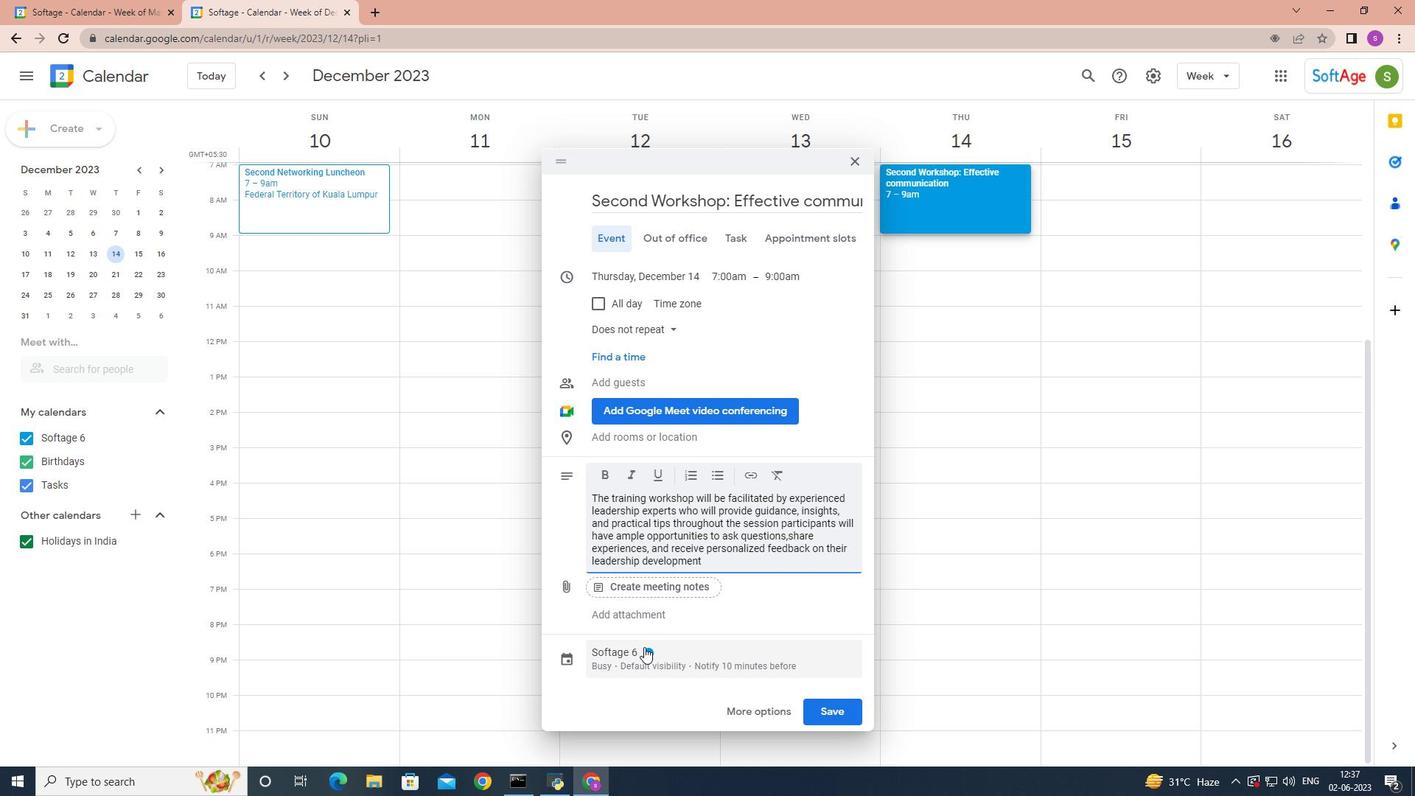 
Action: Mouse pressed left at (645, 648)
Screenshot: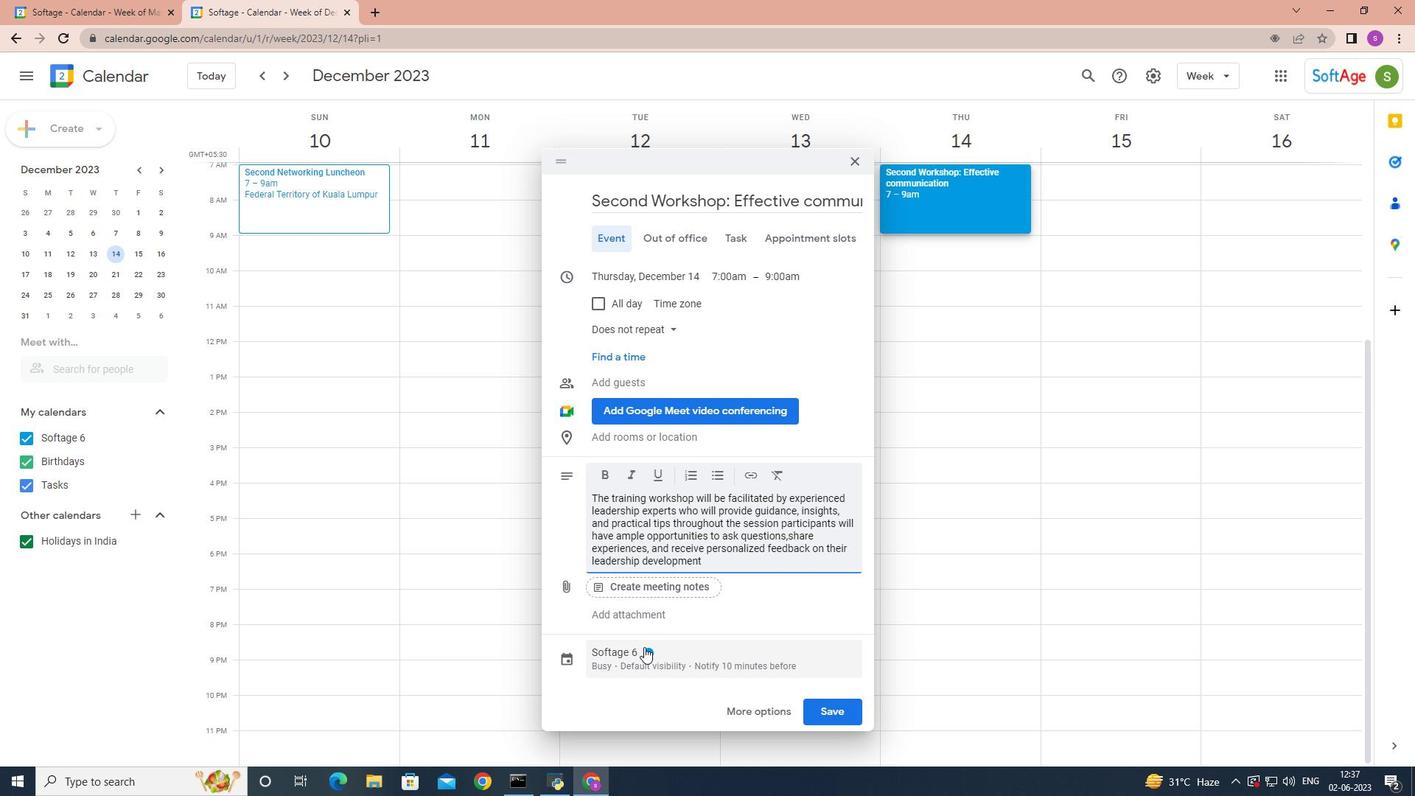 
Action: Mouse moved to (683, 547)
Screenshot: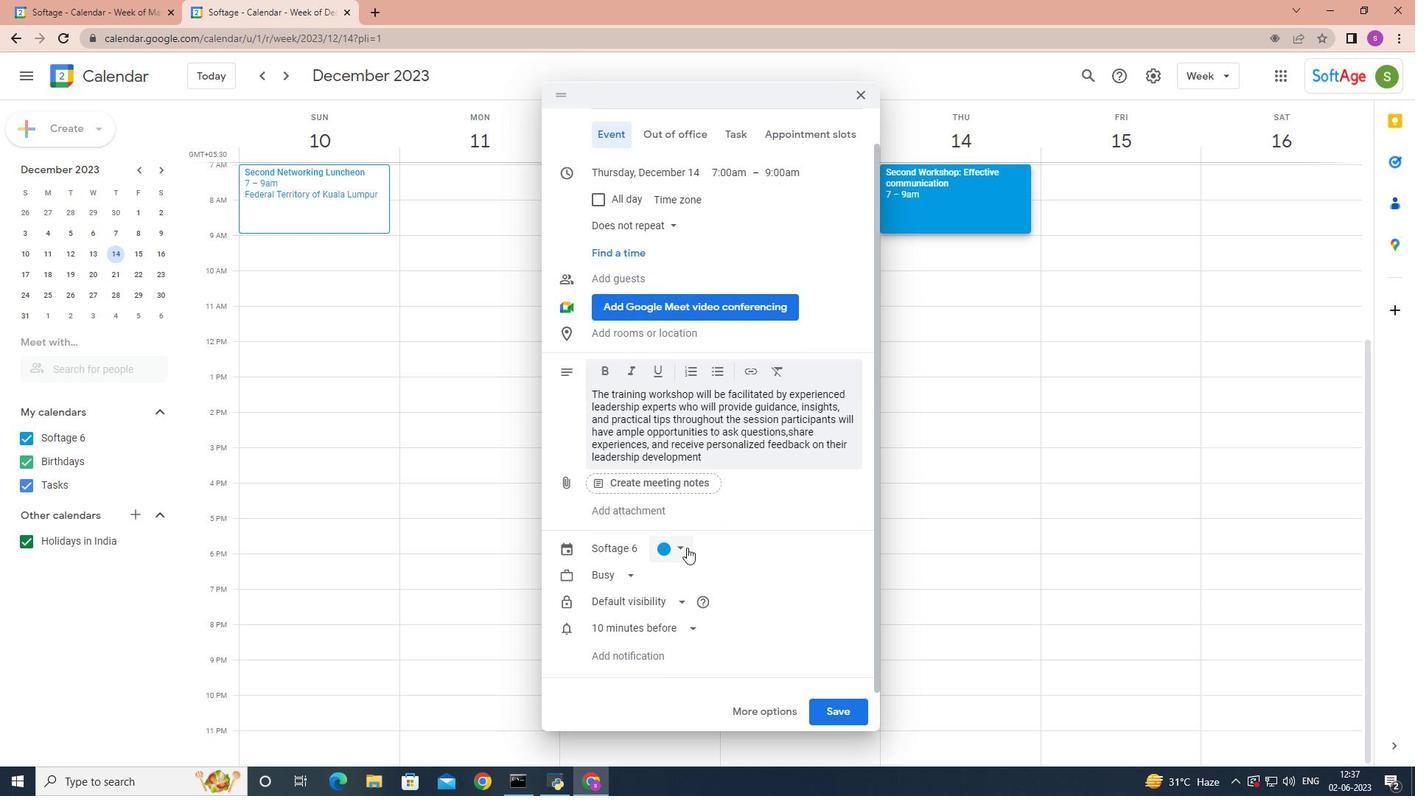 
Action: Mouse pressed left at (683, 547)
Screenshot: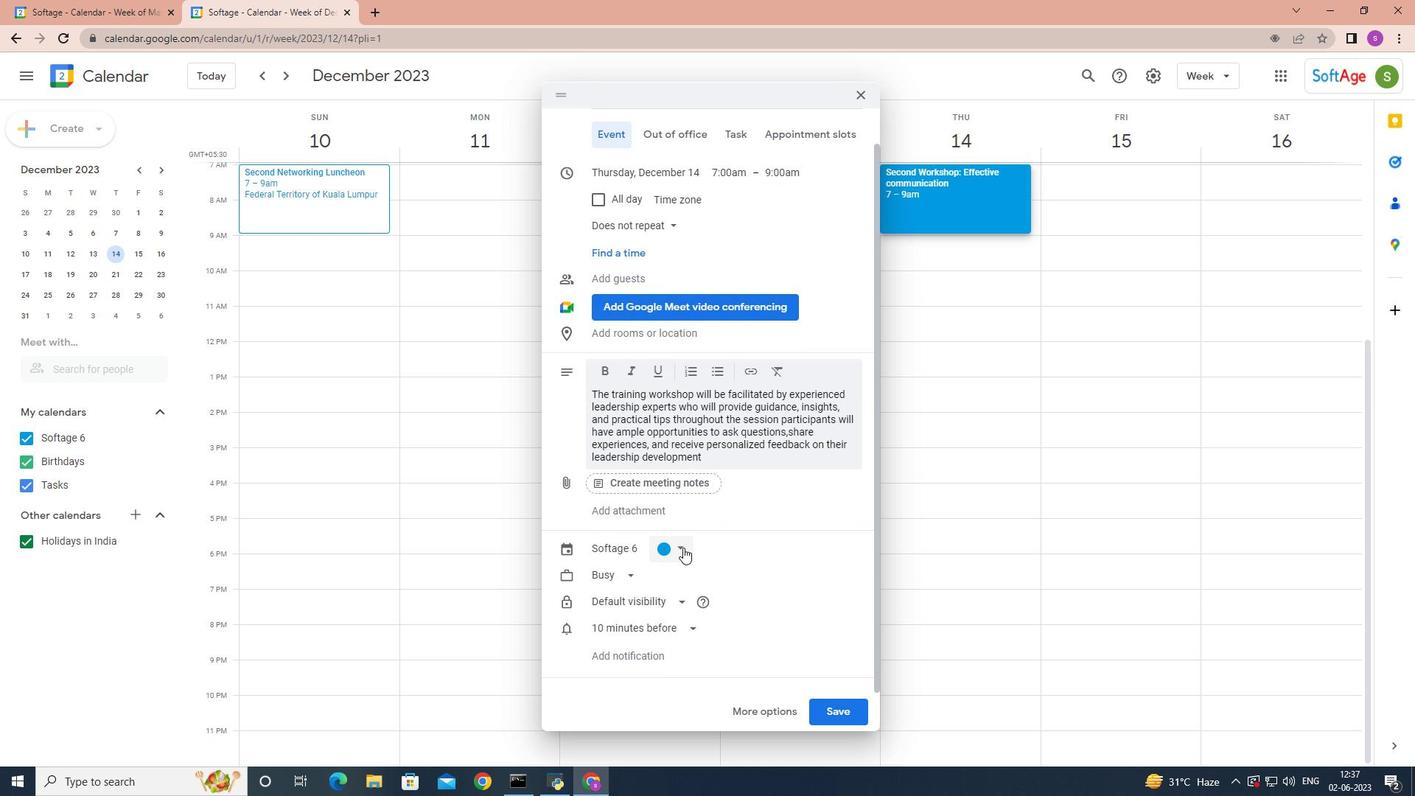 
Action: Mouse moved to (663, 634)
Screenshot: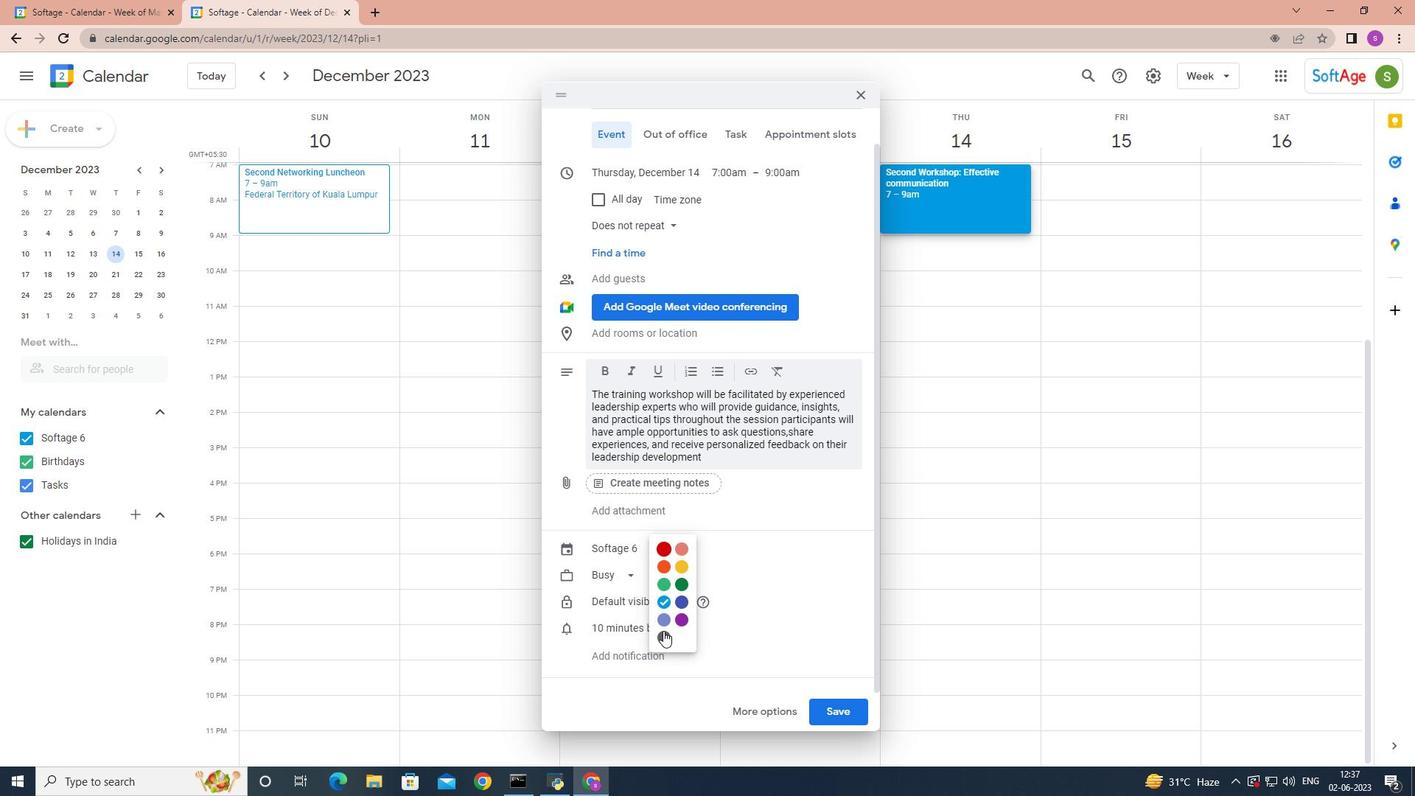 
Action: Mouse pressed left at (663, 634)
Screenshot: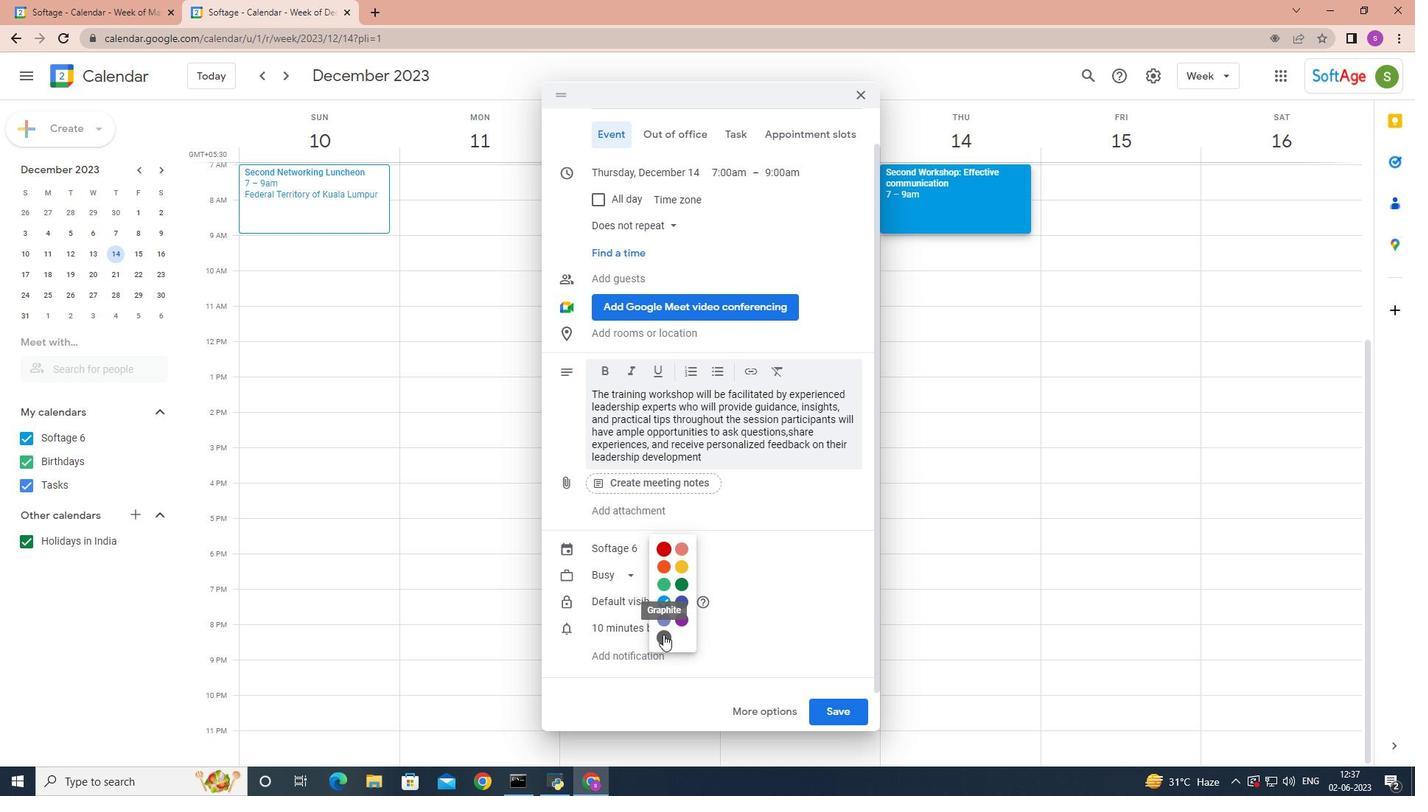 
Action: Mouse moved to (661, 331)
Screenshot: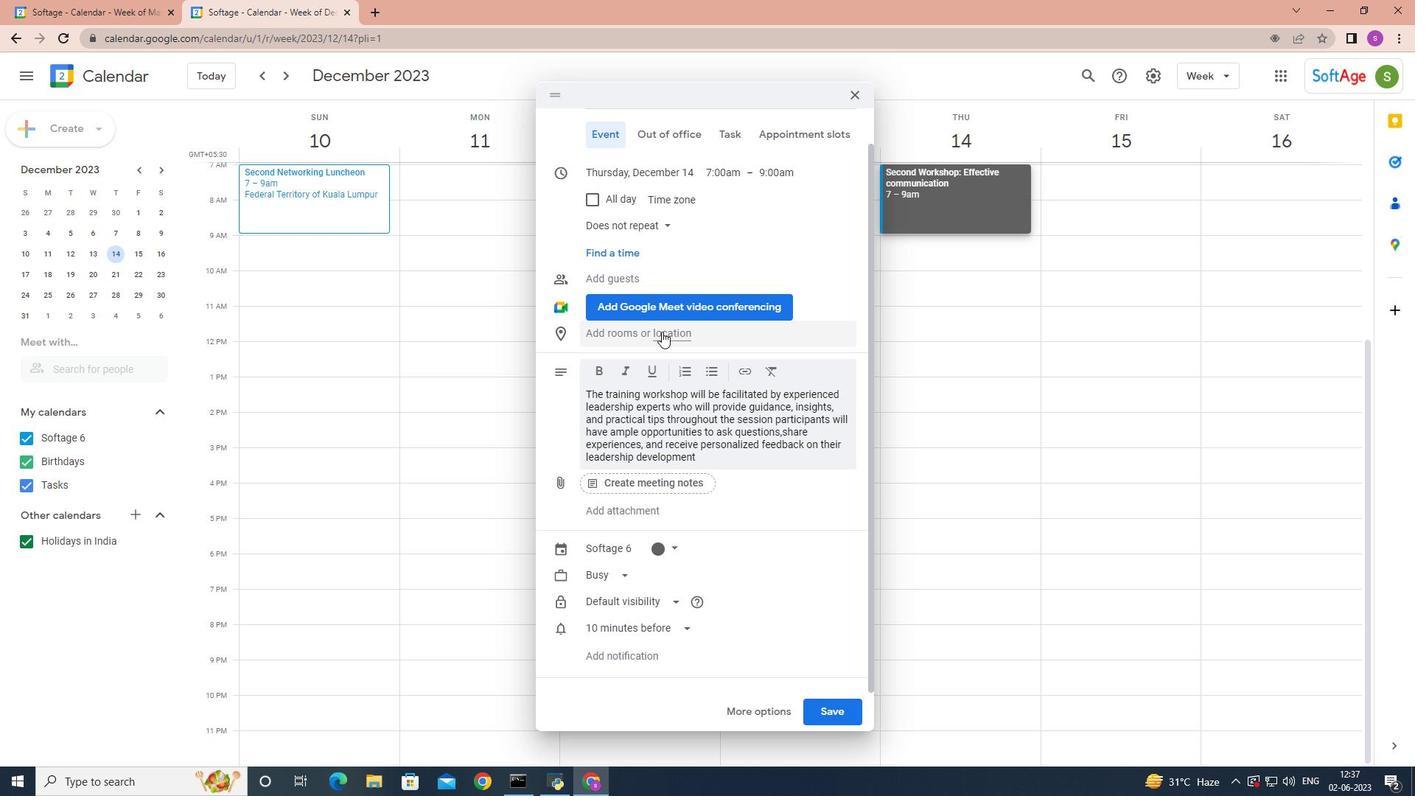 
Action: Mouse pressed left at (661, 331)
Screenshot: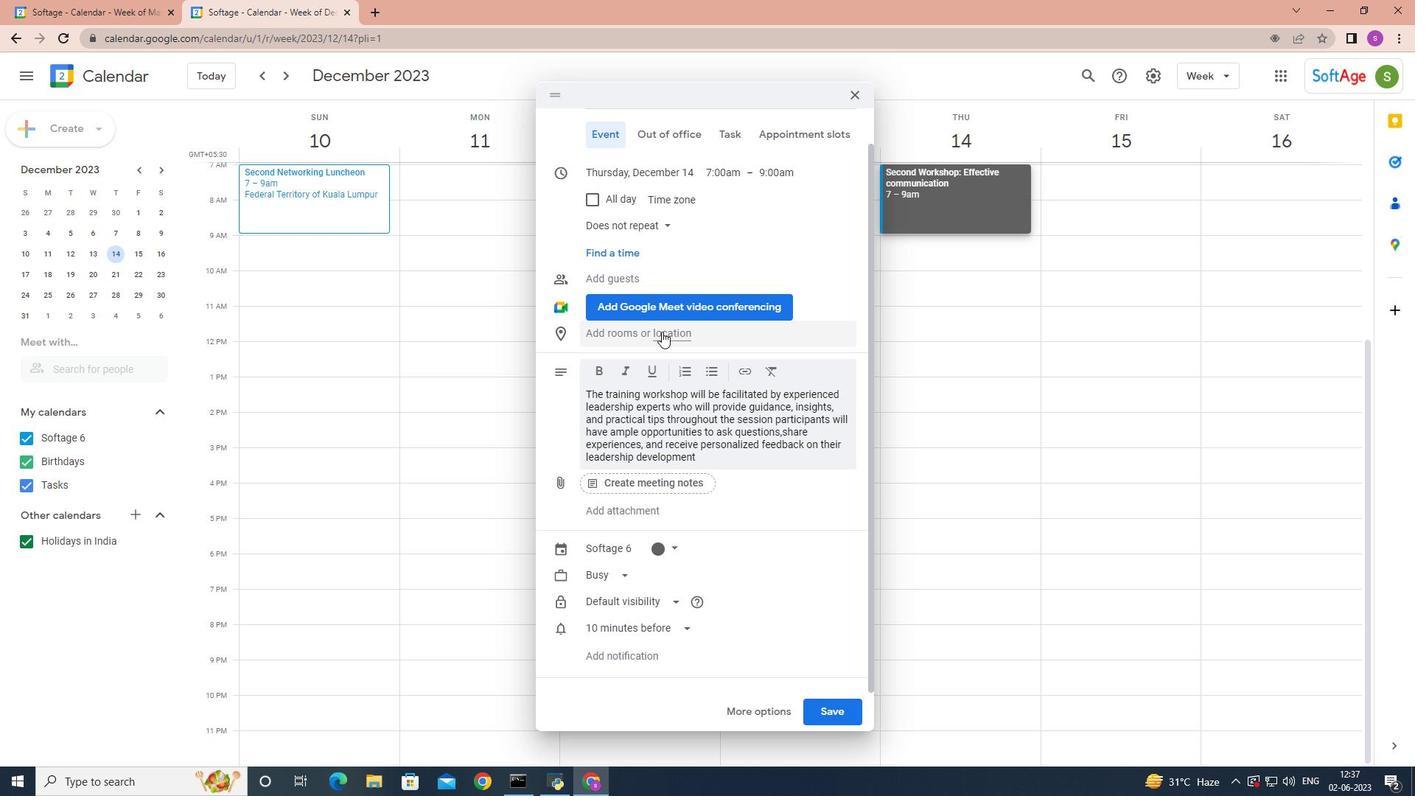 
Action: Key pressed 123<Key.space><Key.shift>Saint<Key.space><Key.shift><Key.shift><Key.shift><Key.shift><Key.shift><Key.shift><Key.shift><Key.shift><Key.shift><Key.shift><Key.shift>Mark's<Key.space><Key.shift><Key.shift><Key.shift><Key.shift><Key.shift><Key.shift><Key.shift>Basilica,<Key.shift><Key.shift><Key.shift><Key.shift>Veno<Key.backspace>ice<Key.space><Key.shift><Key.shift><Key.shift><Key.shift><Key.shift><Key.shift><Key.shift><Key.shift><Key.shift><Key.shift><<Key.backspace>,<Key.space>italy<Key.enter><Key.backspace><Key.backspace><Key.backspace><Key.backspace><Key.backspace><Key.shift><Key.shift><Key.shift><Key.shift>Italy,<Key.enter>
Screenshot: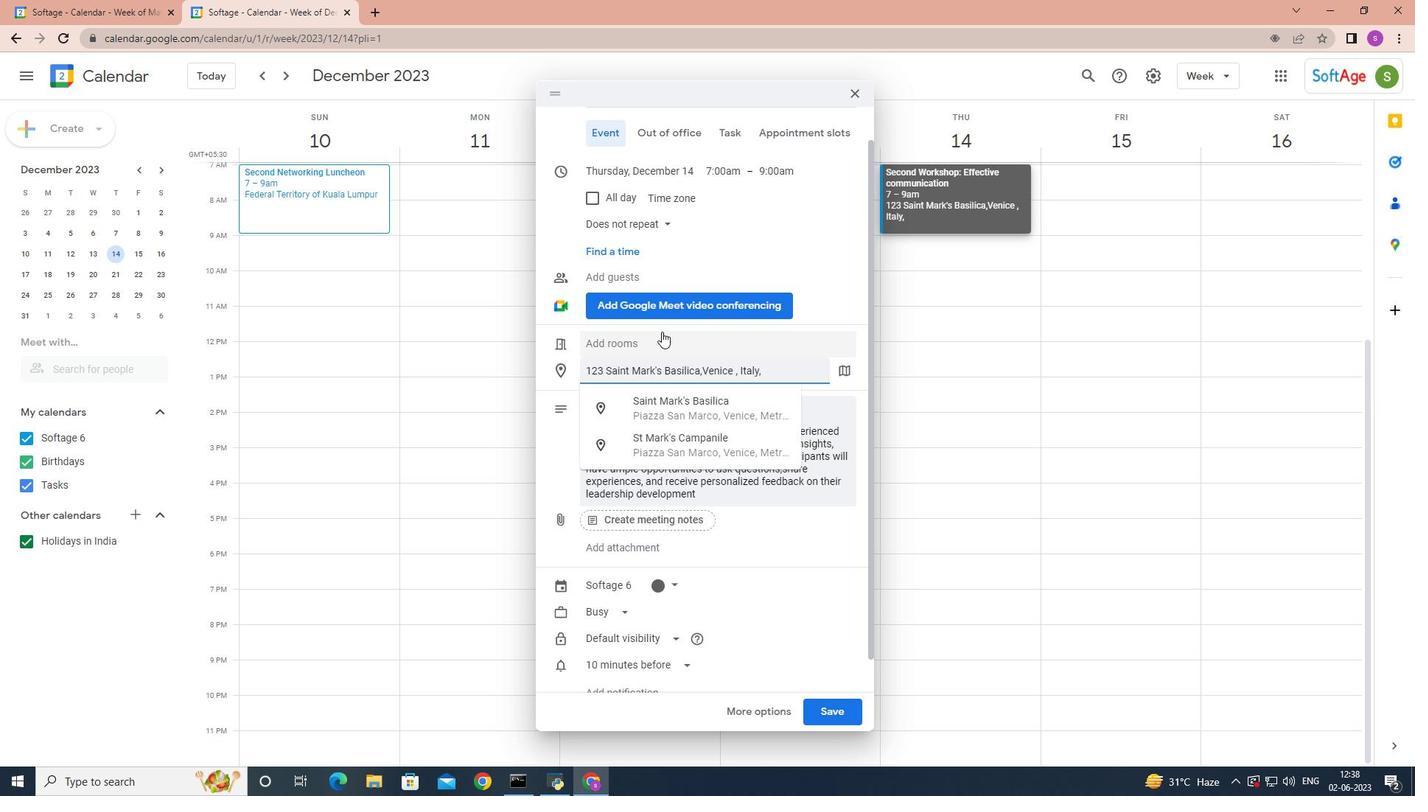 
Action: Mouse moved to (629, 274)
Screenshot: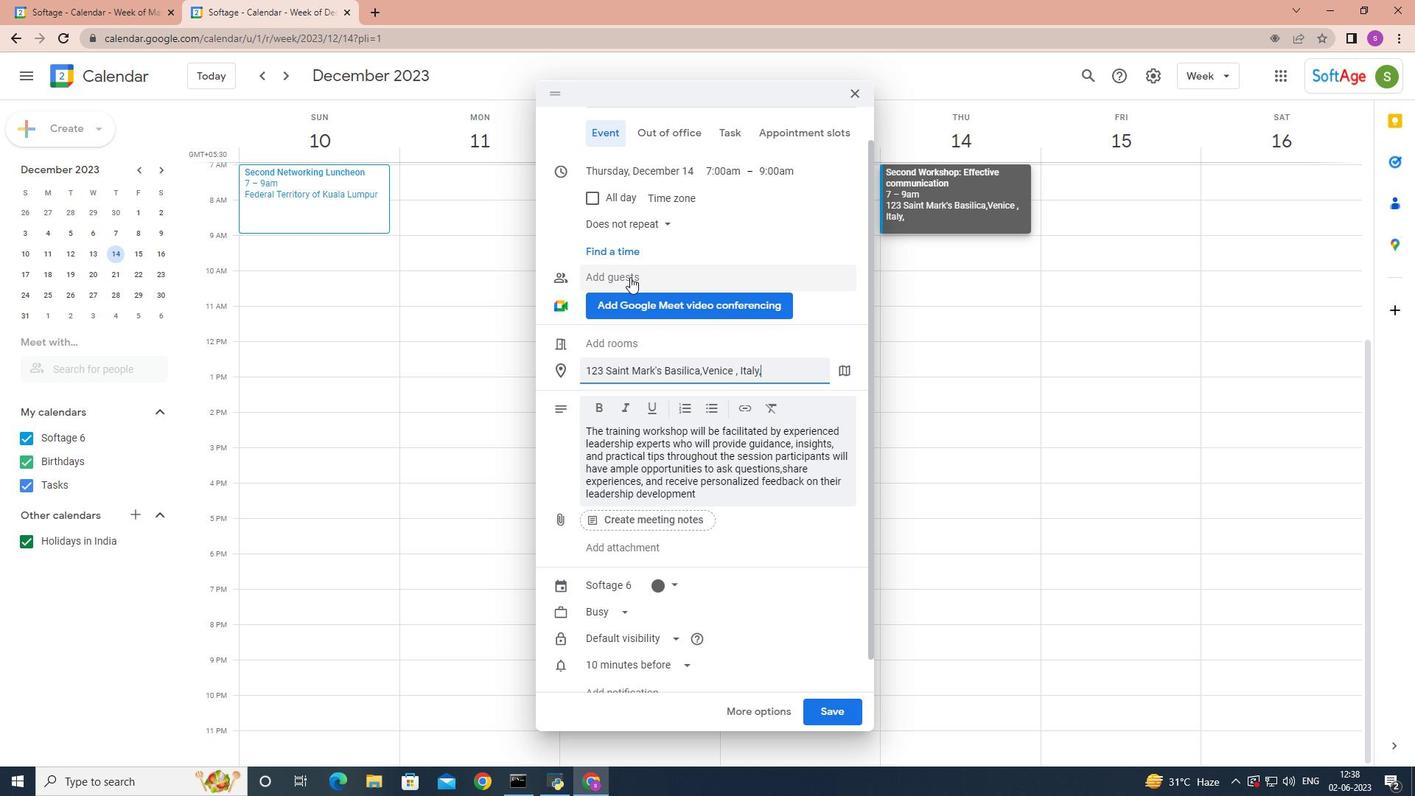 
Action: Mouse pressed left at (629, 274)
Screenshot: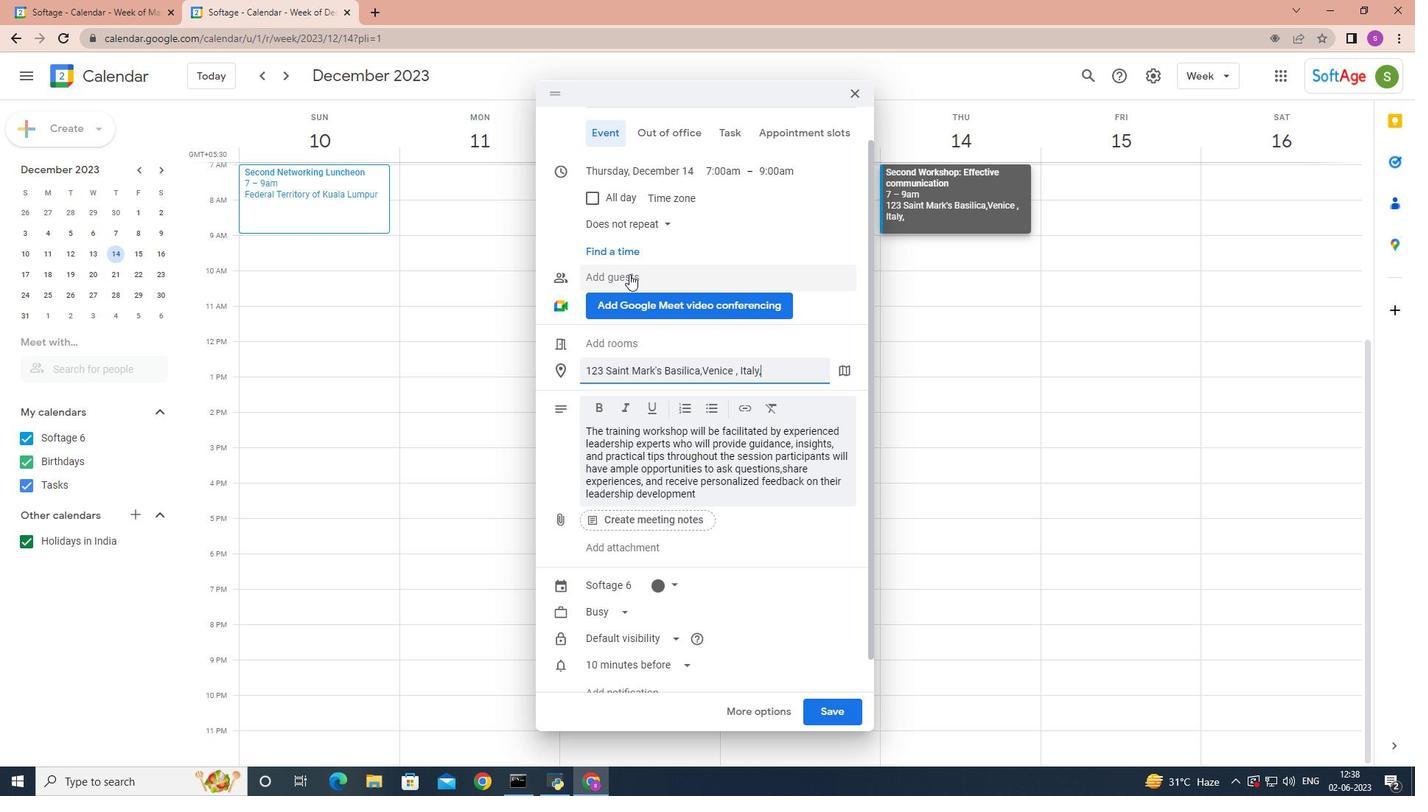 
Action: Key pressed softage.5
Screenshot: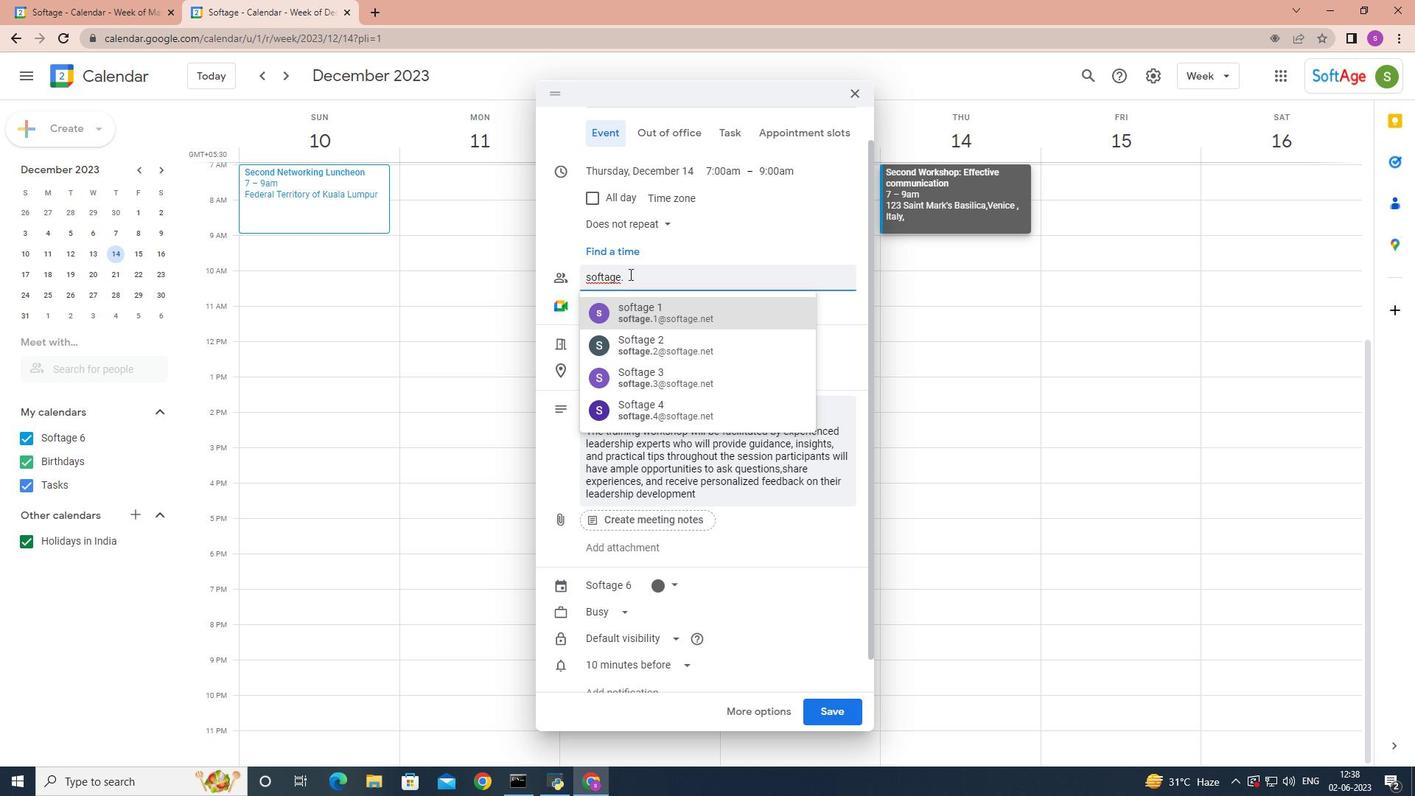 
Action: Mouse moved to (652, 307)
Screenshot: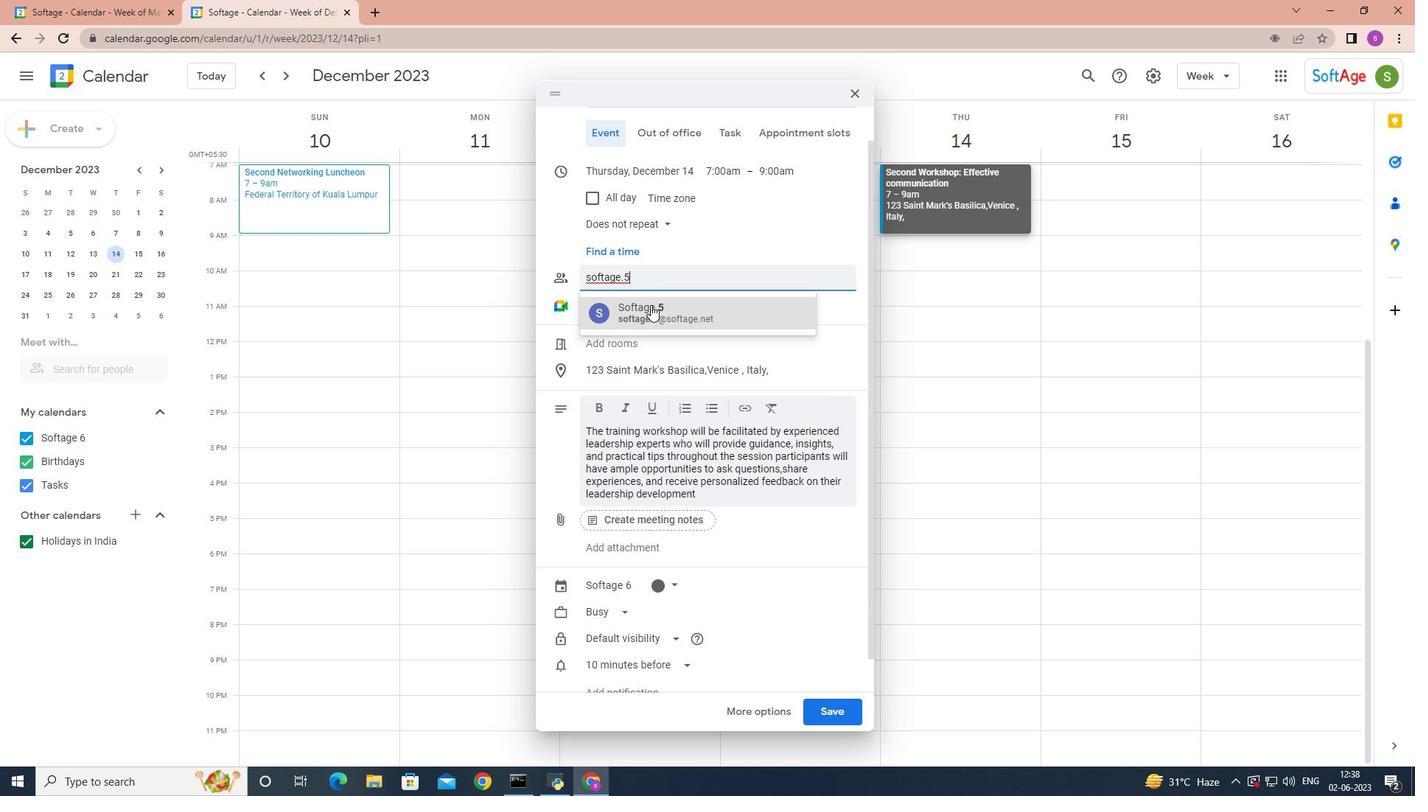 
Action: Mouse pressed left at (652, 307)
Screenshot: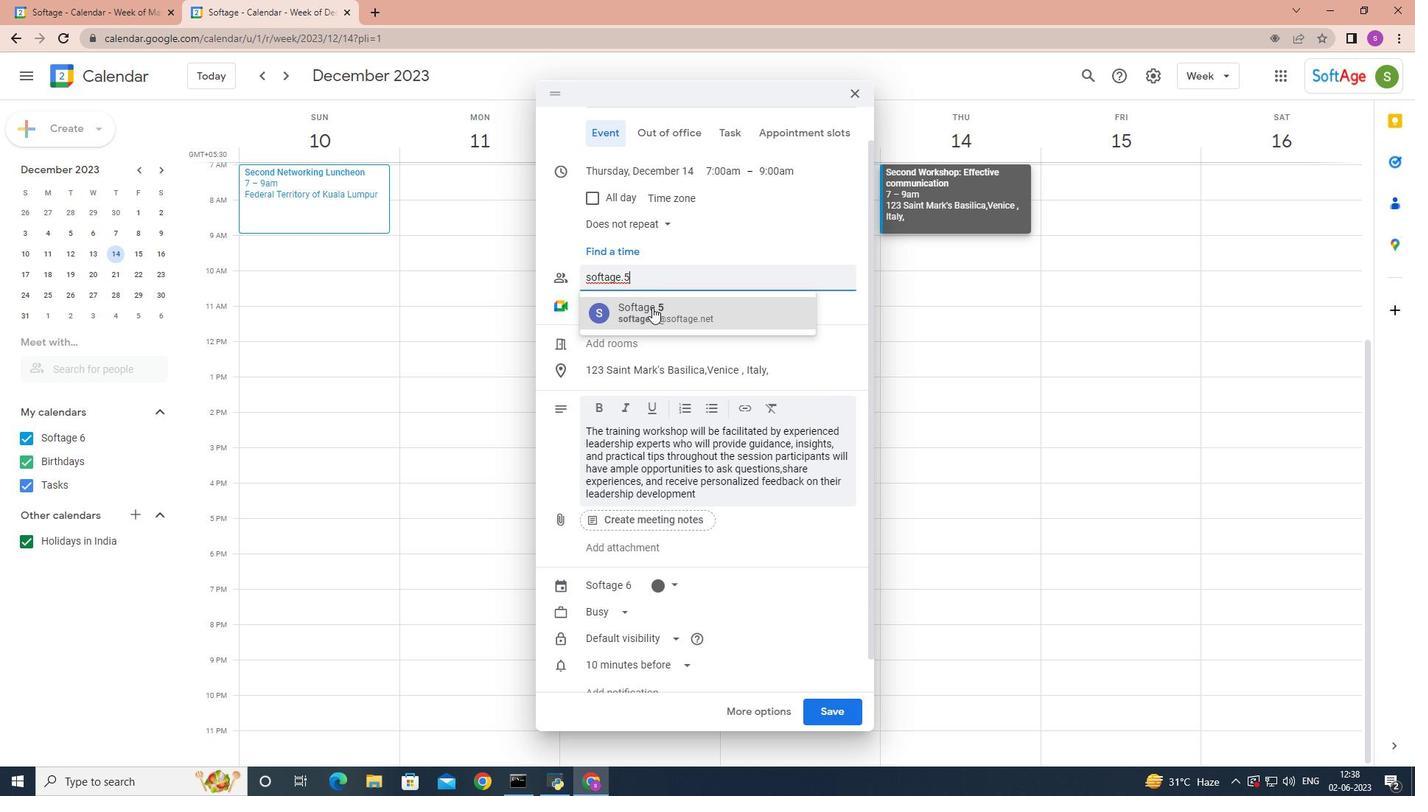 
Action: Mouse moved to (653, 307)
Screenshot: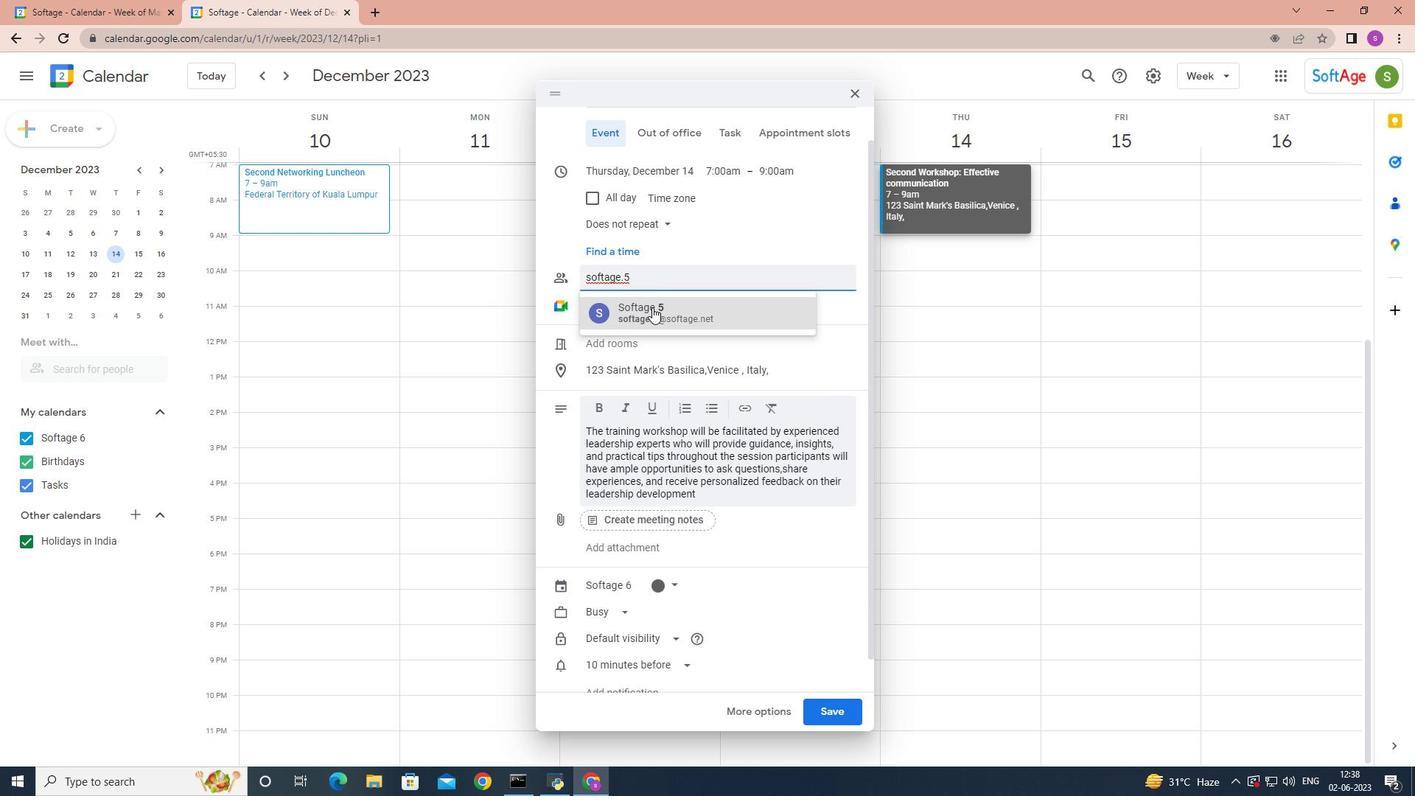 
Action: Key pressed softage.7
Screenshot: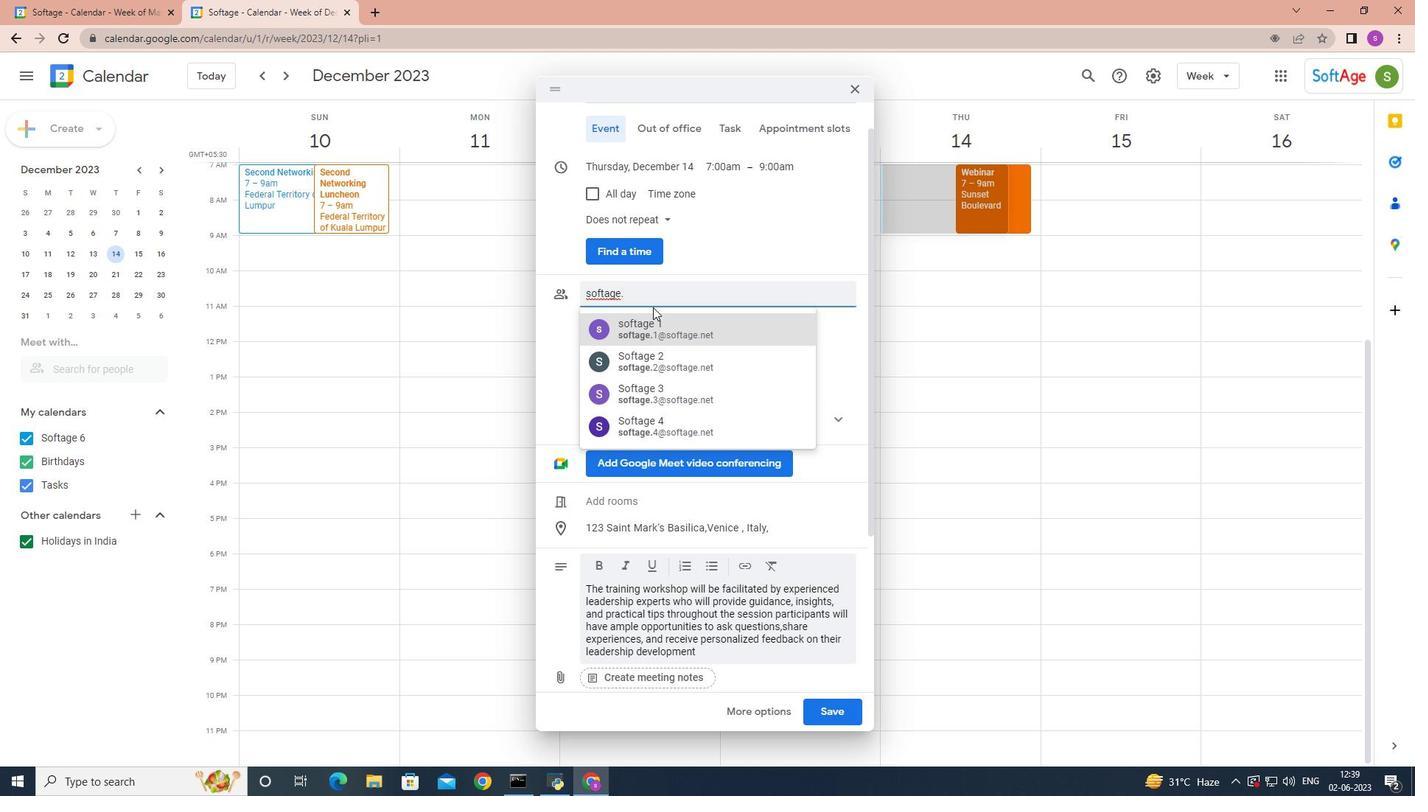 
Action: Mouse moved to (657, 328)
Screenshot: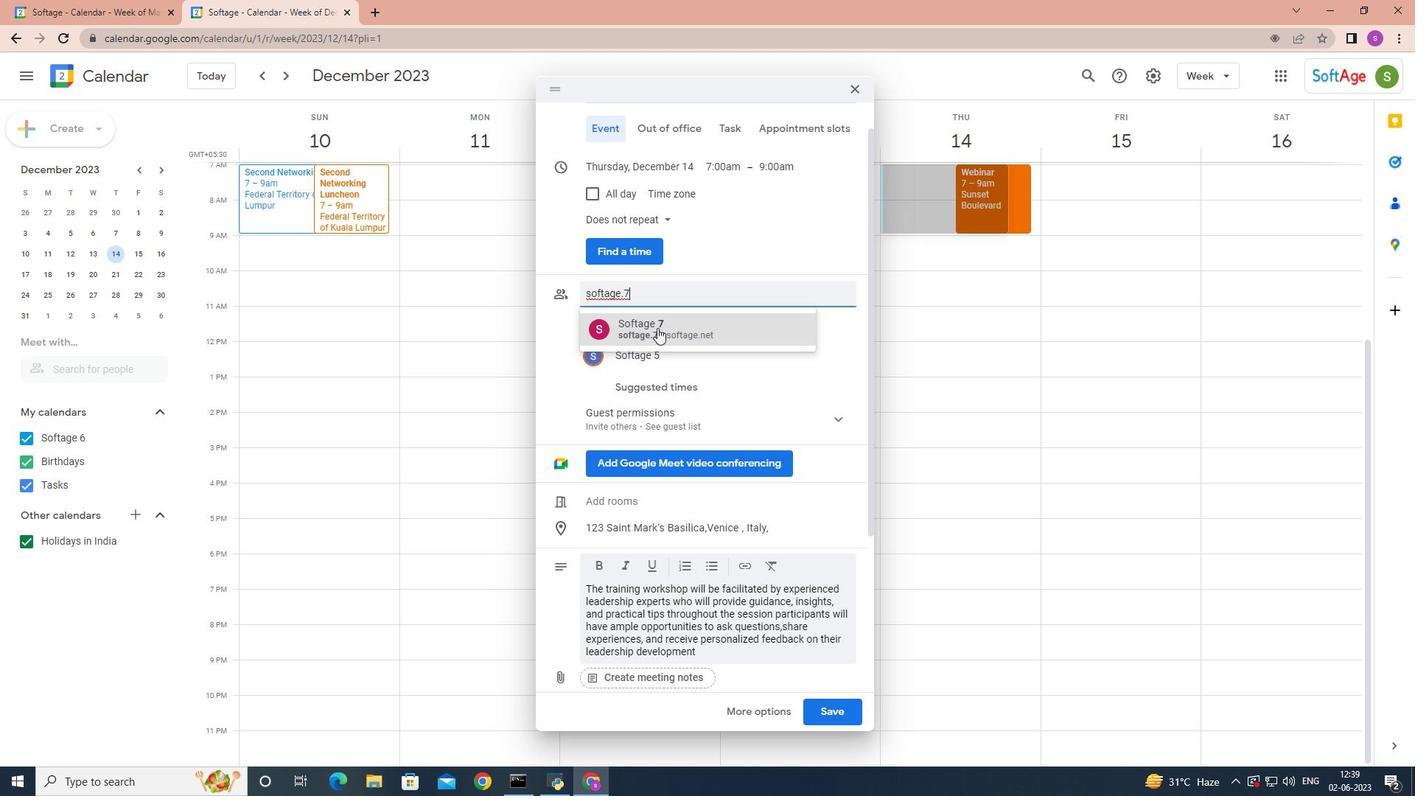 
Action: Mouse pressed left at (657, 328)
Screenshot: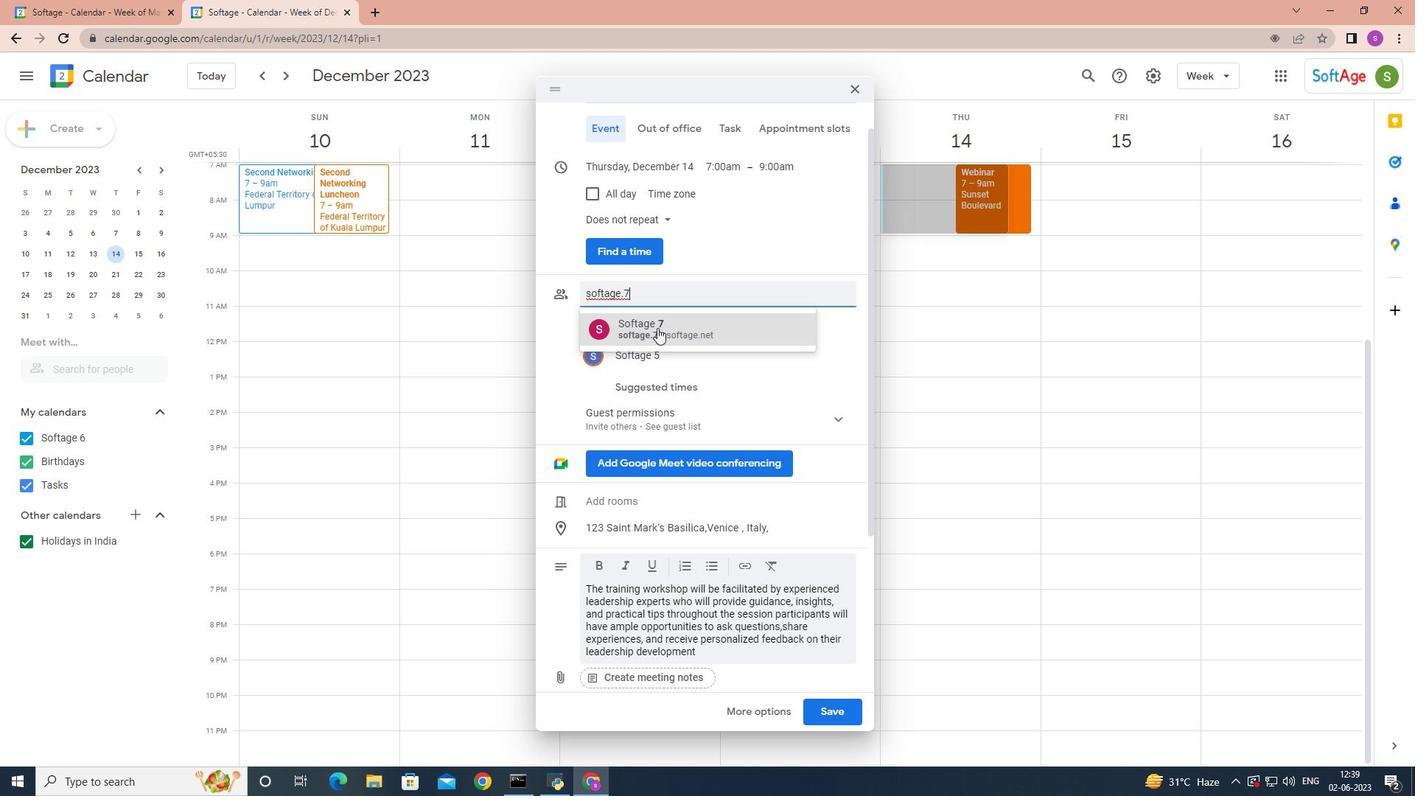 
Action: Mouse moved to (664, 218)
Screenshot: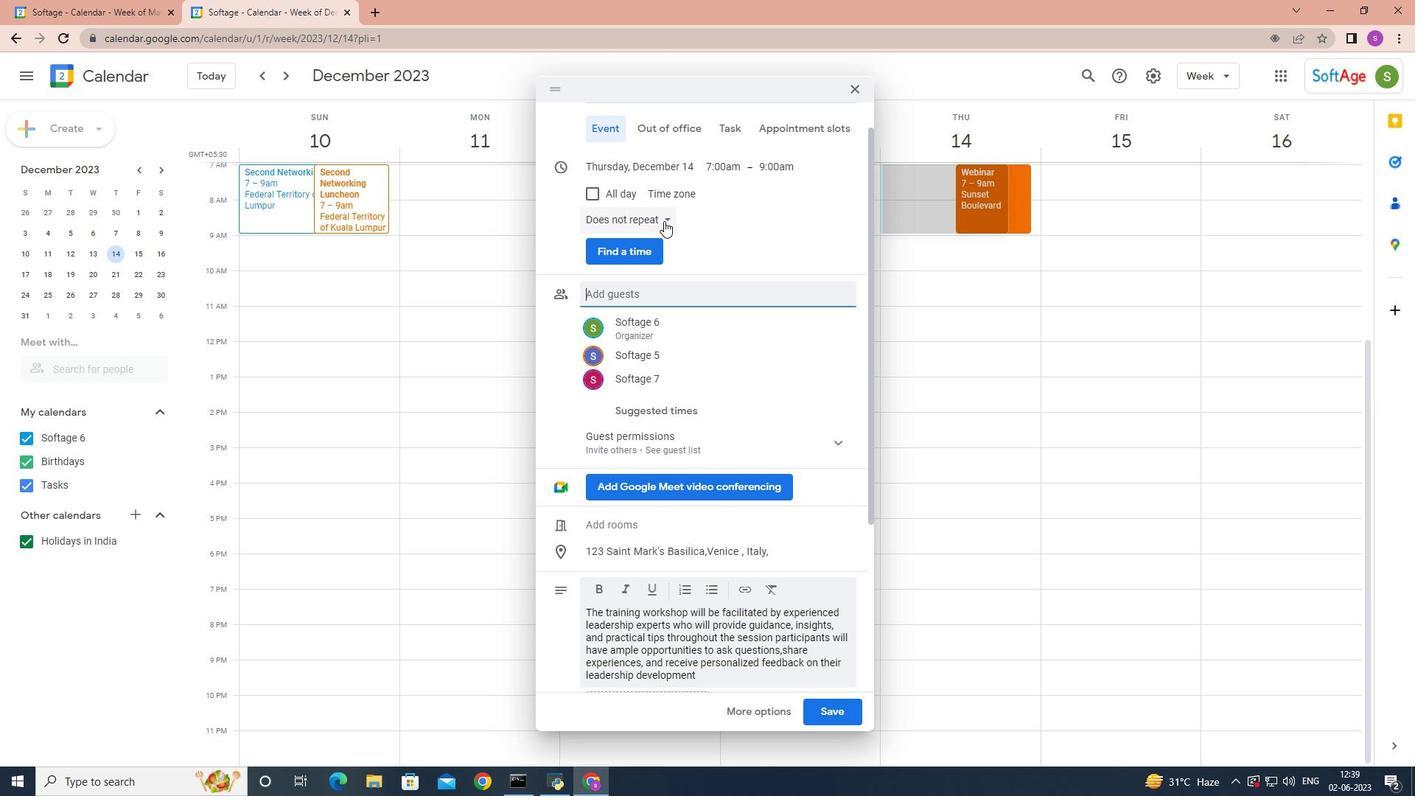 
Action: Mouse pressed left at (664, 218)
Screenshot: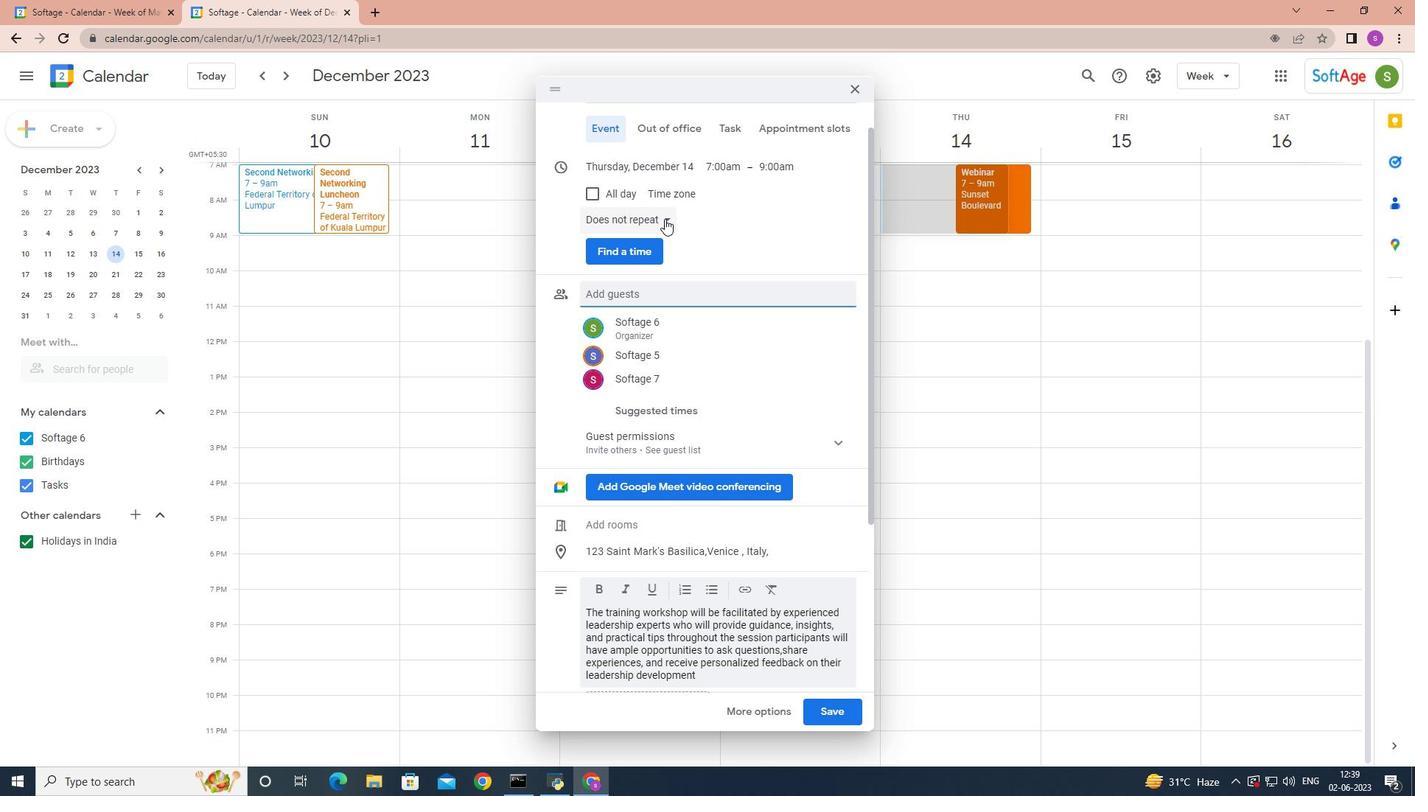 
Action: Mouse moved to (656, 215)
Screenshot: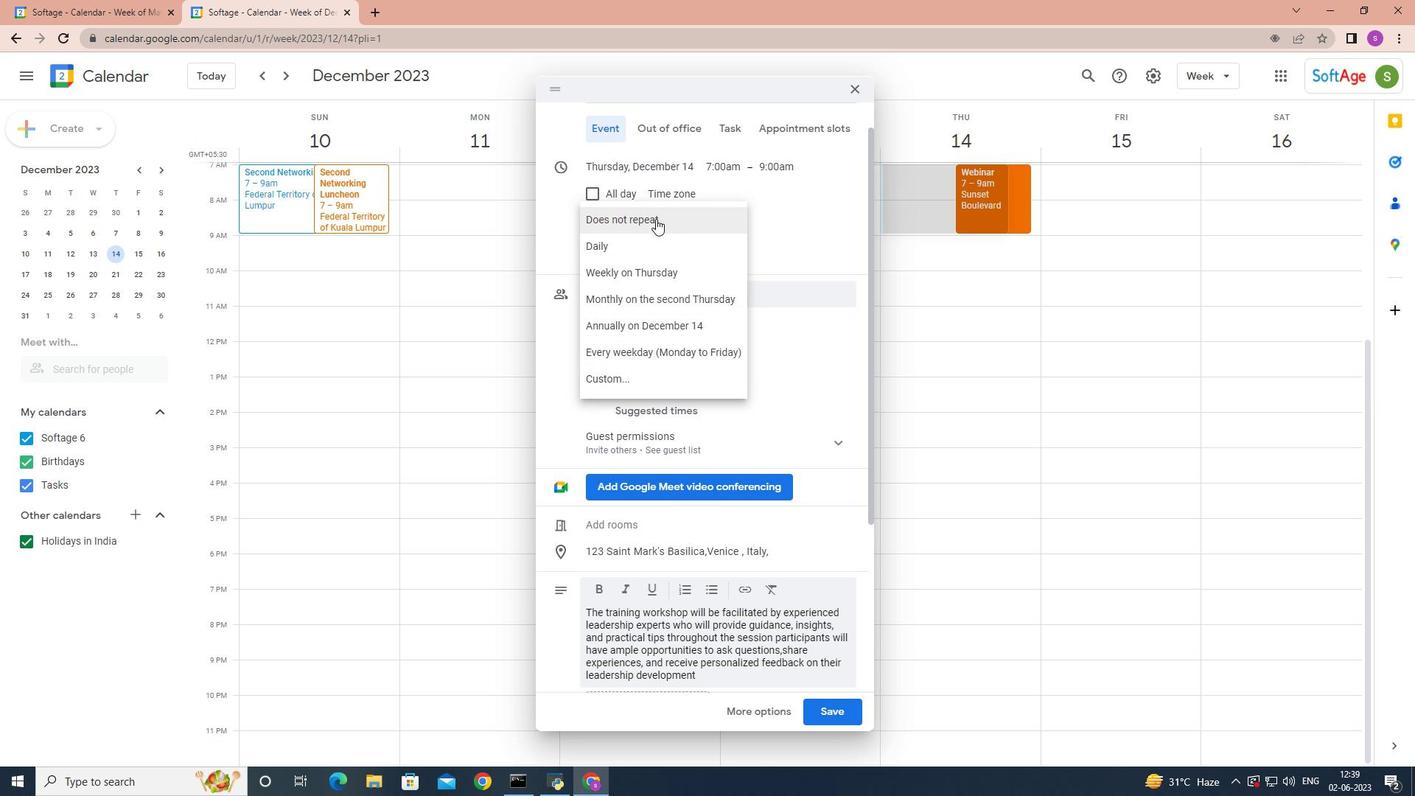 
Action: Mouse pressed left at (656, 215)
Screenshot: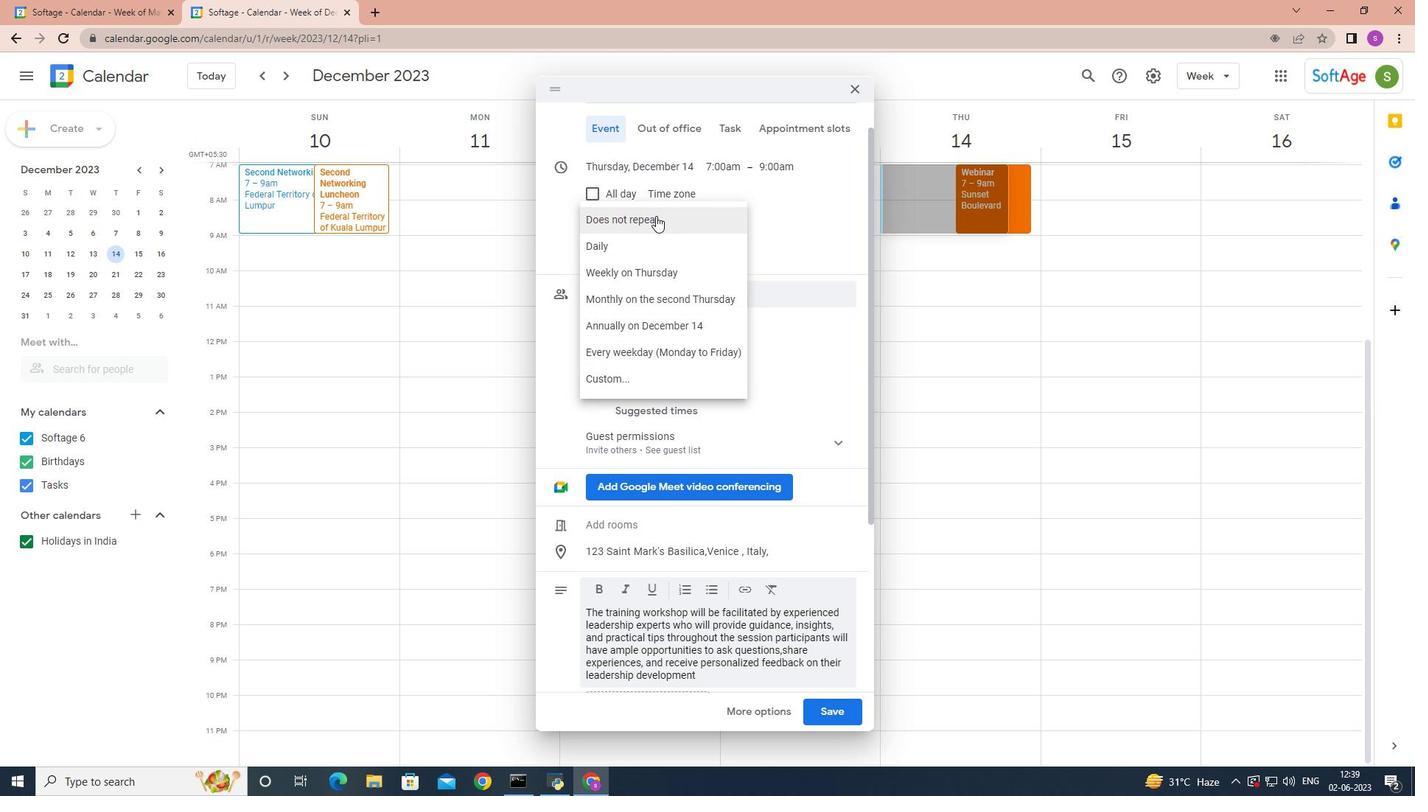 
Action: Mouse moved to (827, 709)
Screenshot: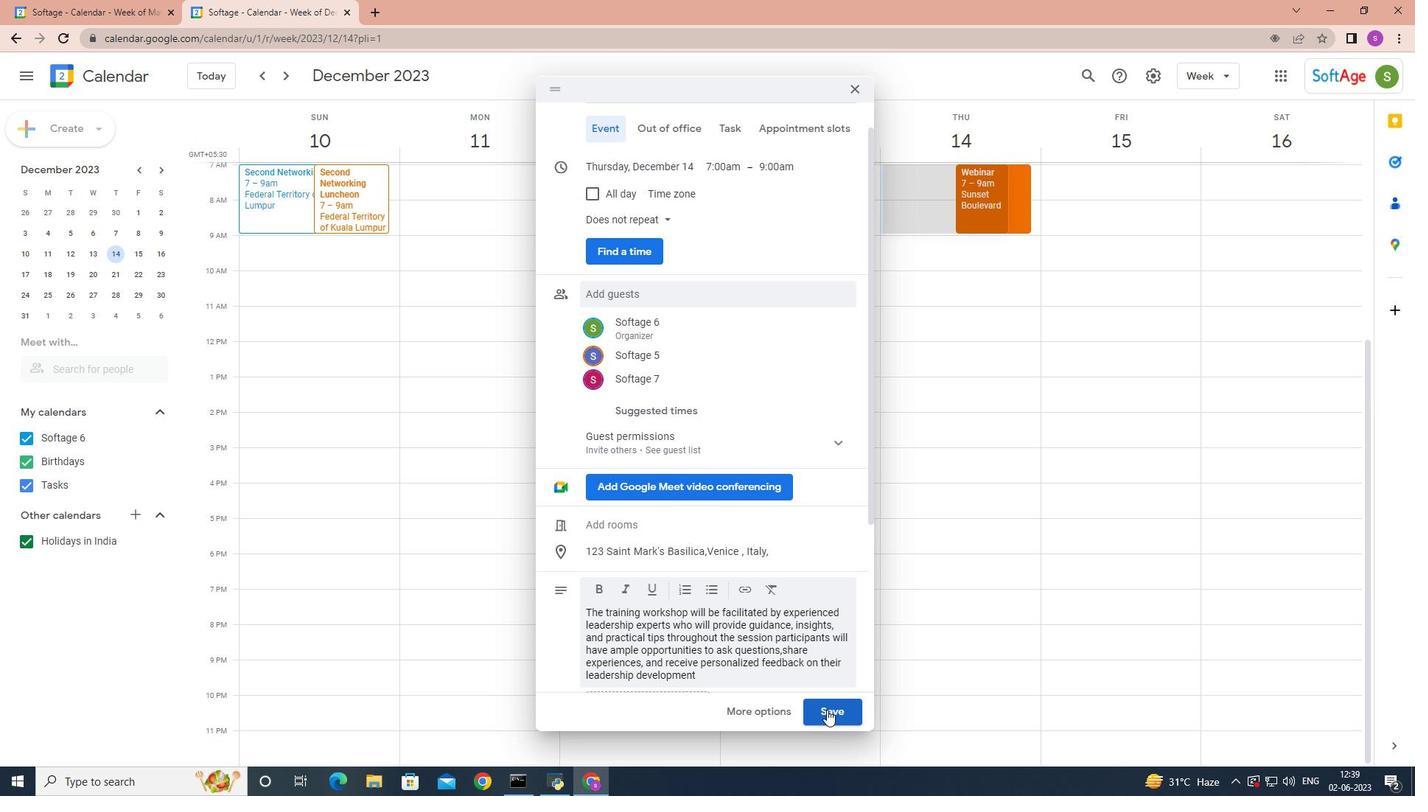 
Action: Mouse pressed left at (827, 709)
Screenshot: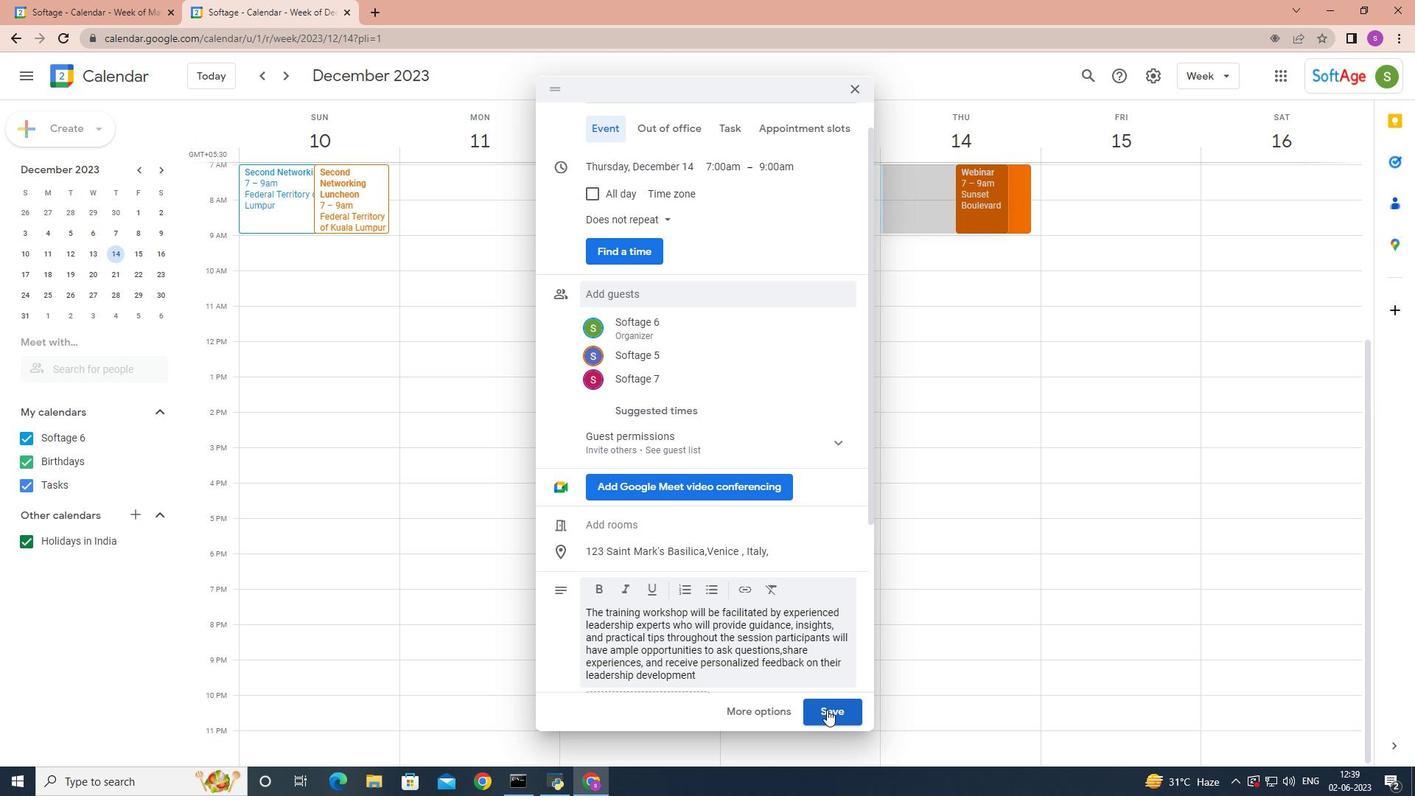 
Action: Mouse moved to (850, 443)
Screenshot: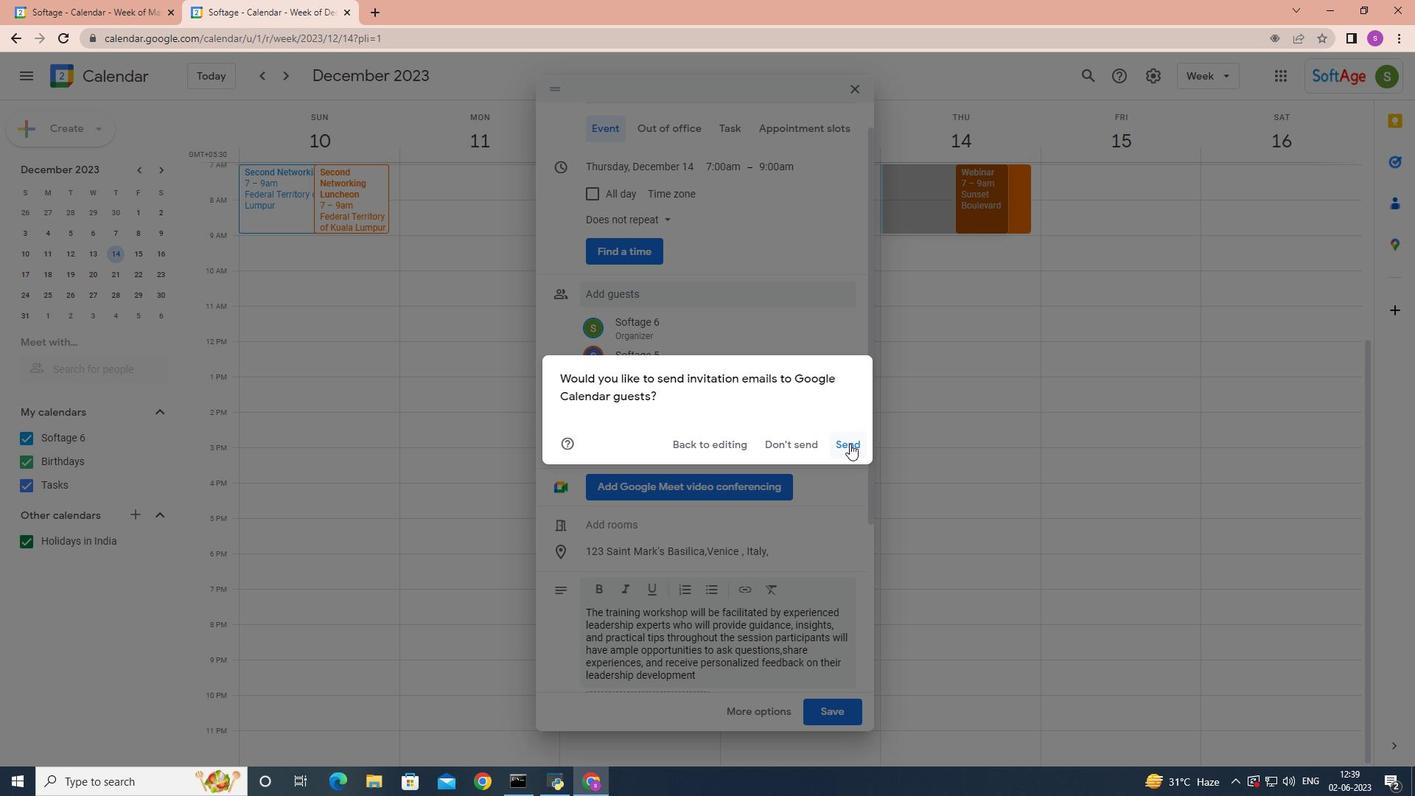 
Action: Mouse pressed left at (850, 443)
Screenshot: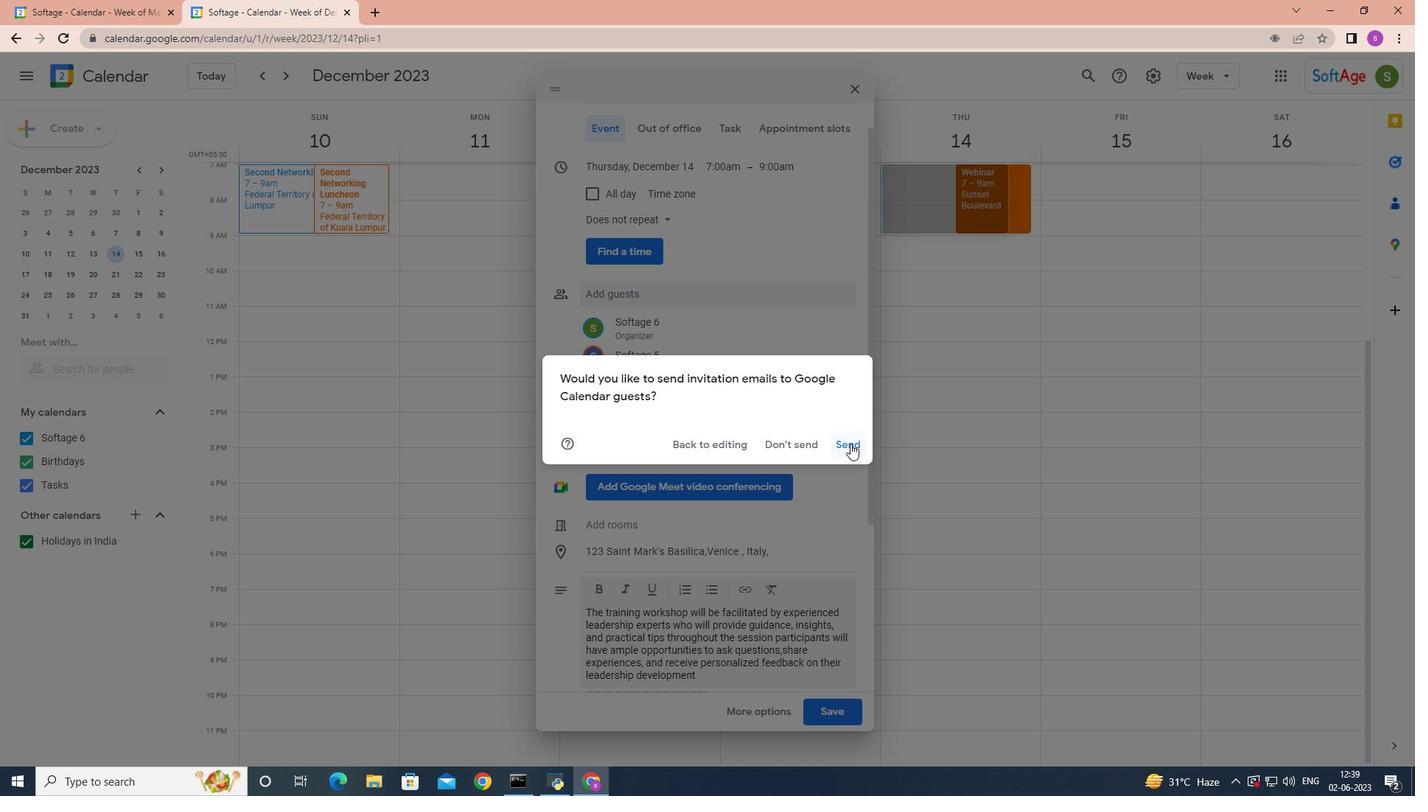 
